 Task: Look for space in Jacaltenango, Guatemala from 24th August, 2023 to 10th September, 2023 for 6 adults, 2 children in price range Rs.12000 to Rs.15000. Place can be entire place or shared room with 6 bedrooms having 6 beds and 6 bathrooms. Property type can be house, flat, guest house. Amenities needed are: wifi, TV, free parkinig on premises, gym, breakfast. Booking option can be shelf check-in. Required host language is English.
Action: Mouse moved to (451, 95)
Screenshot: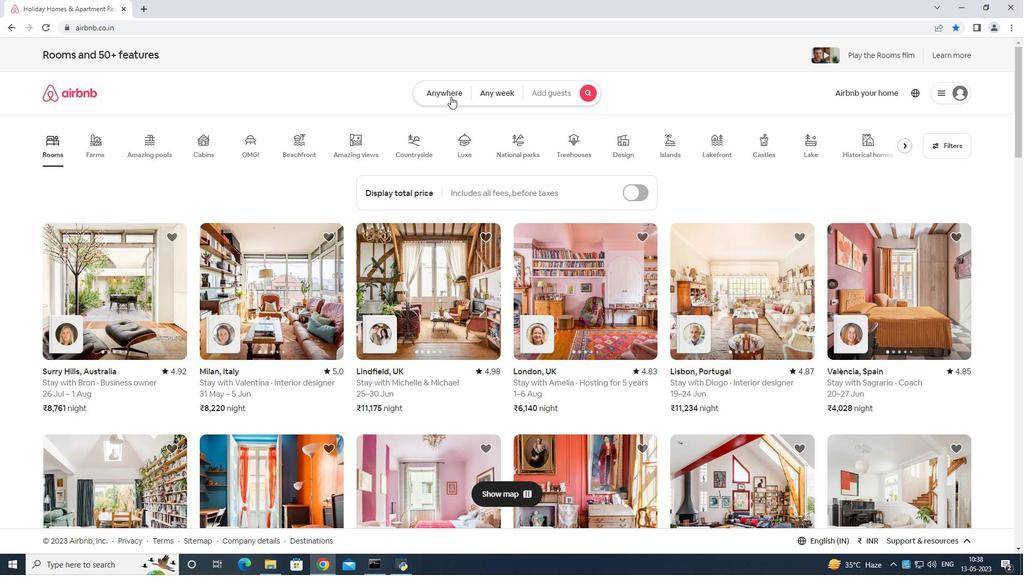 
Action: Mouse pressed left at (451, 95)
Screenshot: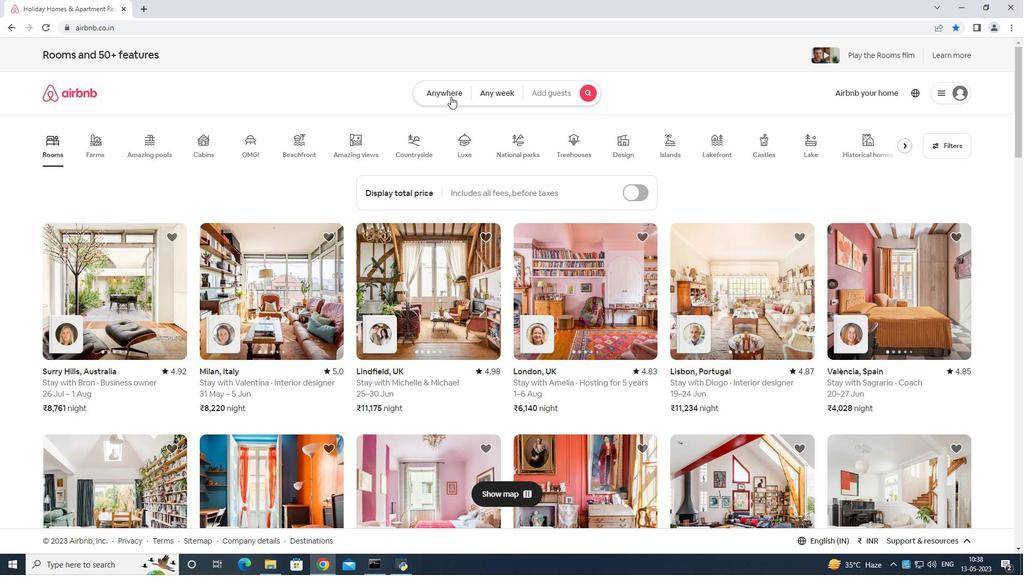 
Action: Mouse moved to (420, 130)
Screenshot: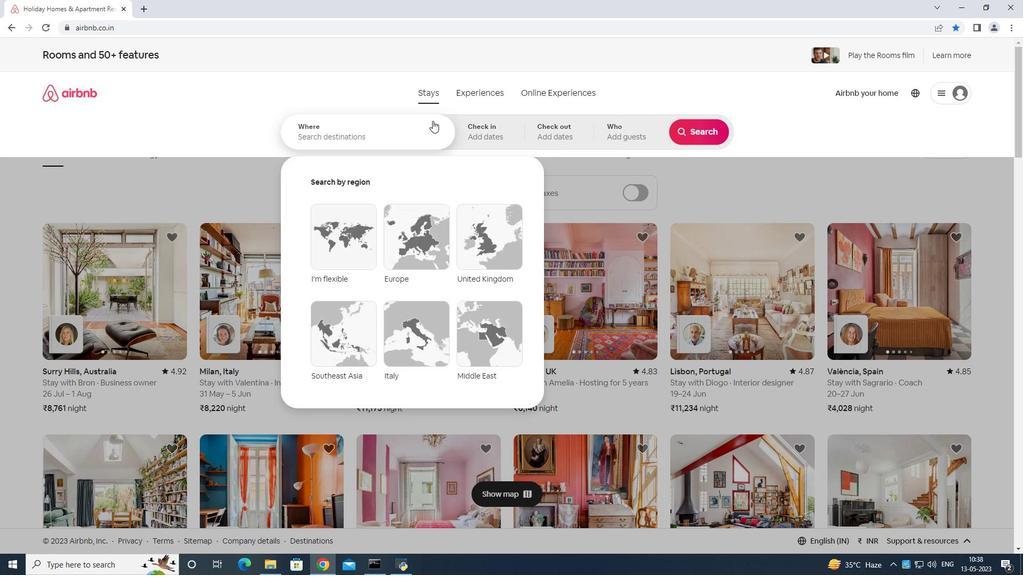 
Action: Mouse pressed left at (420, 130)
Screenshot: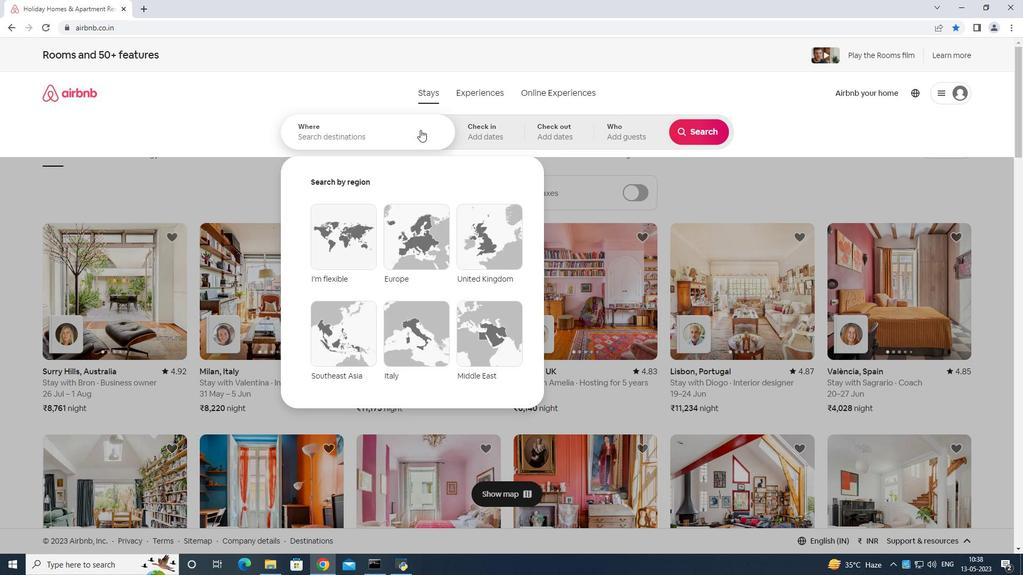 
Action: Mouse moved to (419, 130)
Screenshot: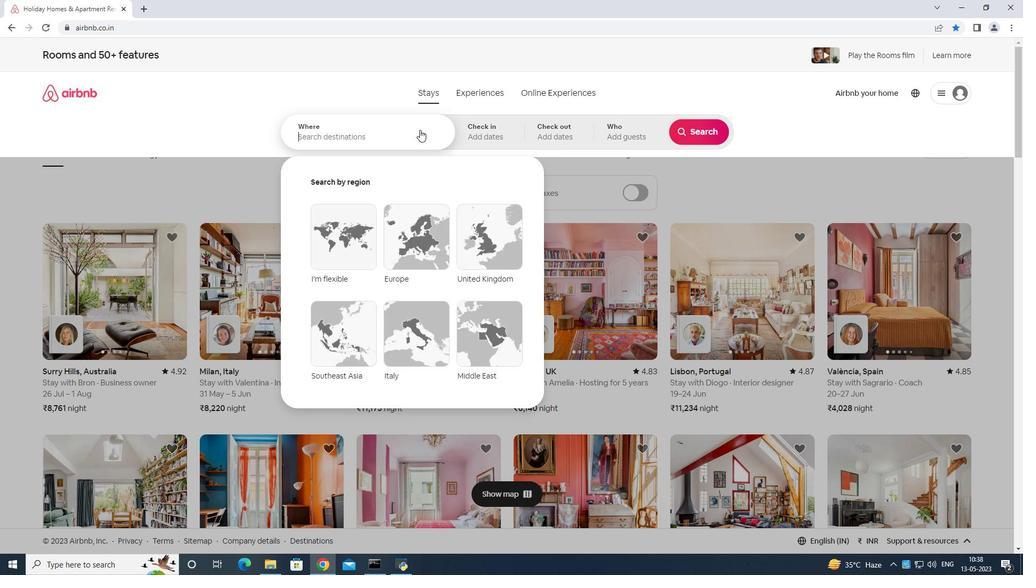 
Action: Key pressed <Key.shift>Jacatenango<Key.space>guatemala<Key.enter>
Screenshot: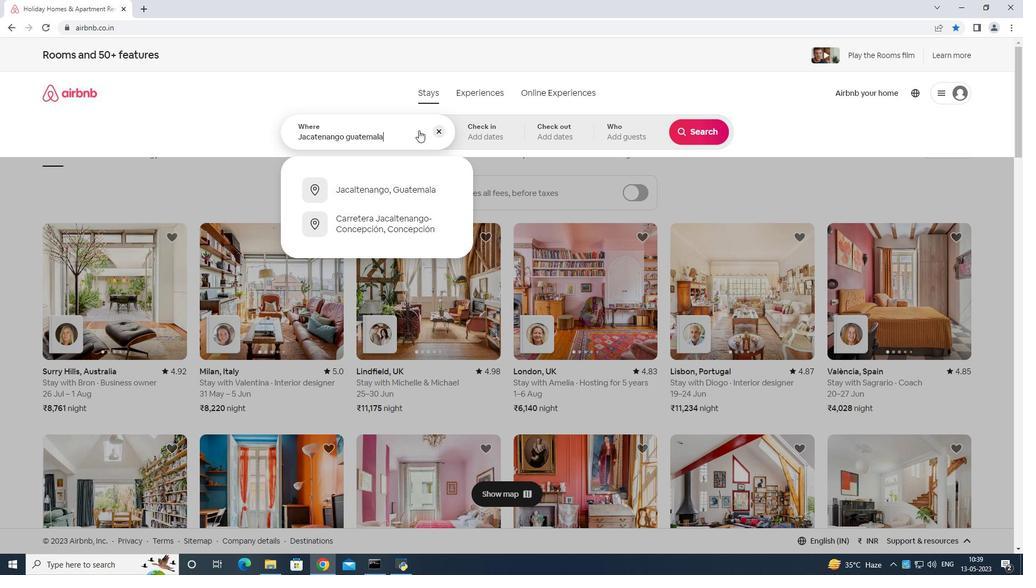 
Action: Mouse moved to (703, 210)
Screenshot: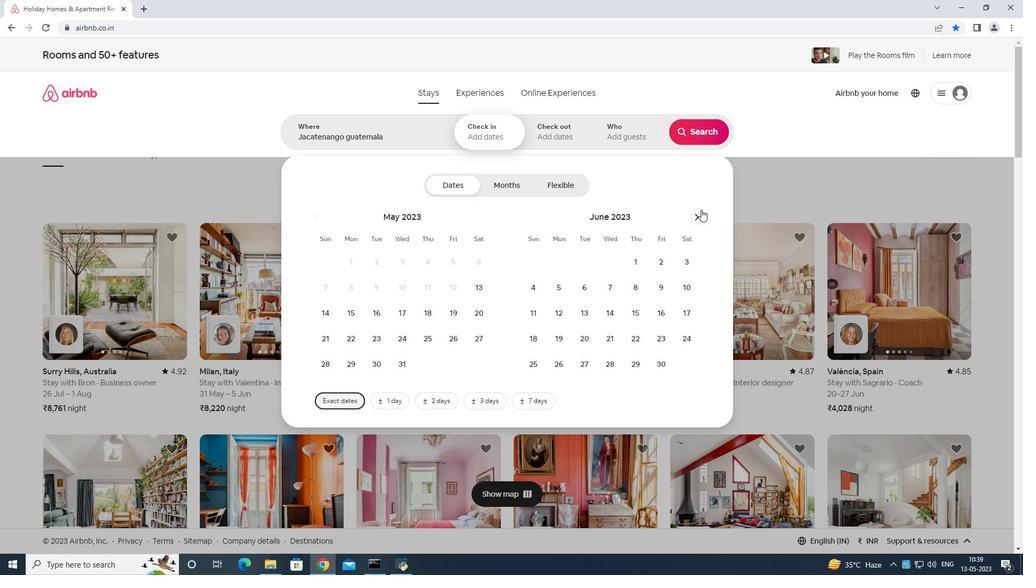 
Action: Mouse pressed left at (703, 210)
Screenshot: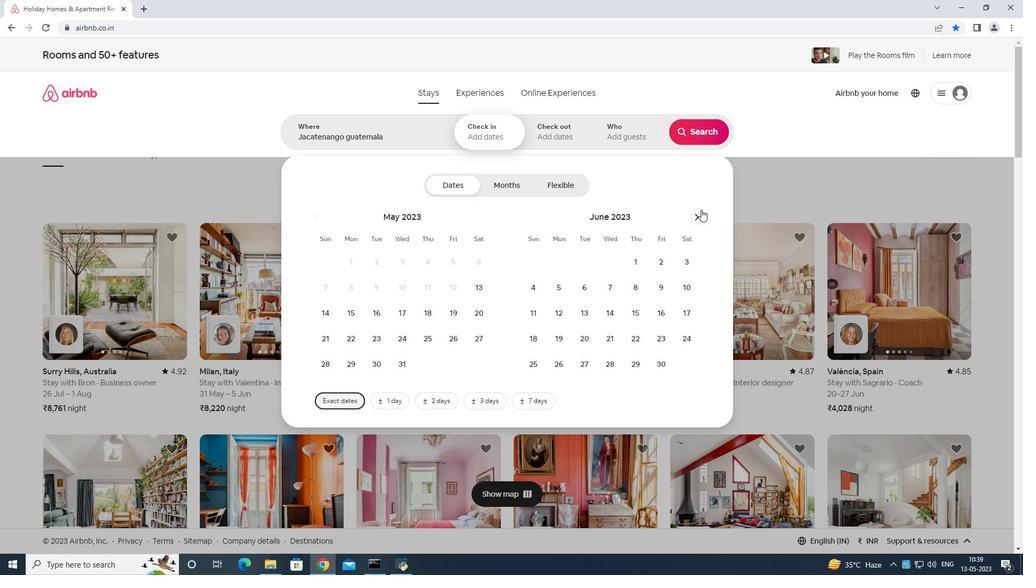 
Action: Mouse moved to (704, 214)
Screenshot: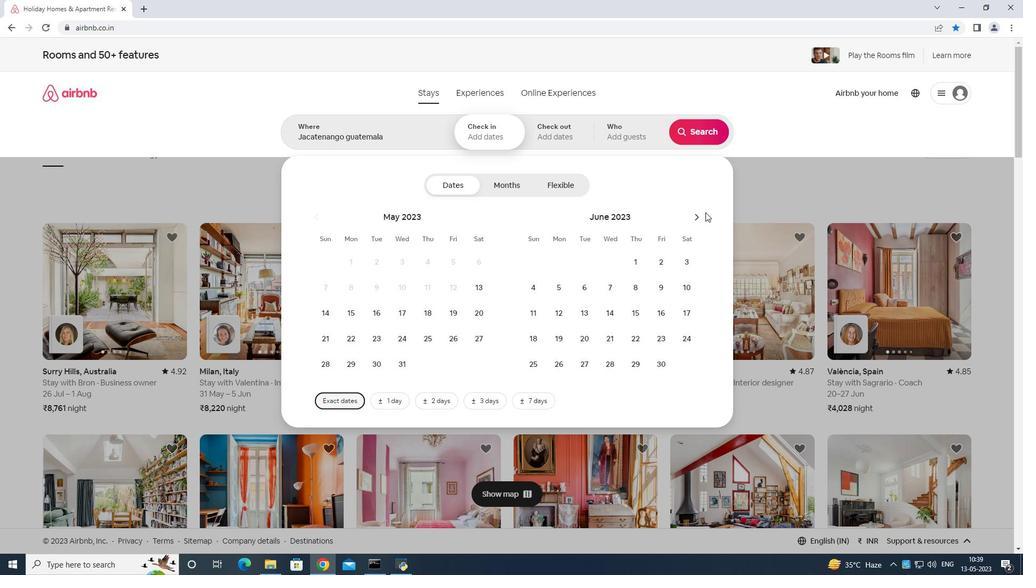 
Action: Mouse pressed left at (704, 214)
Screenshot: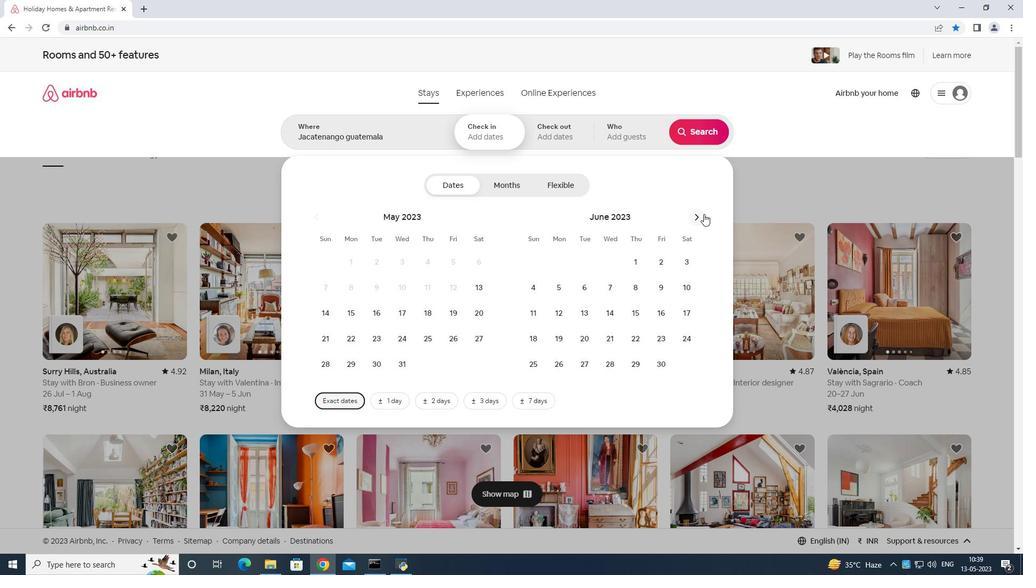 
Action: Mouse moved to (700, 214)
Screenshot: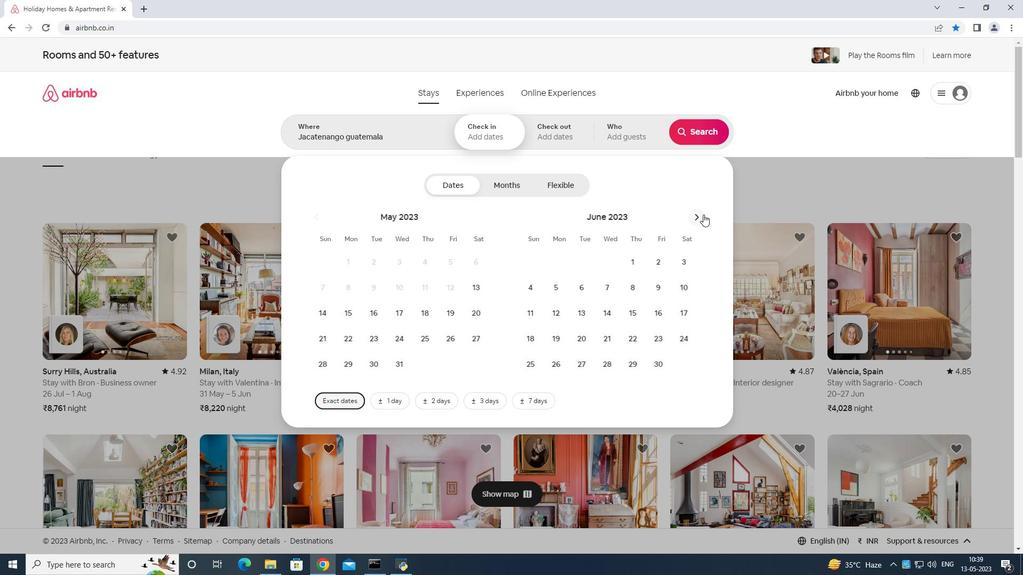 
Action: Mouse pressed left at (700, 214)
Screenshot: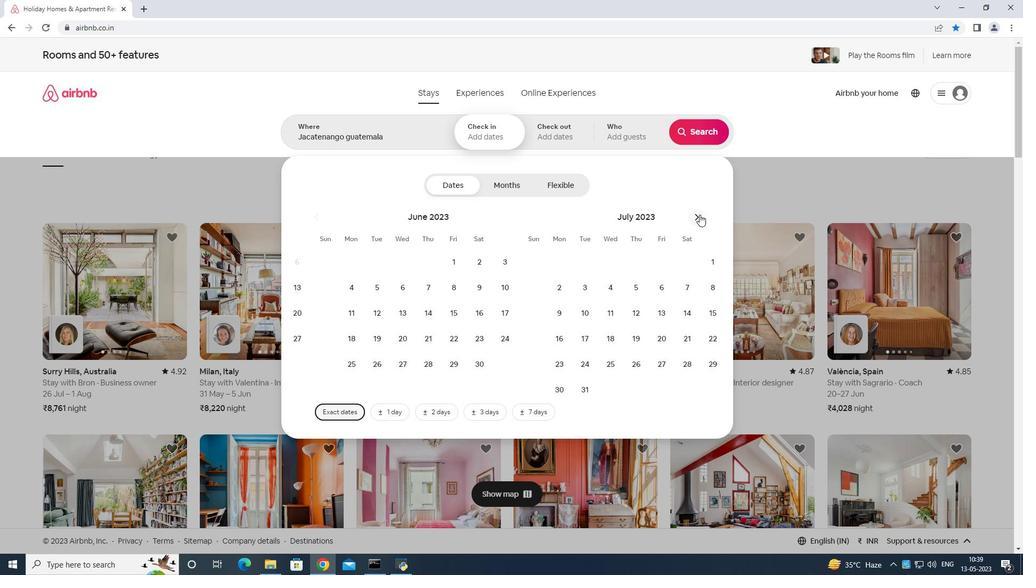 
Action: Mouse moved to (630, 340)
Screenshot: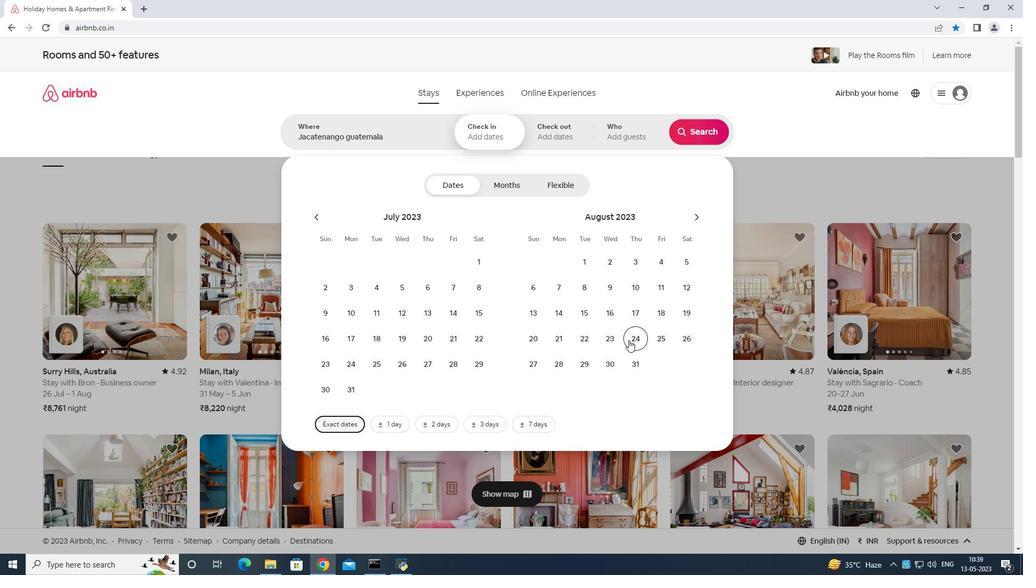 
Action: Mouse pressed left at (630, 340)
Screenshot: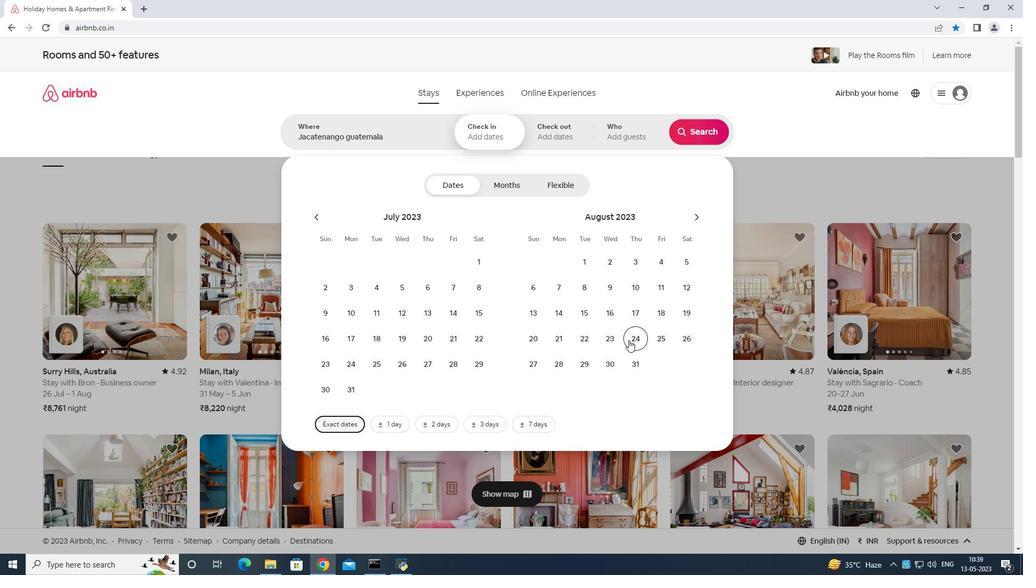 
Action: Mouse moved to (681, 218)
Screenshot: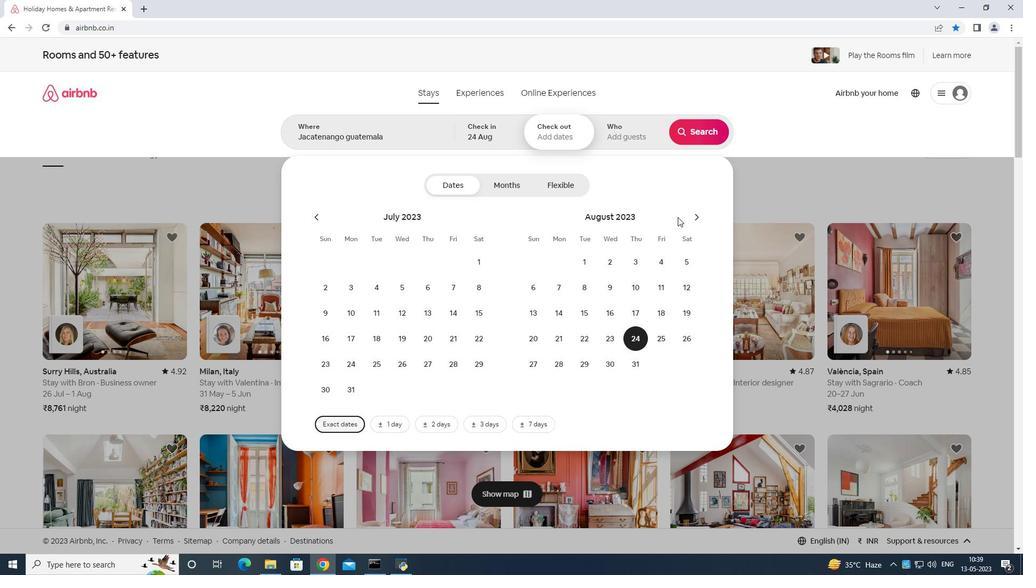 
Action: Mouse pressed left at (681, 218)
Screenshot: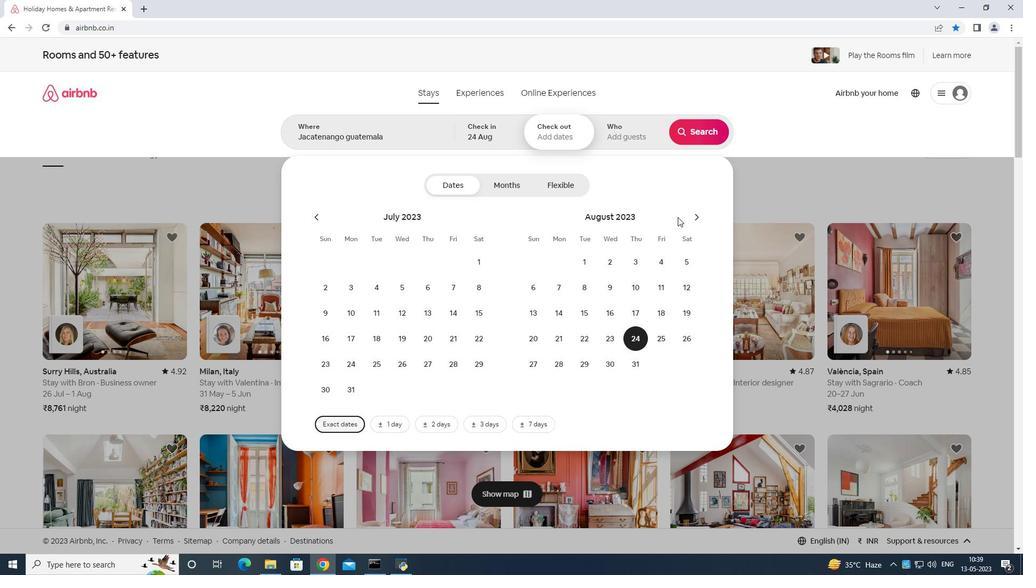 
Action: Mouse moved to (688, 221)
Screenshot: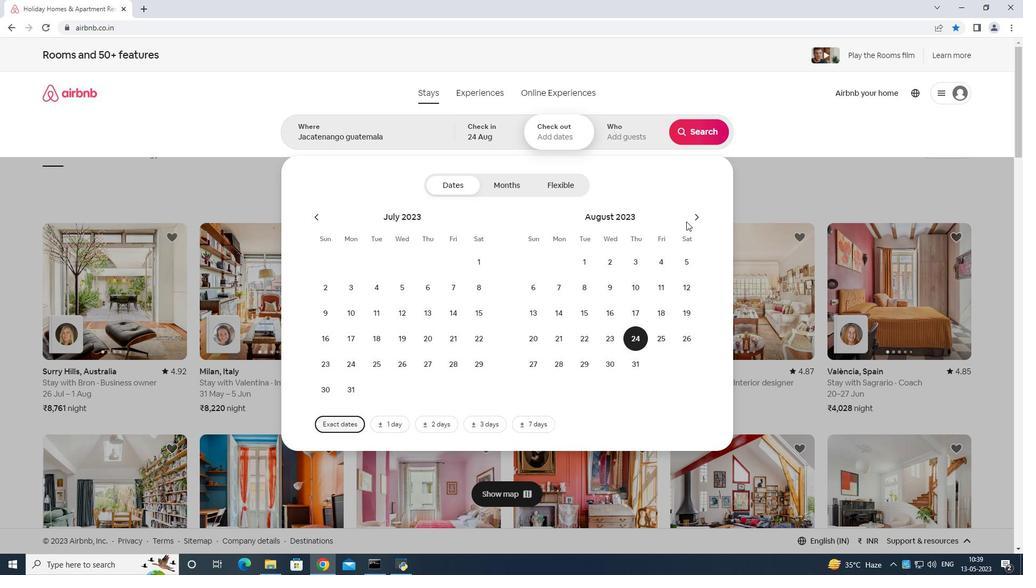 
Action: Mouse pressed left at (688, 221)
Screenshot: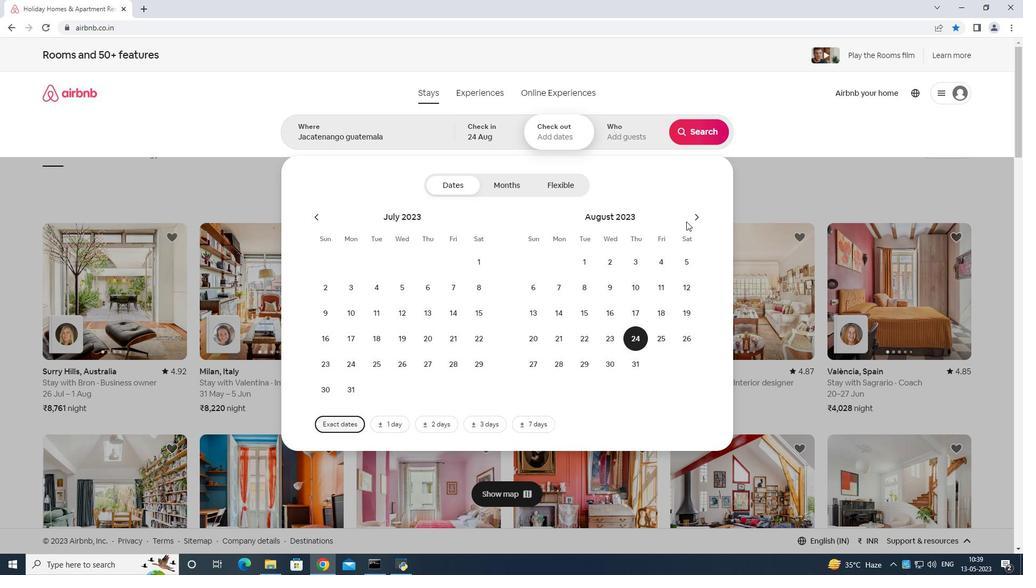 
Action: Mouse moved to (697, 214)
Screenshot: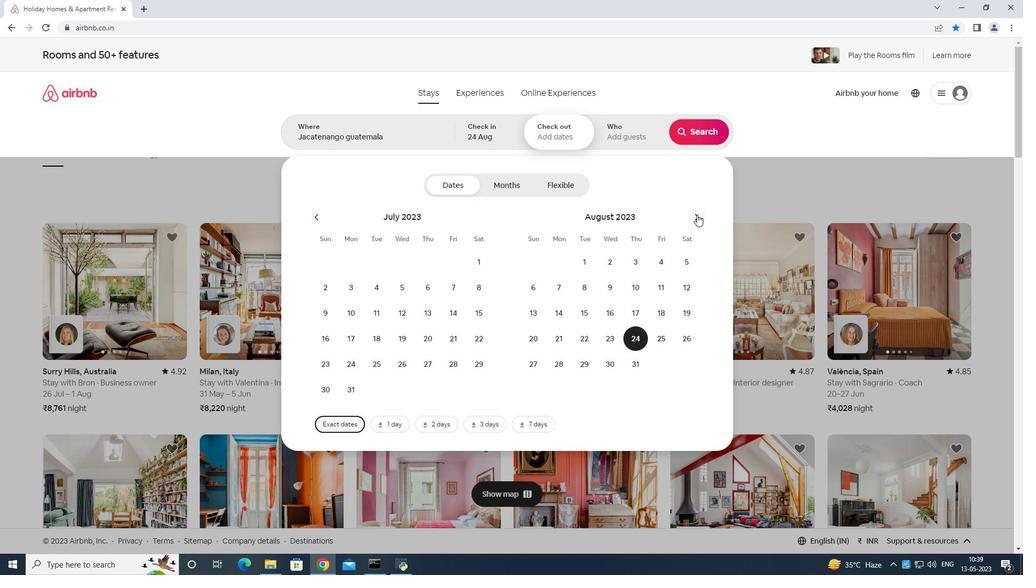 
Action: Mouse pressed left at (697, 214)
Screenshot: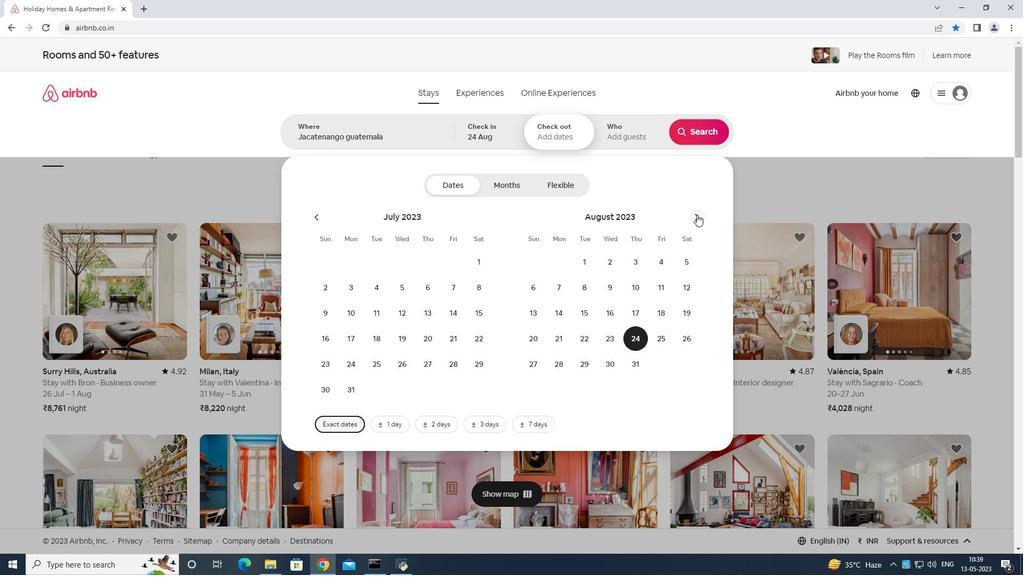 
Action: Mouse moved to (530, 309)
Screenshot: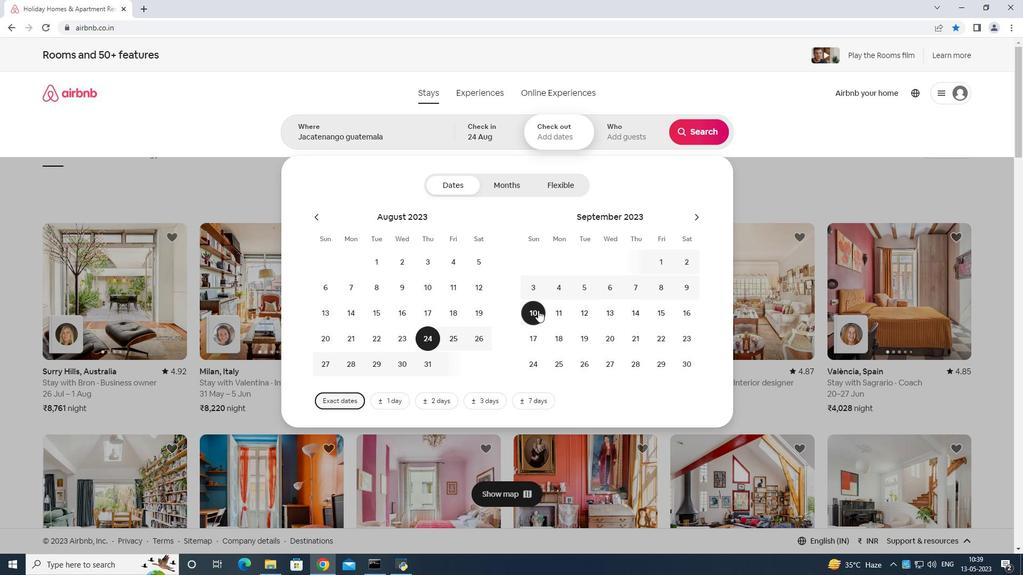 
Action: Mouse pressed left at (530, 309)
Screenshot: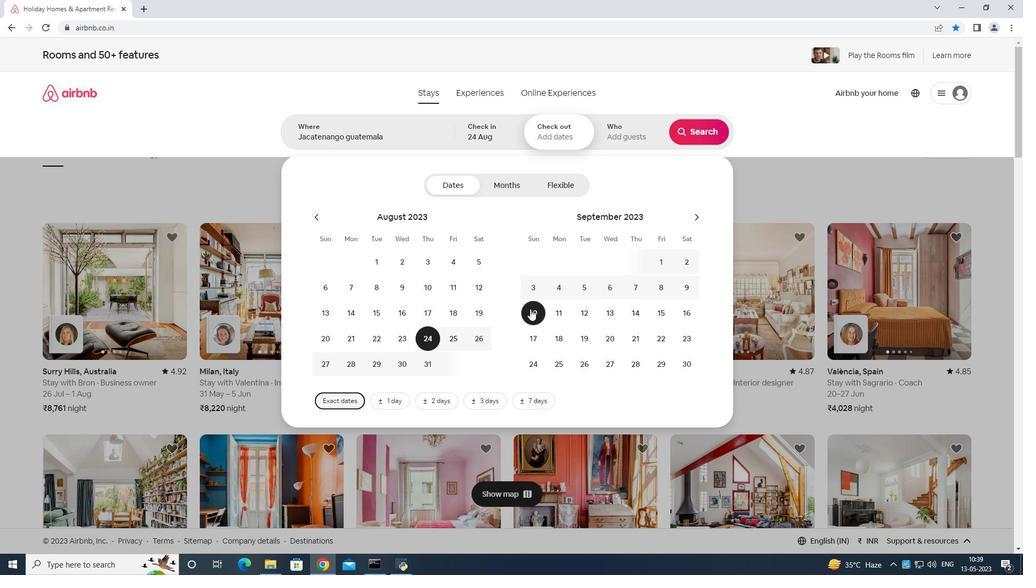 
Action: Mouse moved to (637, 125)
Screenshot: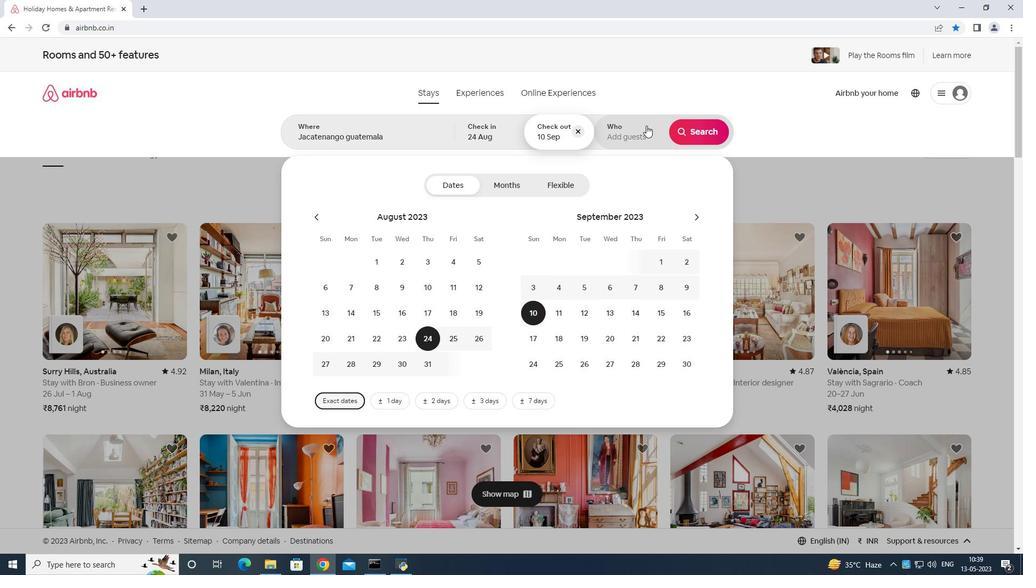 
Action: Mouse pressed left at (637, 125)
Screenshot: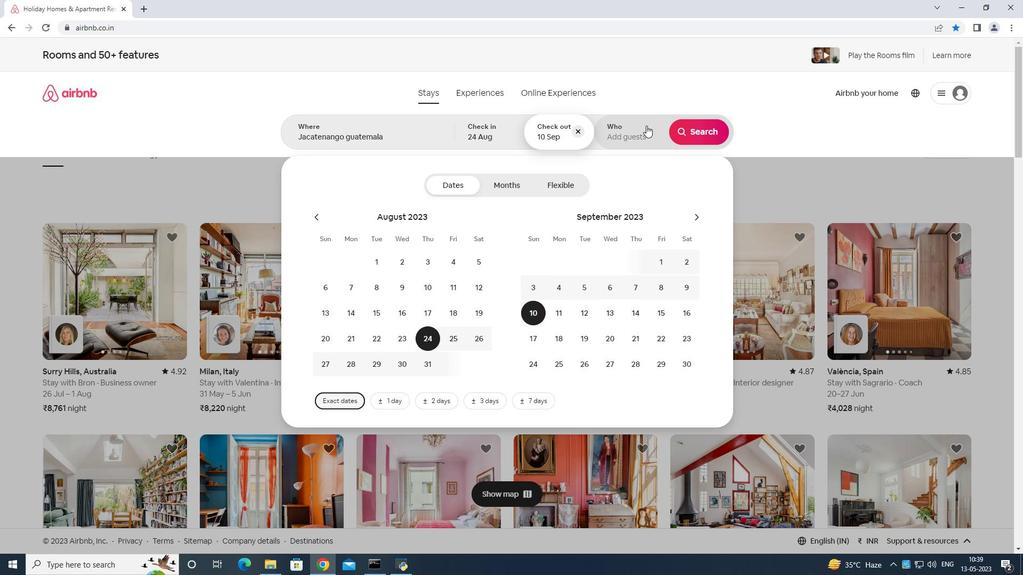 
Action: Mouse moved to (698, 189)
Screenshot: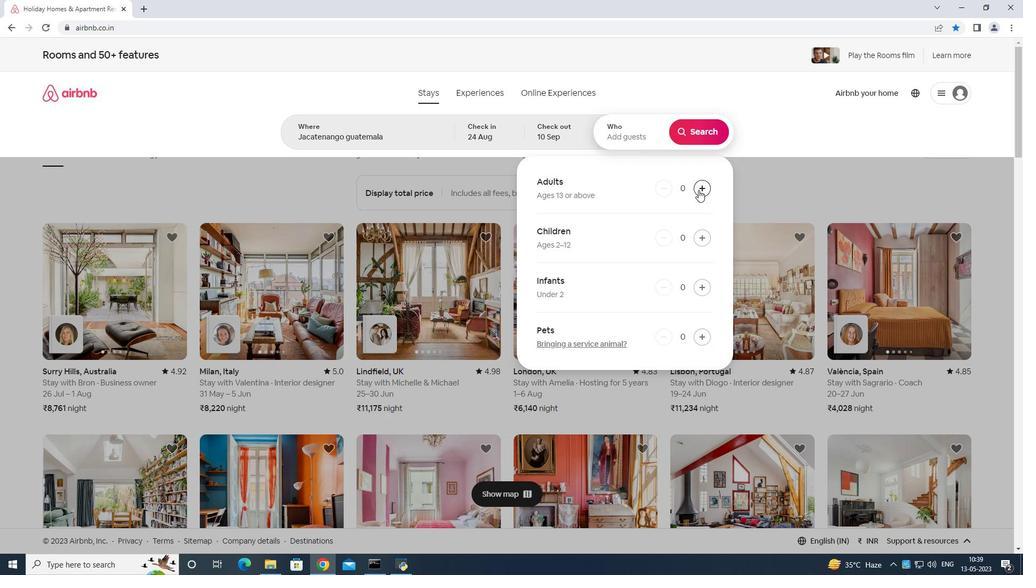 
Action: Mouse pressed left at (698, 189)
Screenshot: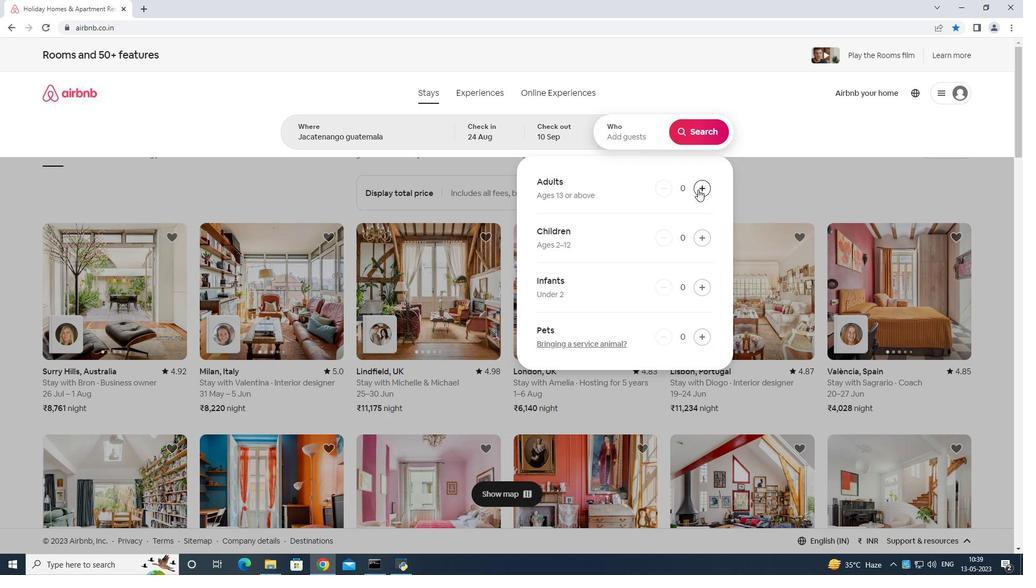 
Action: Mouse moved to (697, 189)
Screenshot: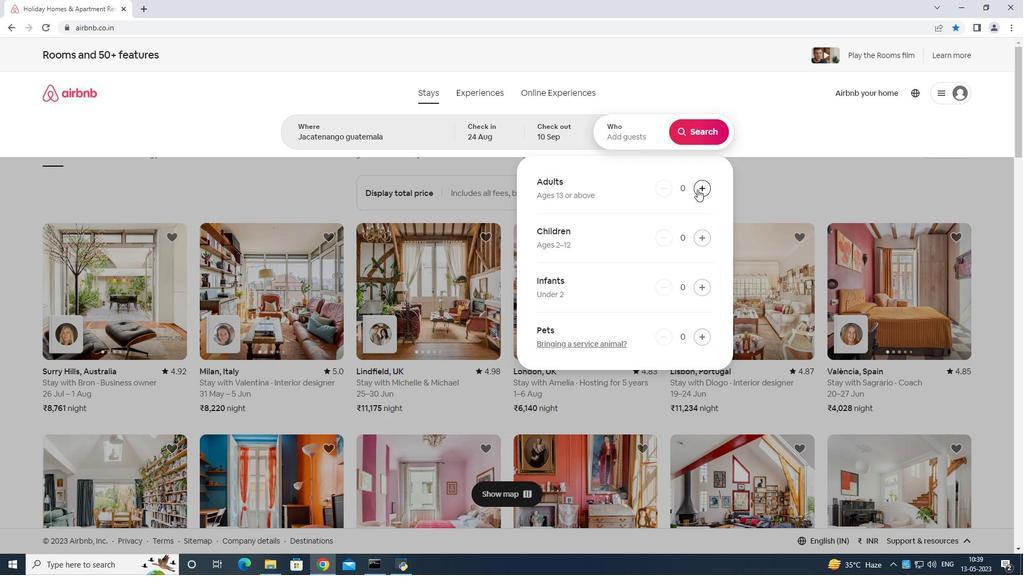 
Action: Mouse pressed left at (697, 189)
Screenshot: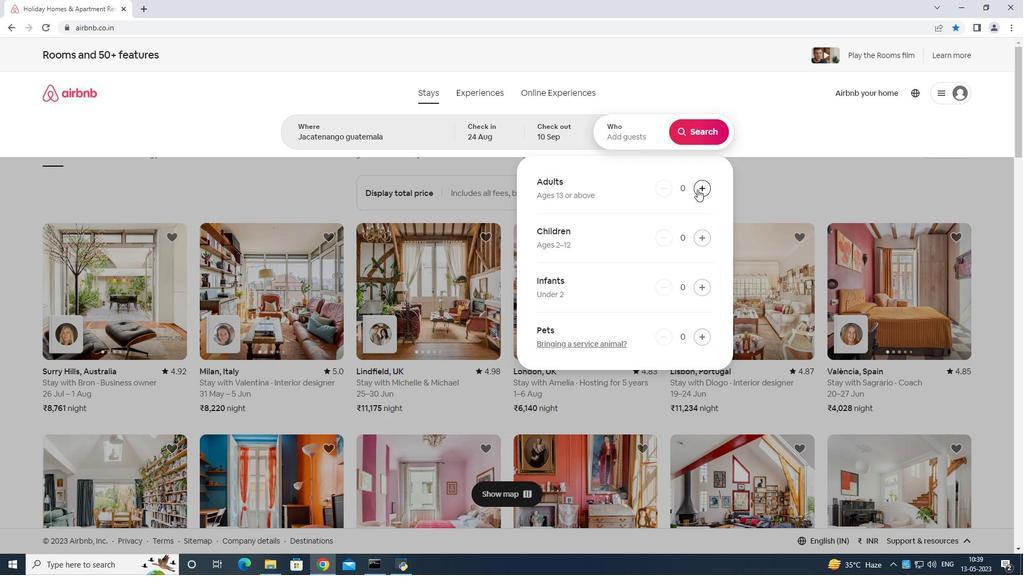 
Action: Mouse moved to (697, 188)
Screenshot: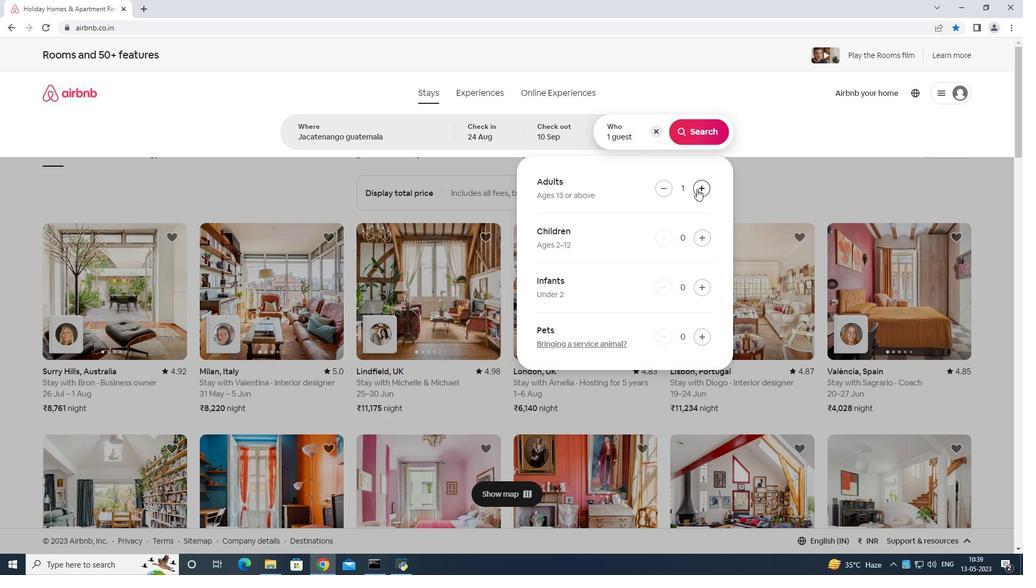 
Action: Mouse pressed left at (697, 188)
Screenshot: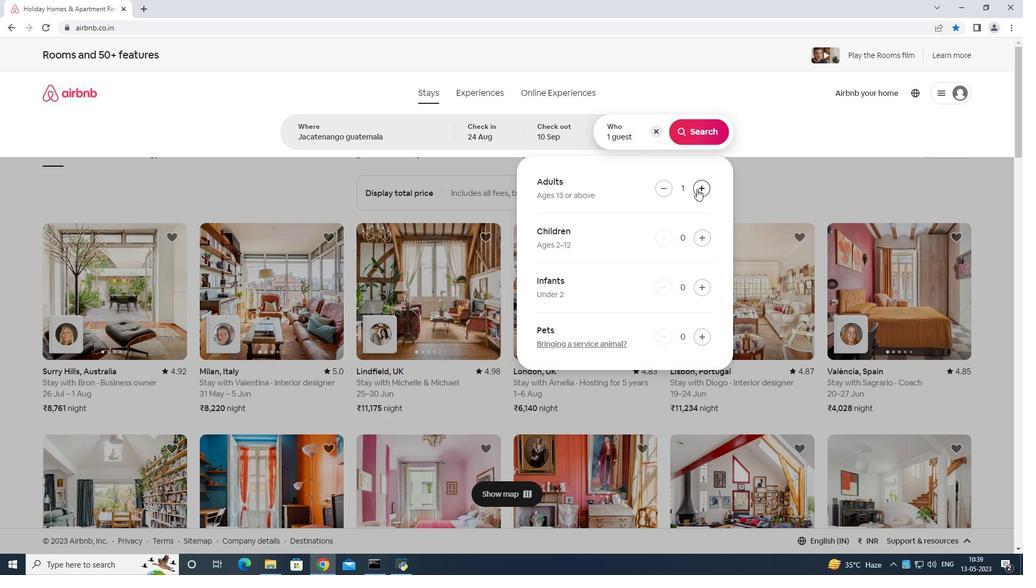 
Action: Mouse moved to (697, 188)
Screenshot: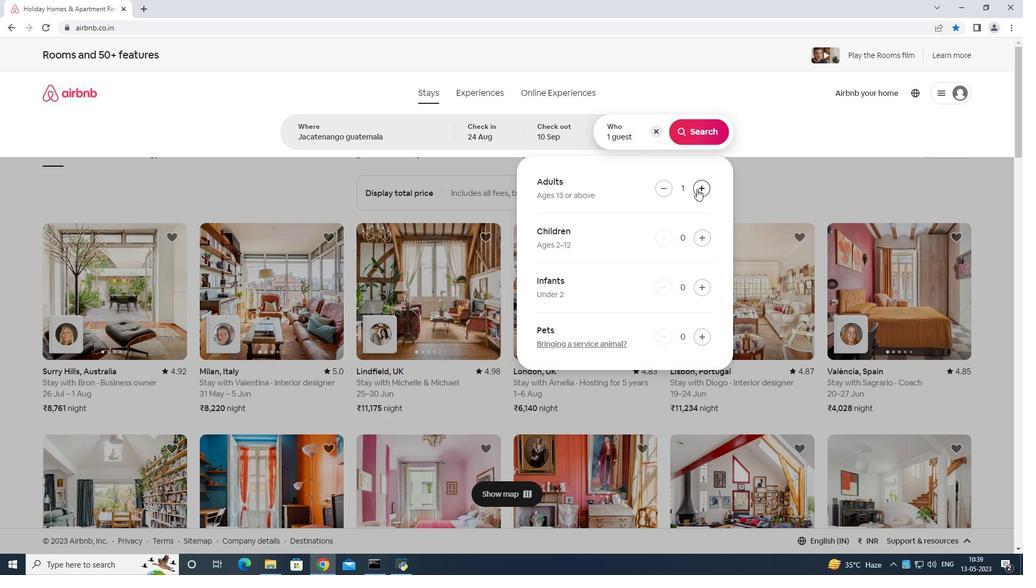 
Action: Mouse pressed left at (697, 188)
Screenshot: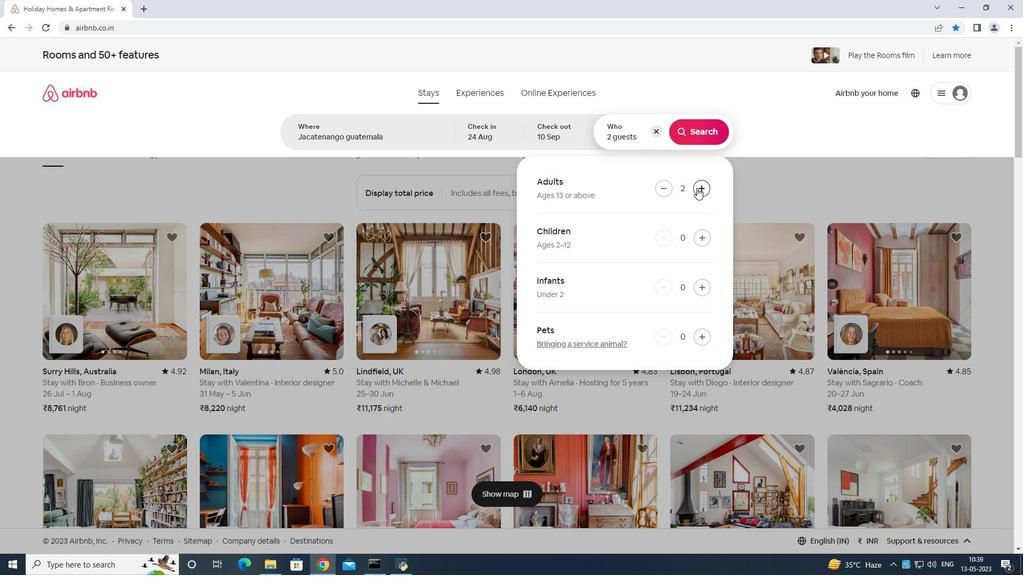 
Action: Mouse pressed left at (697, 188)
Screenshot: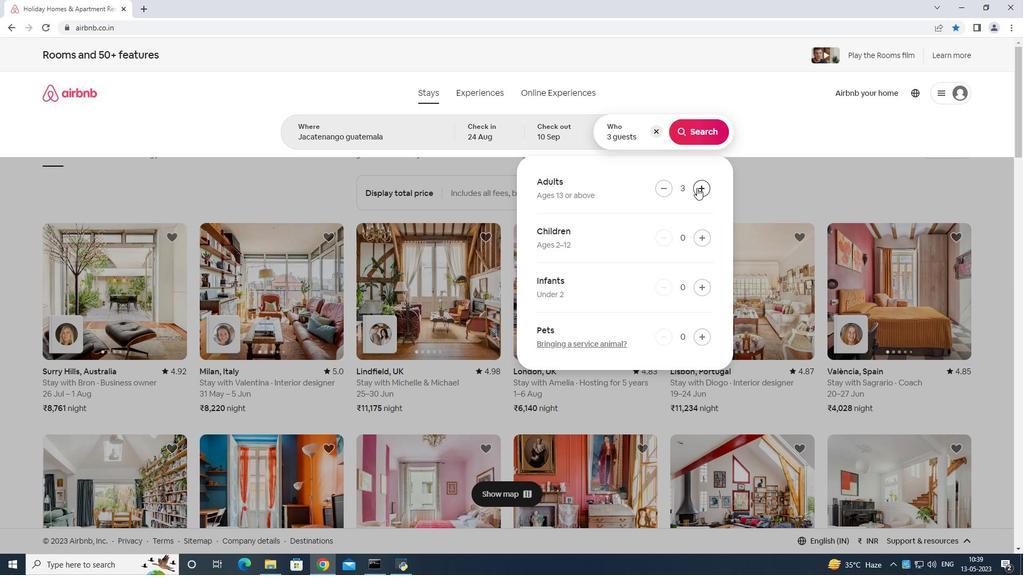 
Action: Mouse pressed left at (697, 188)
Screenshot: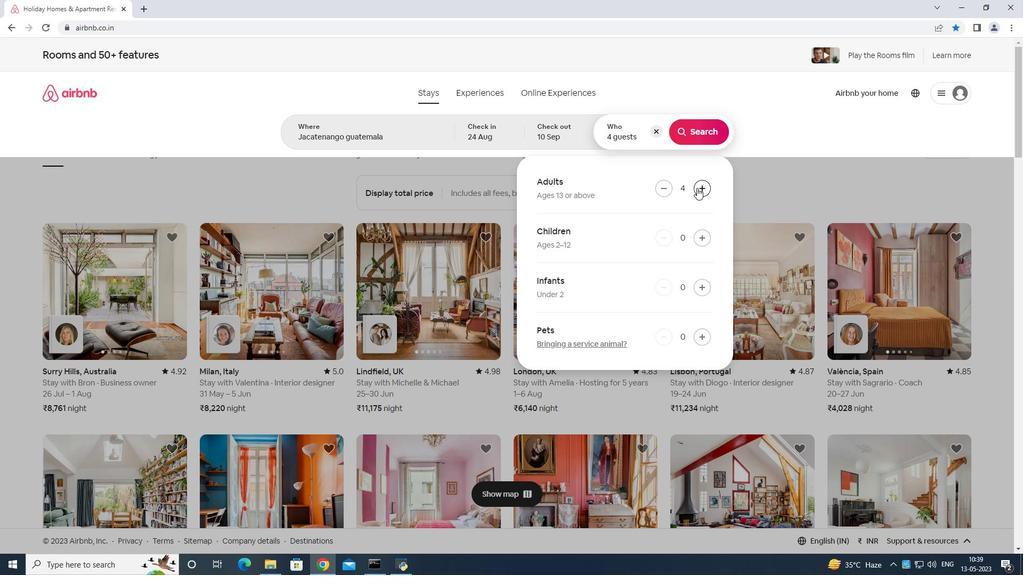 
Action: Mouse moved to (706, 237)
Screenshot: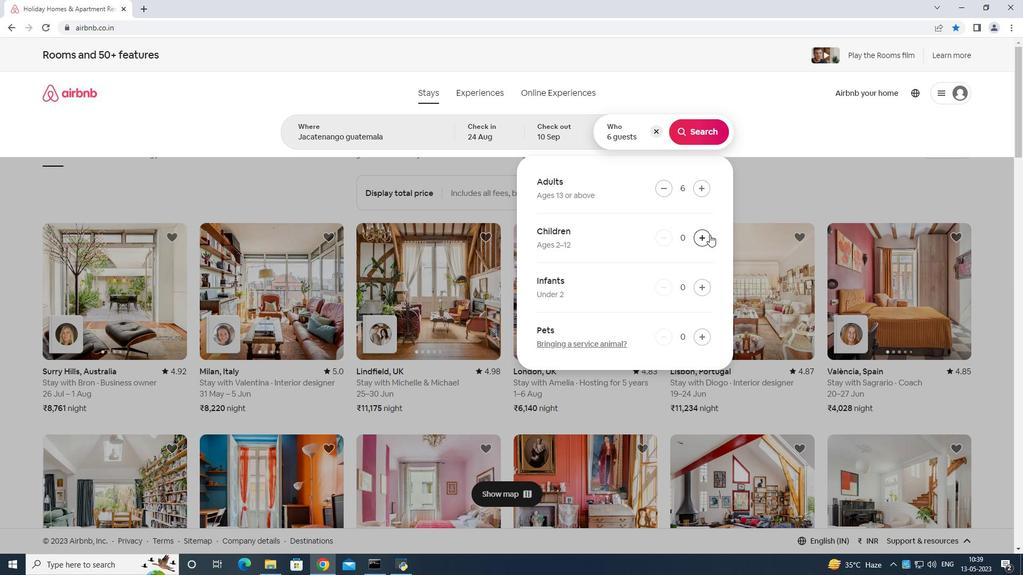 
Action: Mouse pressed left at (706, 237)
Screenshot: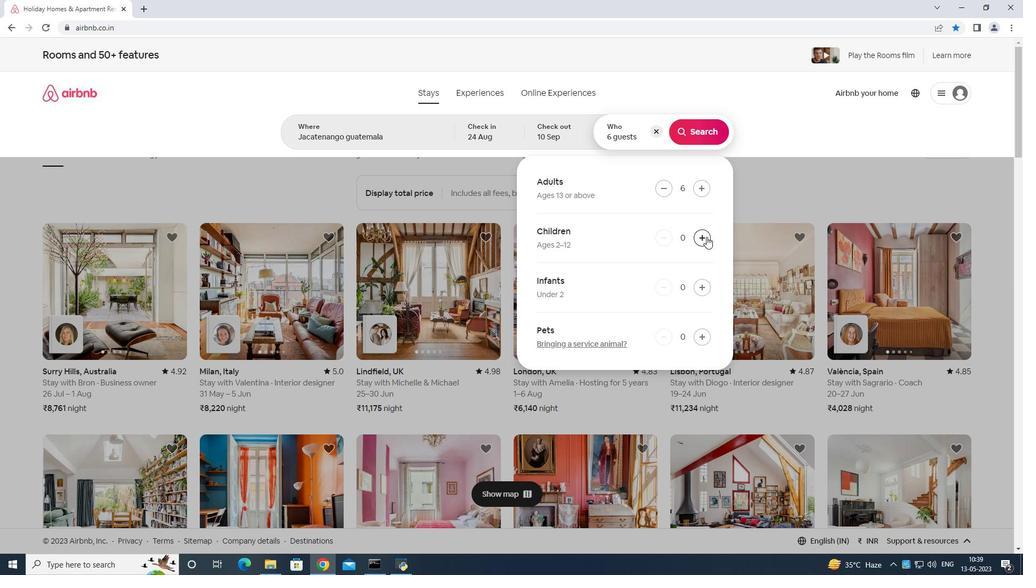 
Action: Mouse moved to (706, 237)
Screenshot: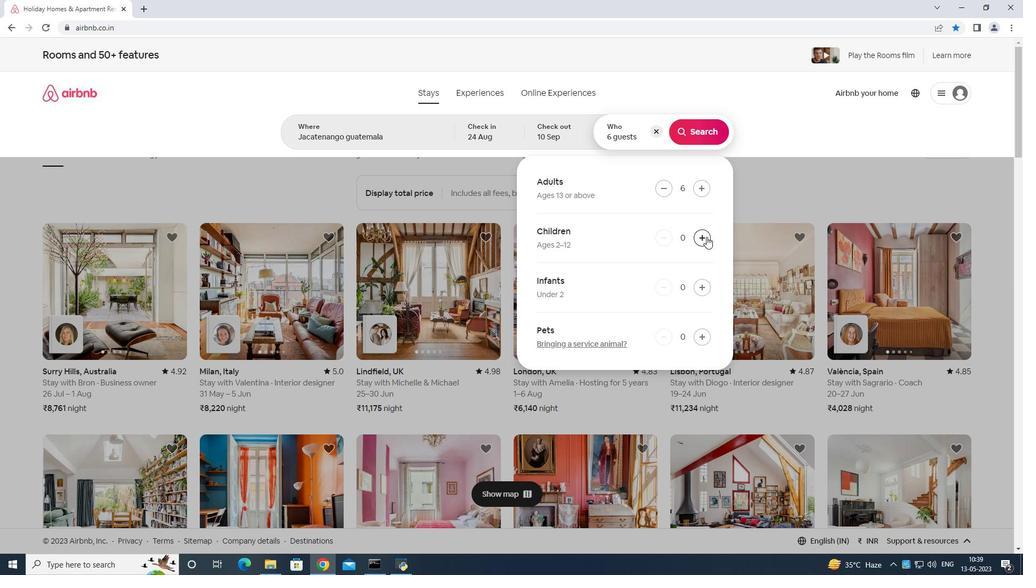 
Action: Mouse pressed left at (706, 237)
Screenshot: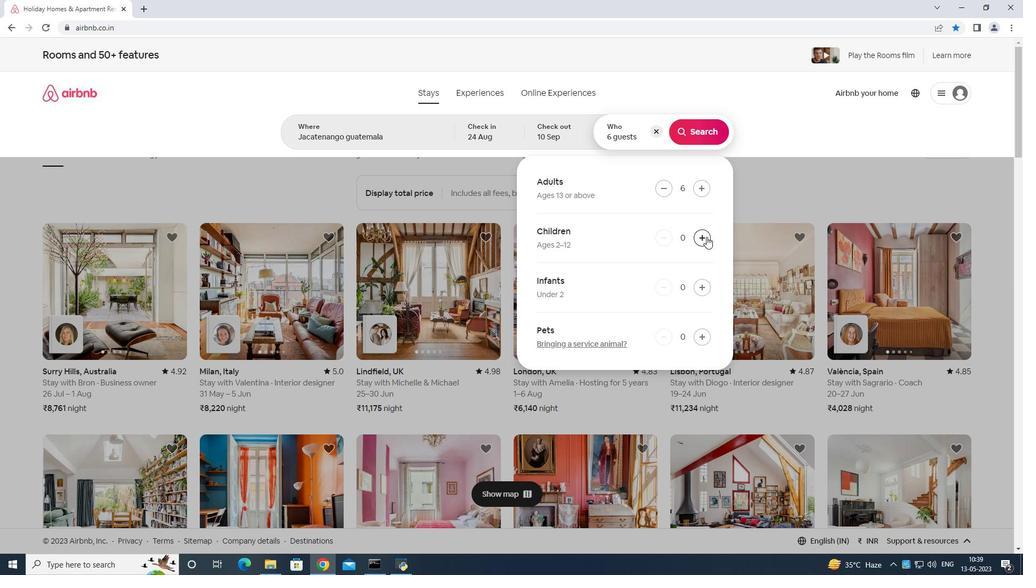 
Action: Mouse moved to (705, 128)
Screenshot: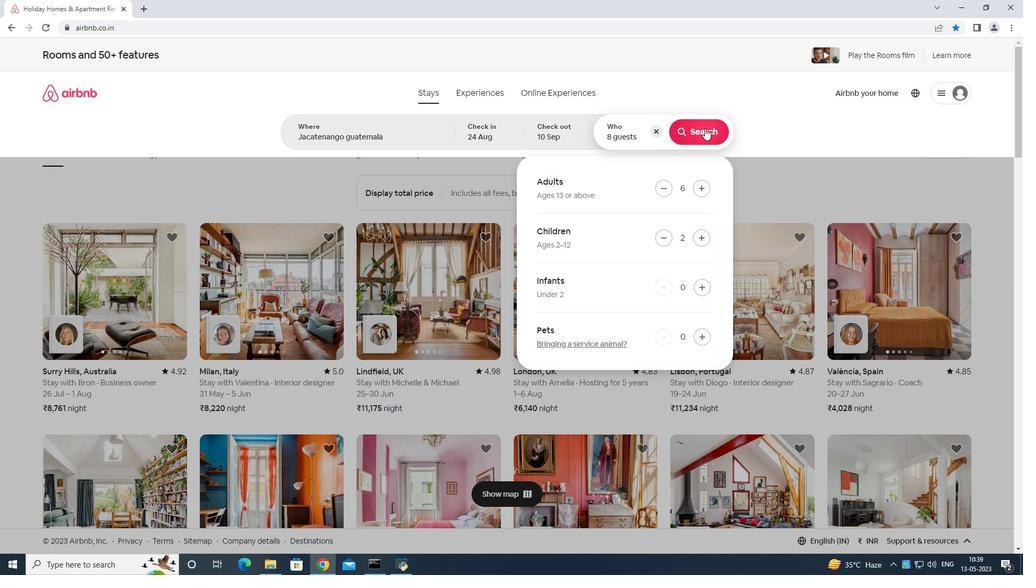 
Action: Mouse pressed left at (705, 128)
Screenshot: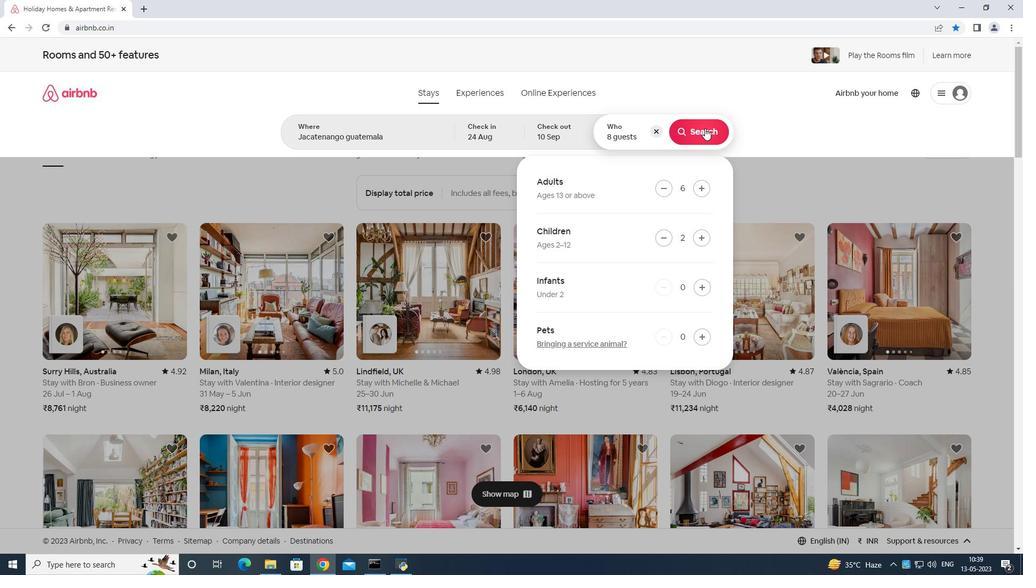 
Action: Mouse moved to (966, 97)
Screenshot: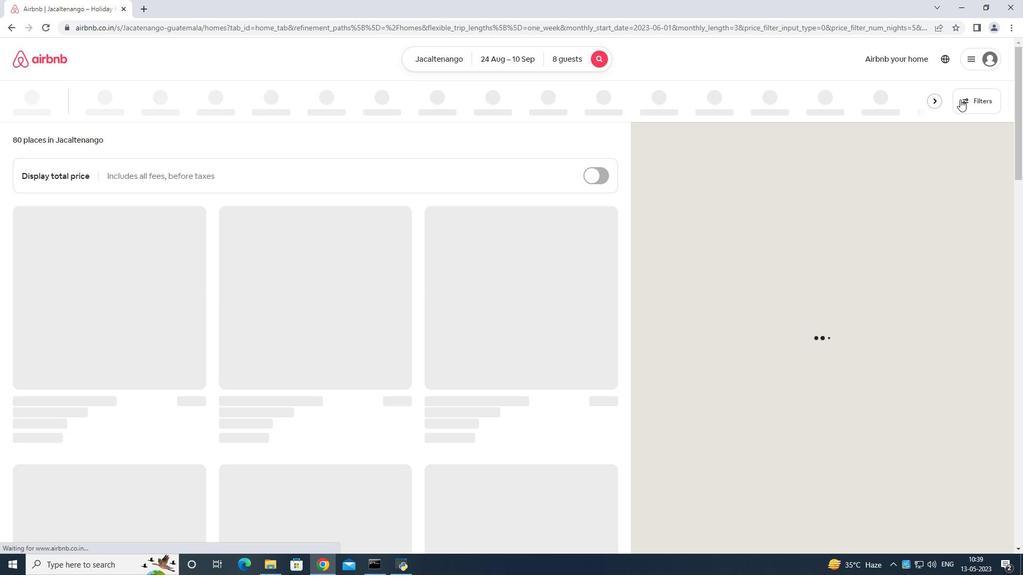 
Action: Mouse pressed left at (966, 97)
Screenshot: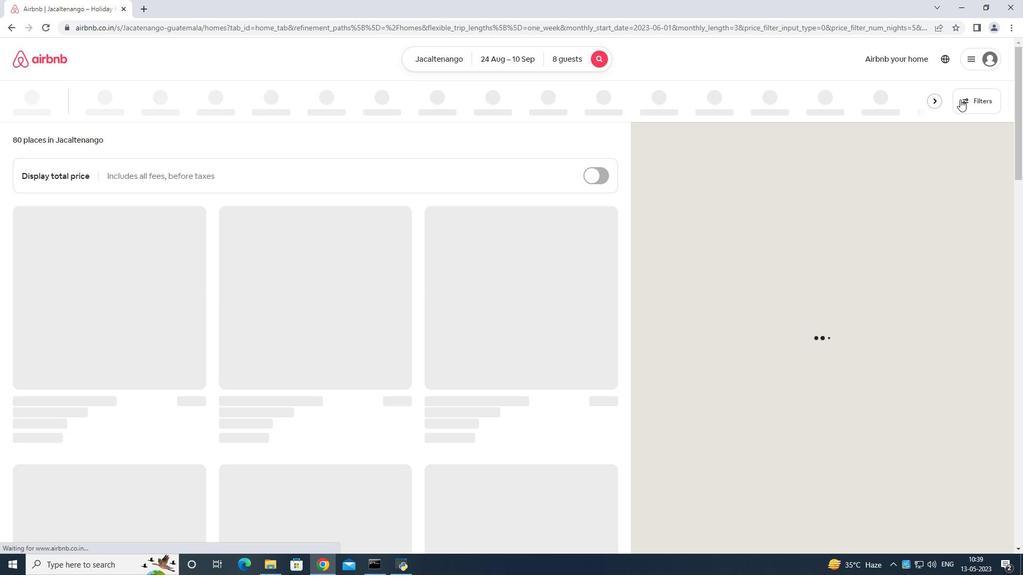 
Action: Mouse moved to (476, 352)
Screenshot: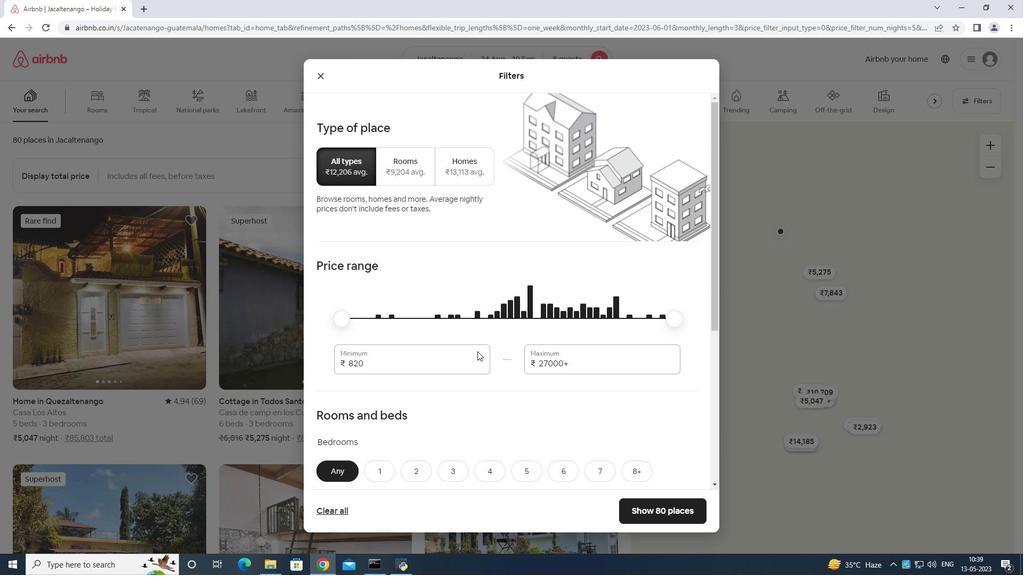 
Action: Mouse pressed left at (476, 352)
Screenshot: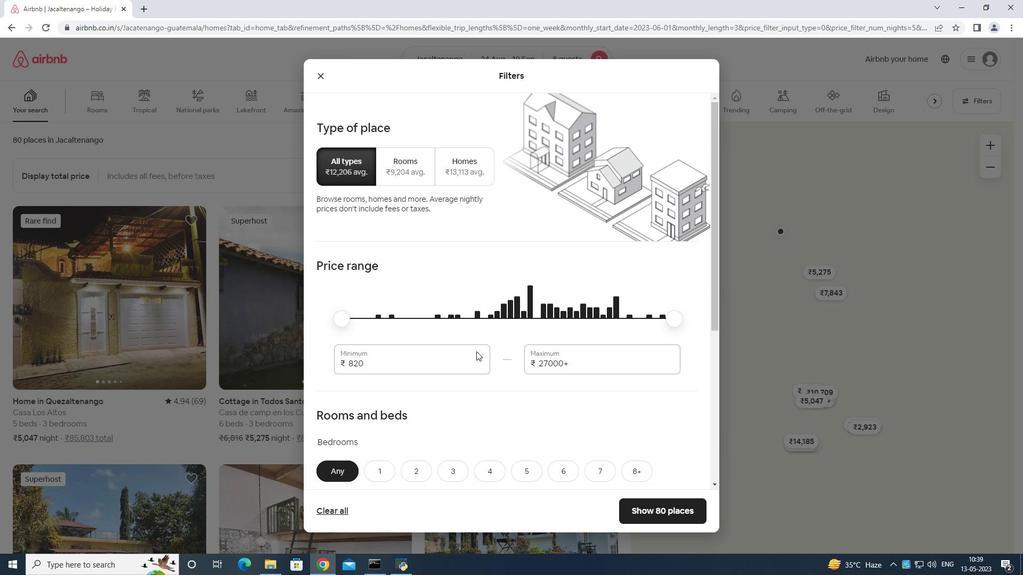 
Action: Mouse moved to (473, 349)
Screenshot: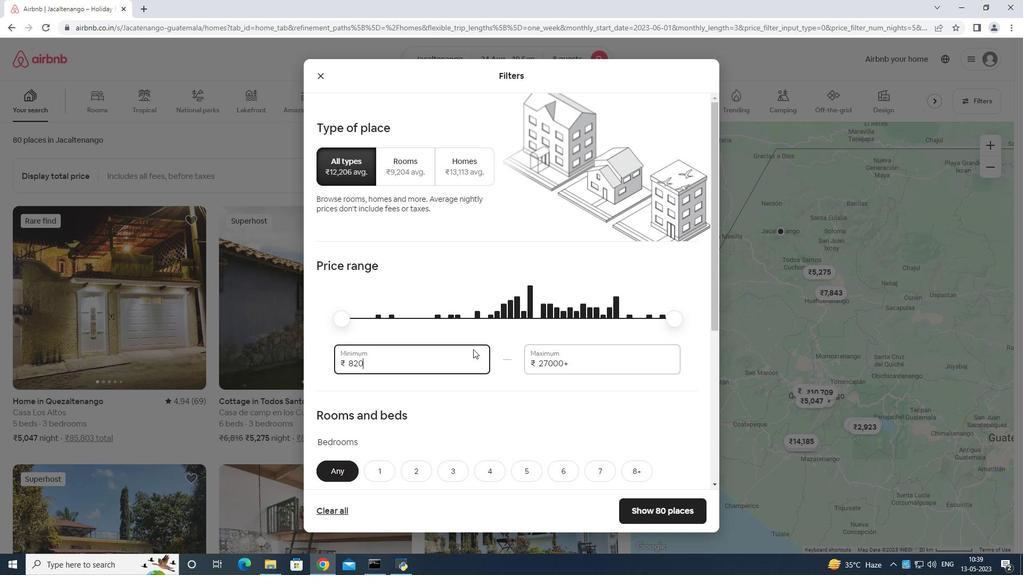 
Action: Key pressed <Key.backspace>
Screenshot: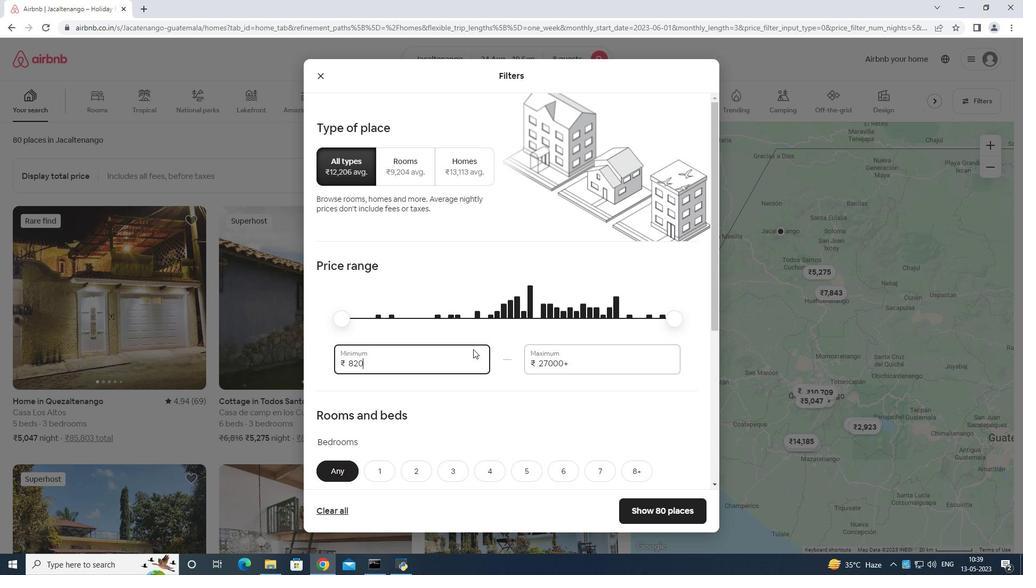 
Action: Mouse moved to (472, 348)
Screenshot: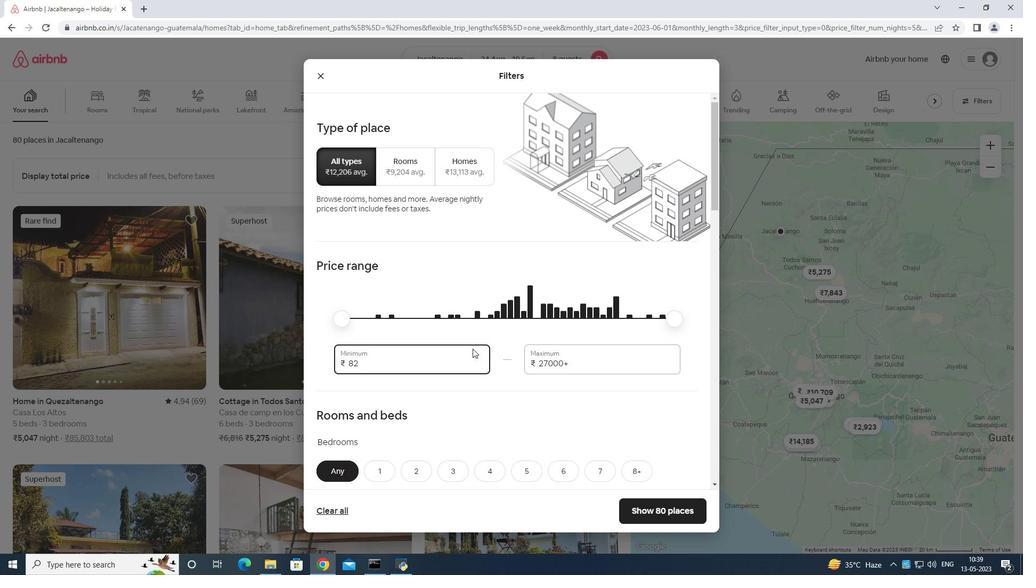 
Action: Key pressed <Key.backspace><Key.backspace>
Screenshot: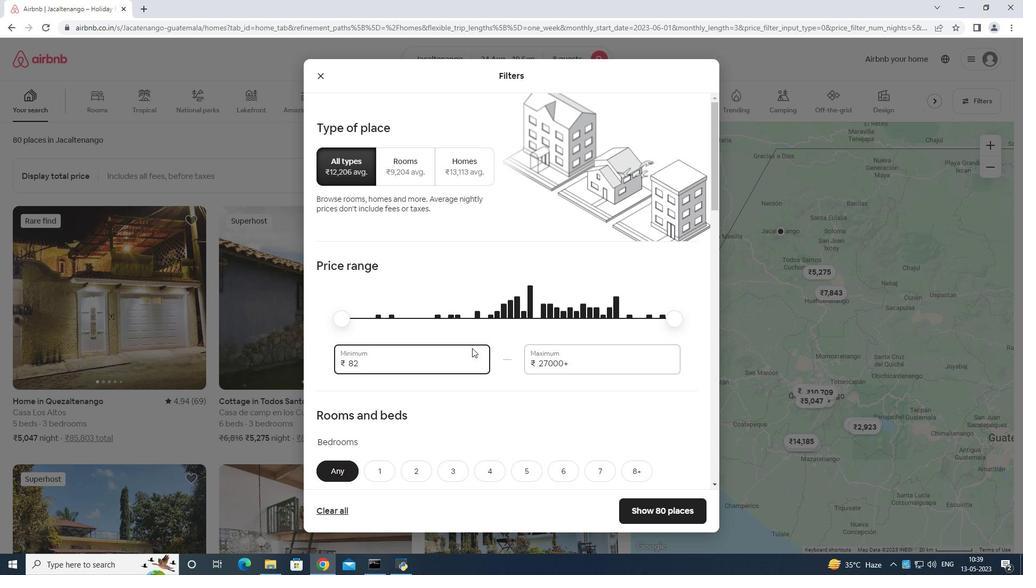 
Action: Mouse moved to (472, 348)
Screenshot: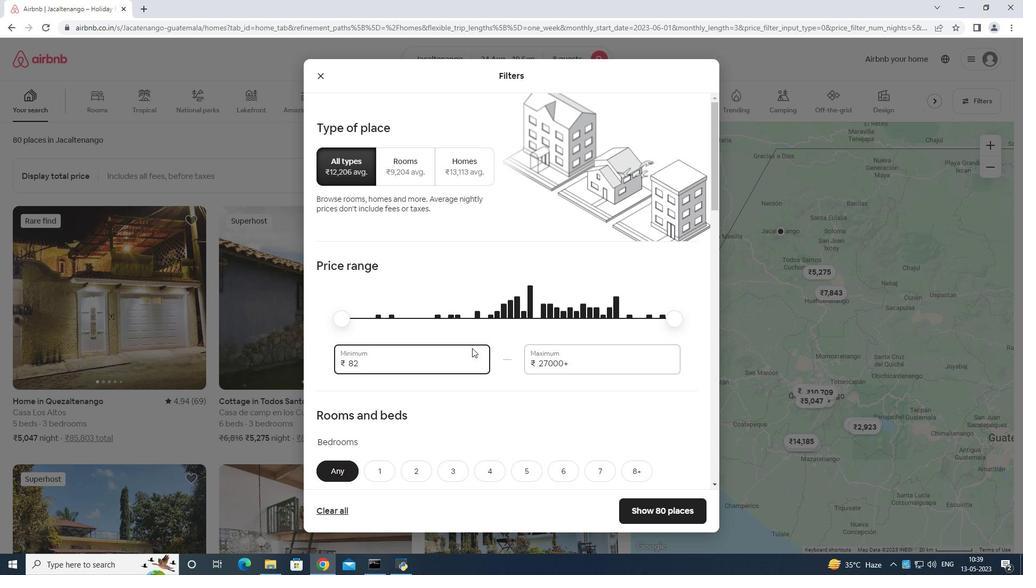 
Action: Key pressed <Key.backspace>
Screenshot: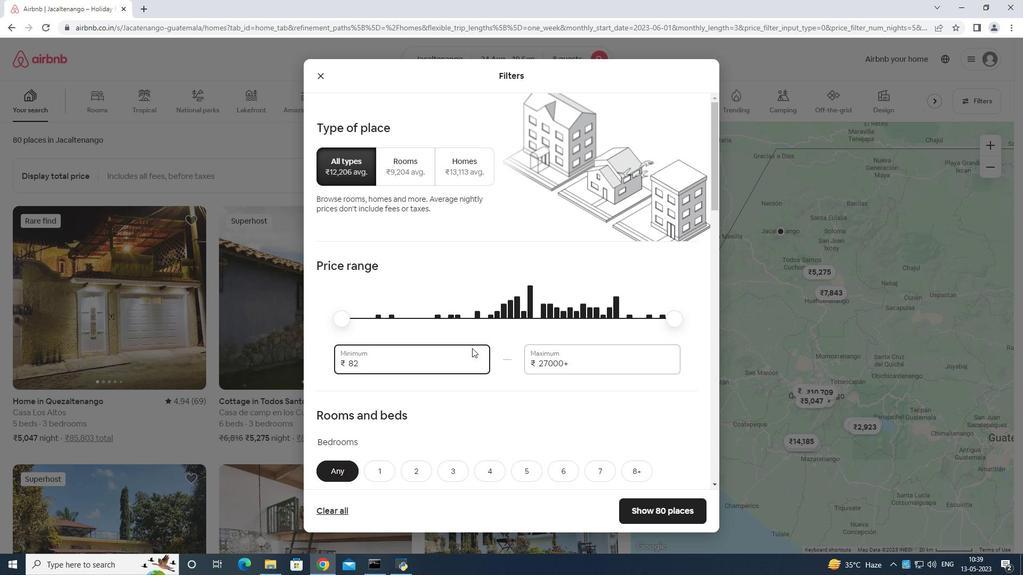 
Action: Mouse moved to (473, 348)
Screenshot: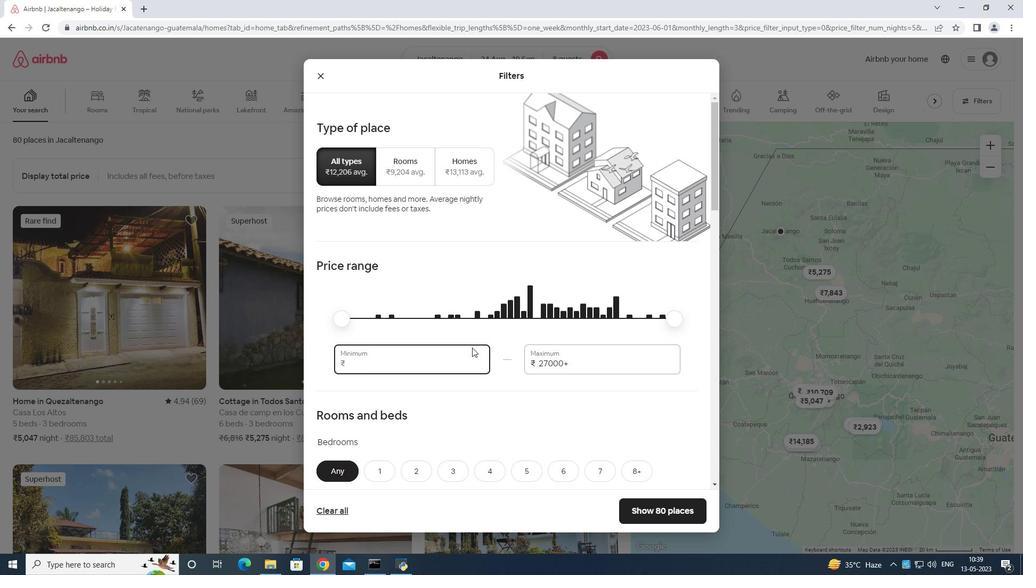 
Action: Key pressed 1
Screenshot: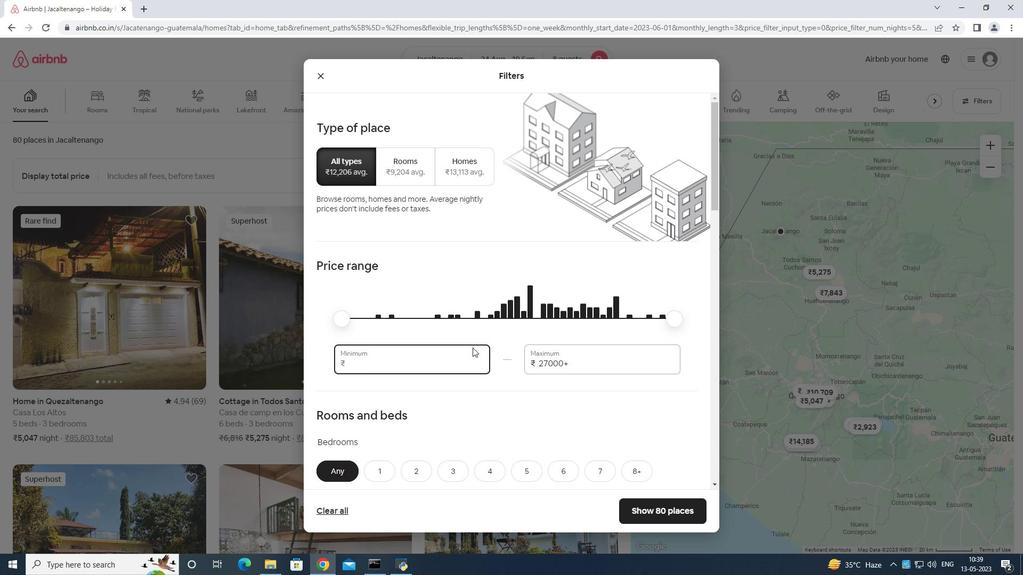 
Action: Mouse moved to (475, 347)
Screenshot: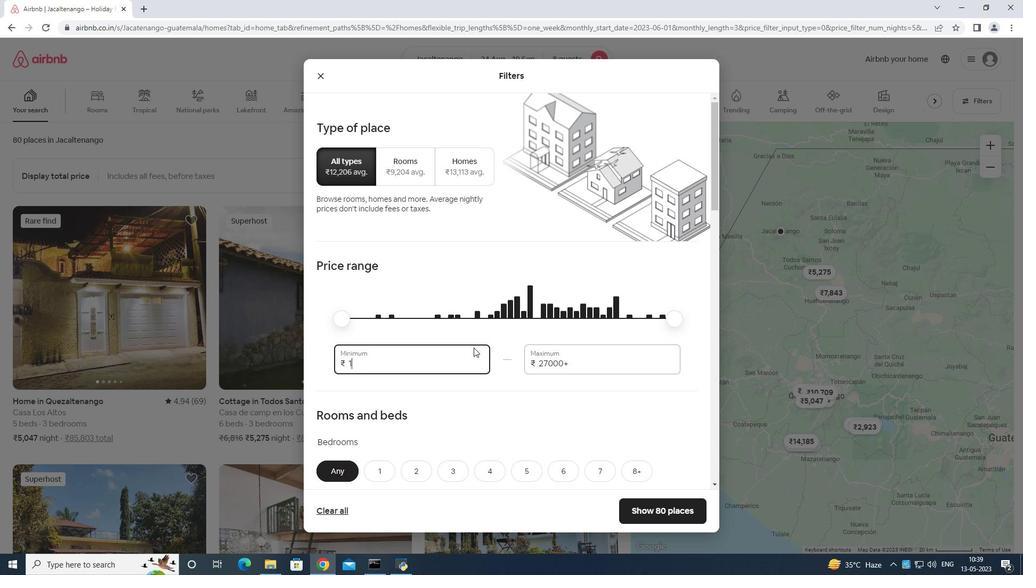 
Action: Key pressed 2000
Screenshot: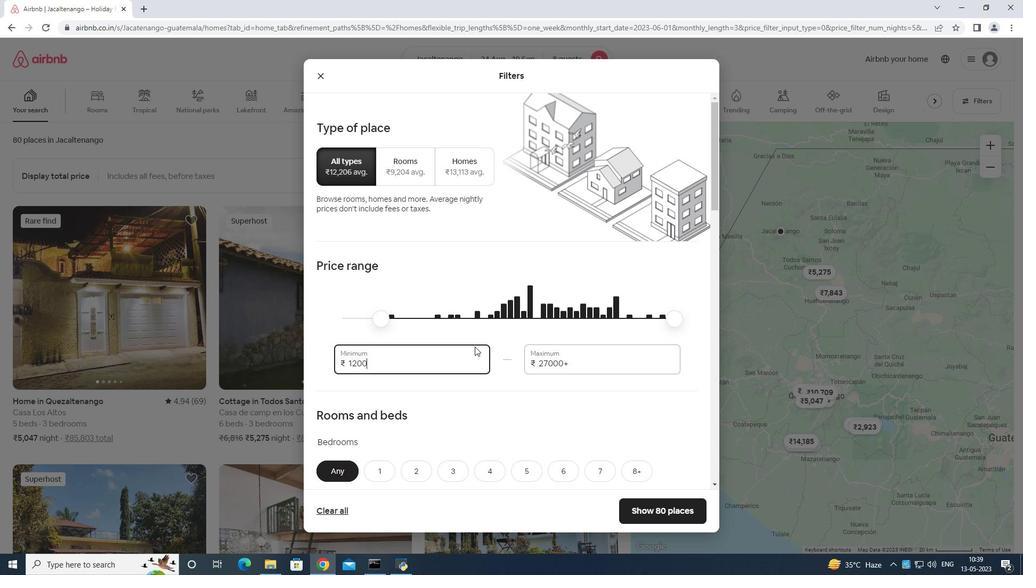 
Action: Mouse moved to (579, 356)
Screenshot: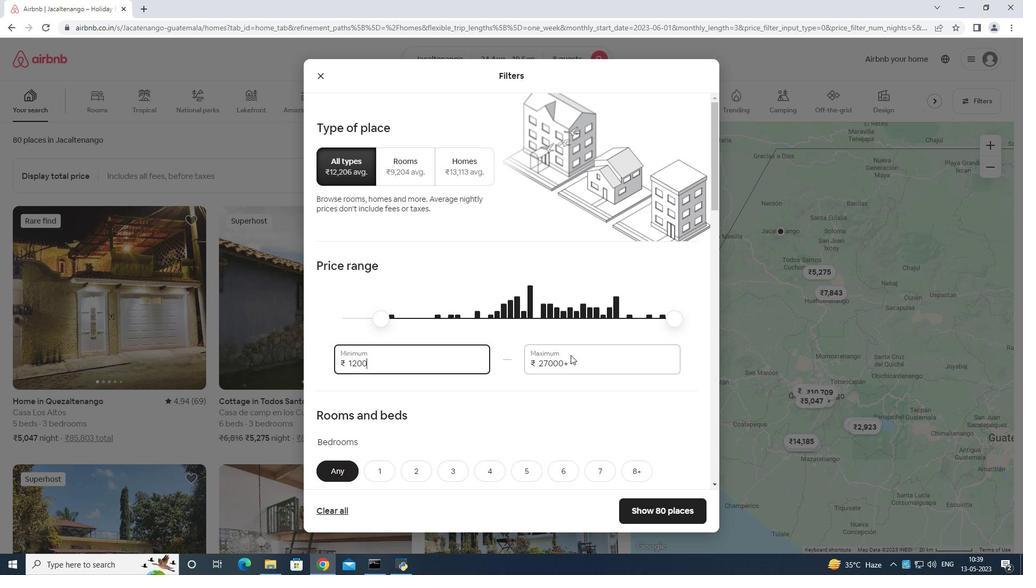 
Action: Mouse pressed left at (579, 356)
Screenshot: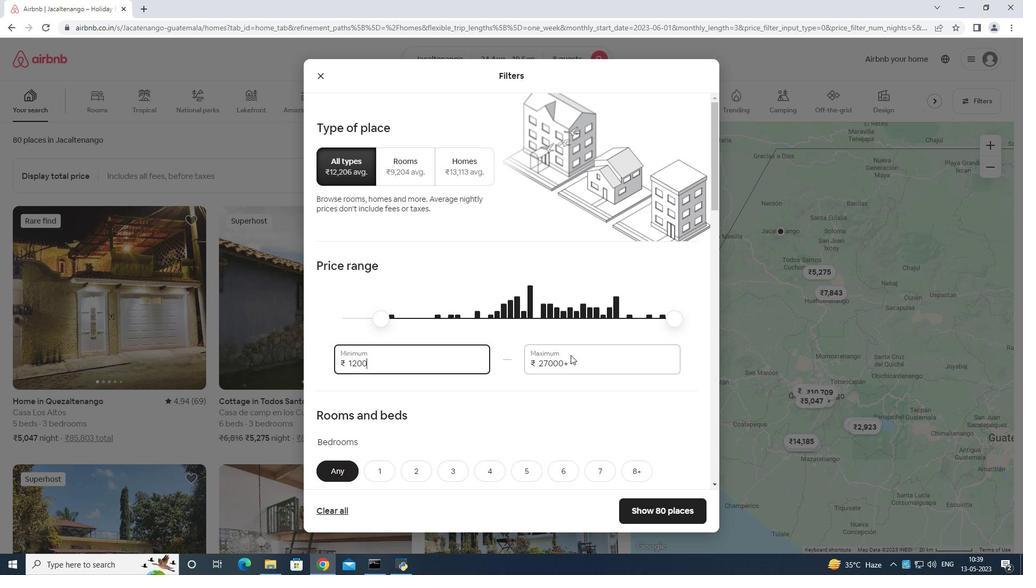 
Action: Mouse moved to (578, 355)
Screenshot: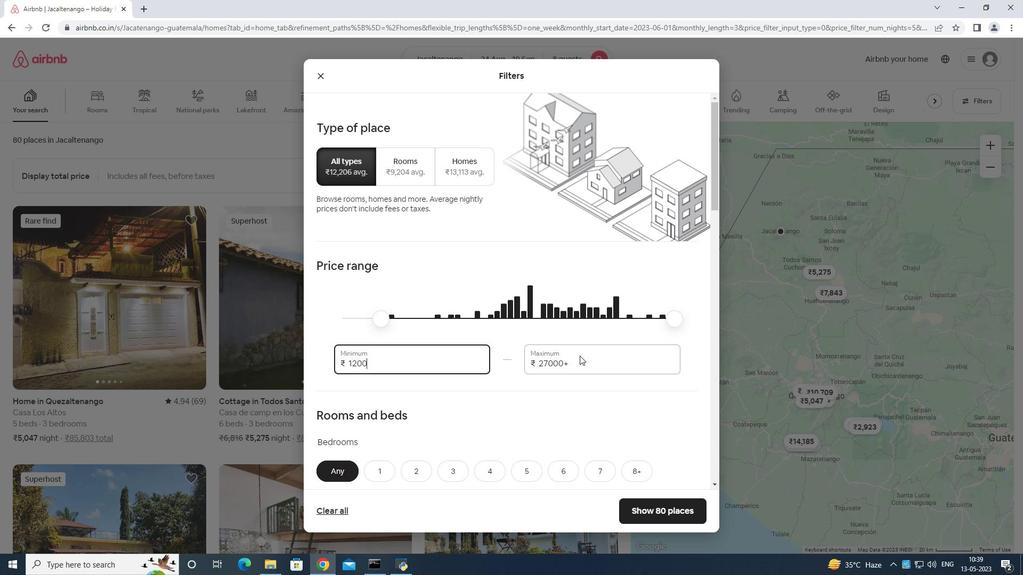 
Action: Key pressed <Key.backspace>
Screenshot: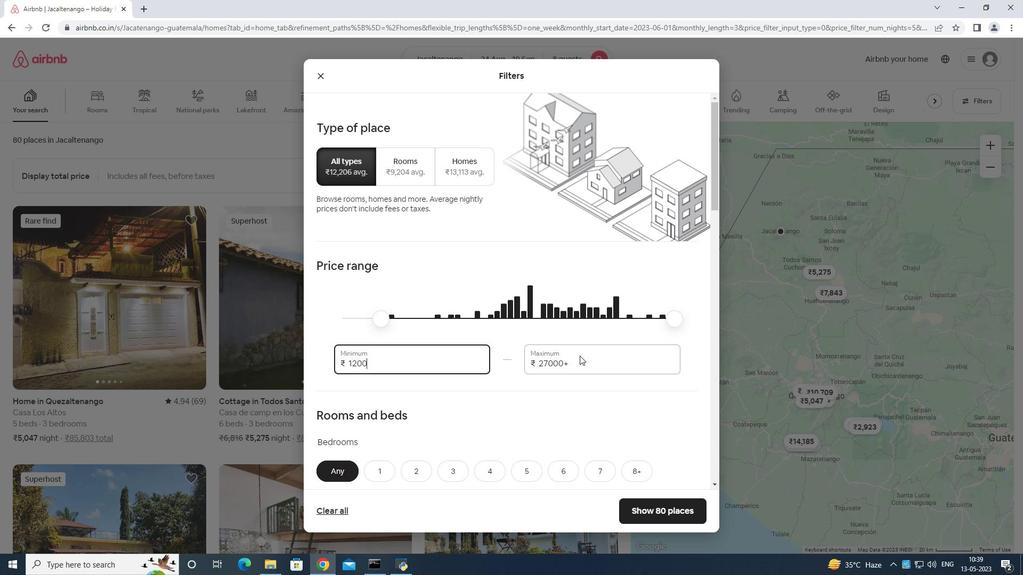 
Action: Mouse moved to (574, 354)
Screenshot: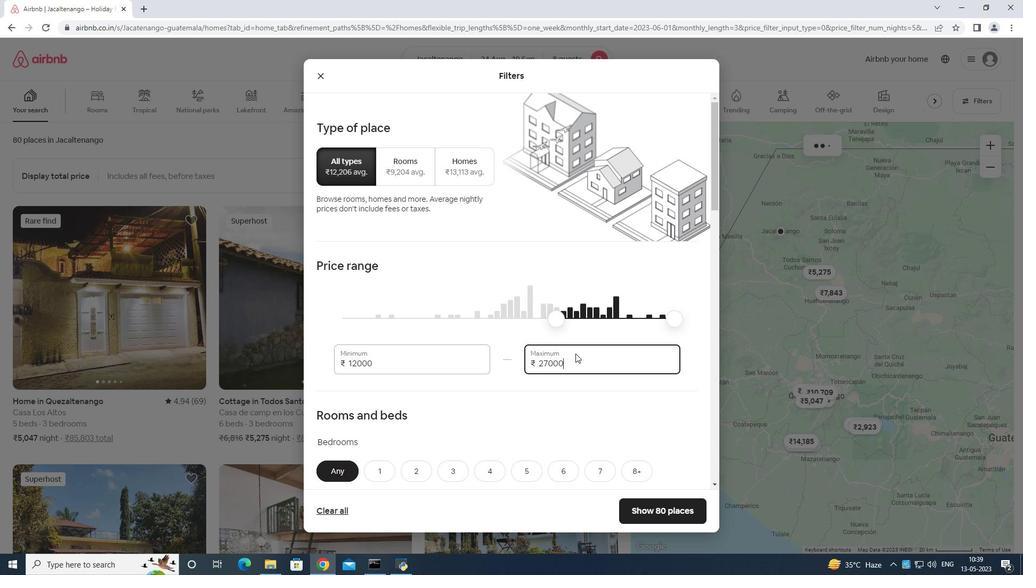 
Action: Key pressed <Key.backspace><Key.backspace><Key.backspace><Key.backspace><Key.backspace><Key.backspace><Key.backspace><Key.backspace><Key.backspace><Key.backspace><Key.backspace><Key.backspace><Key.backspace>
Screenshot: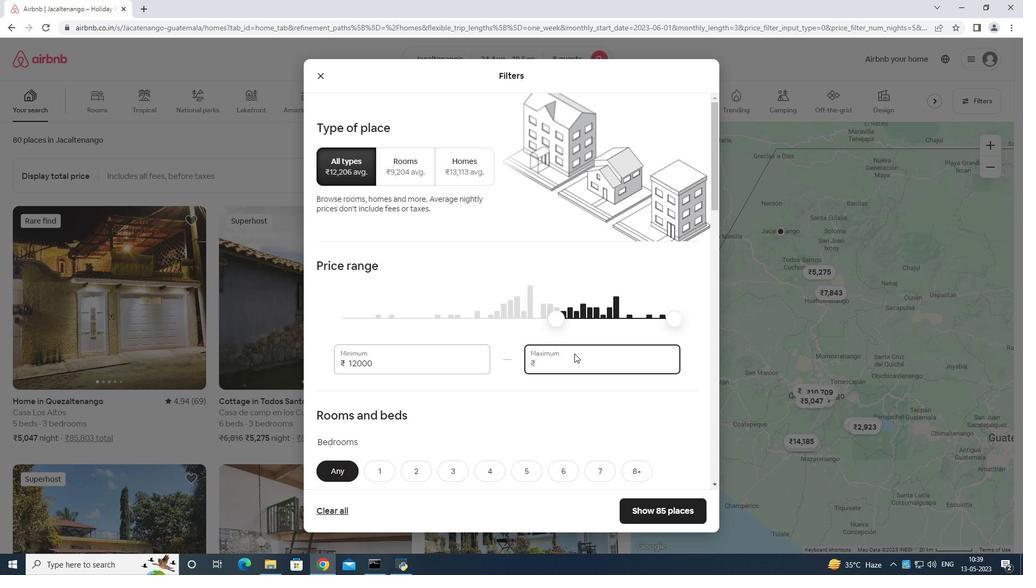 
Action: Mouse moved to (572, 352)
Screenshot: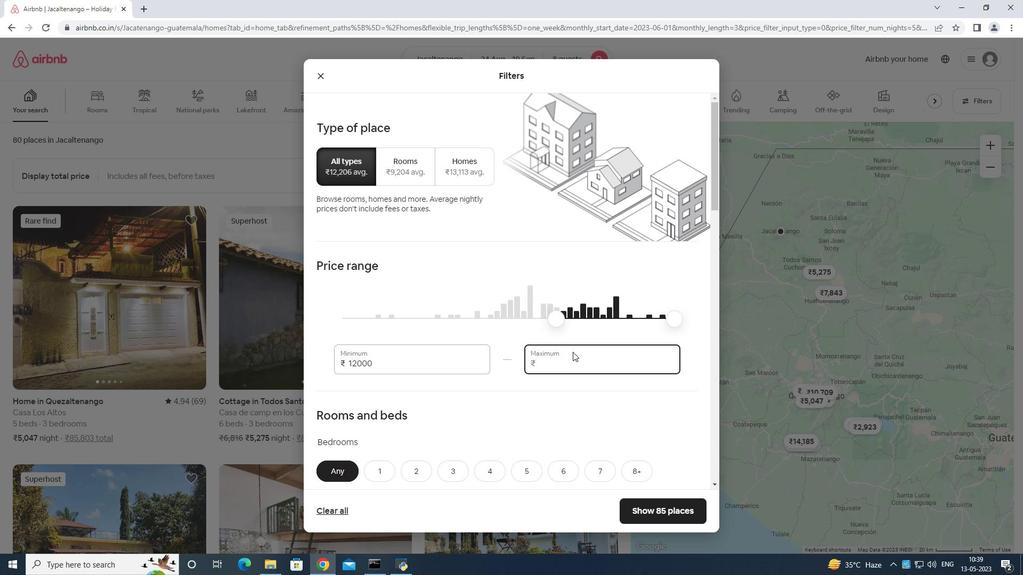 
Action: Key pressed 1
Screenshot: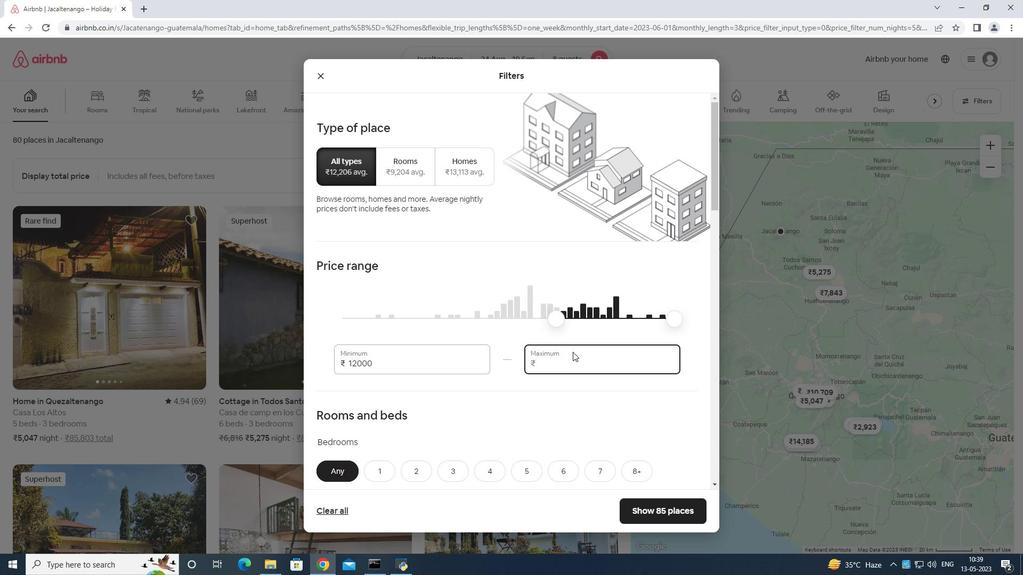 
Action: Mouse moved to (572, 351)
Screenshot: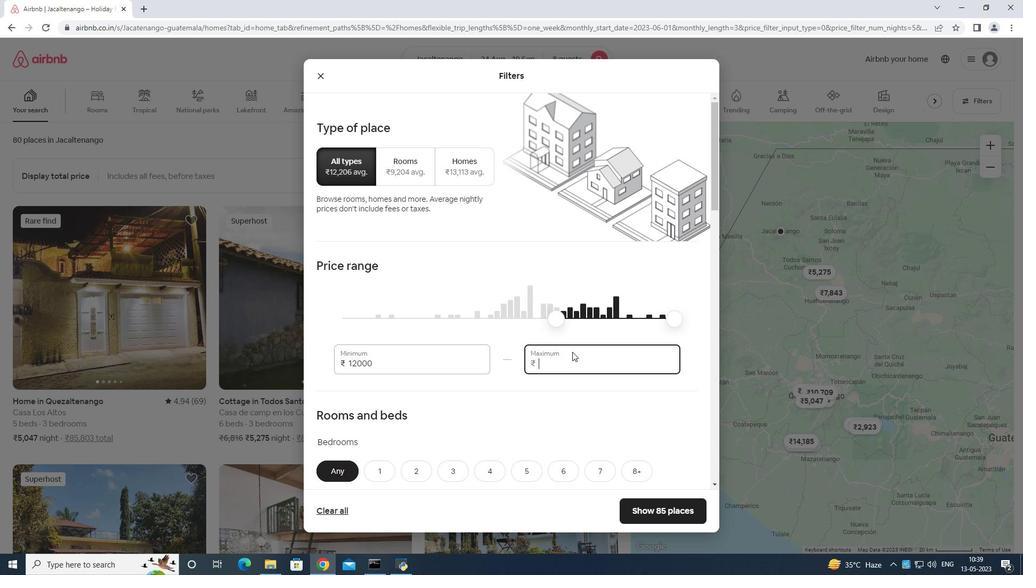 
Action: Key pressed 50
Screenshot: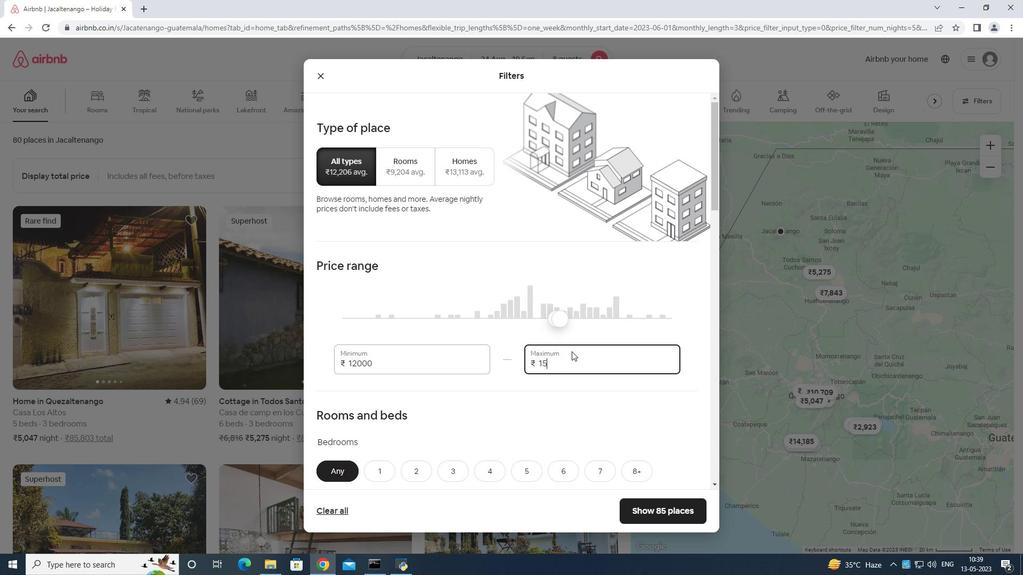 
Action: Mouse moved to (571, 351)
Screenshot: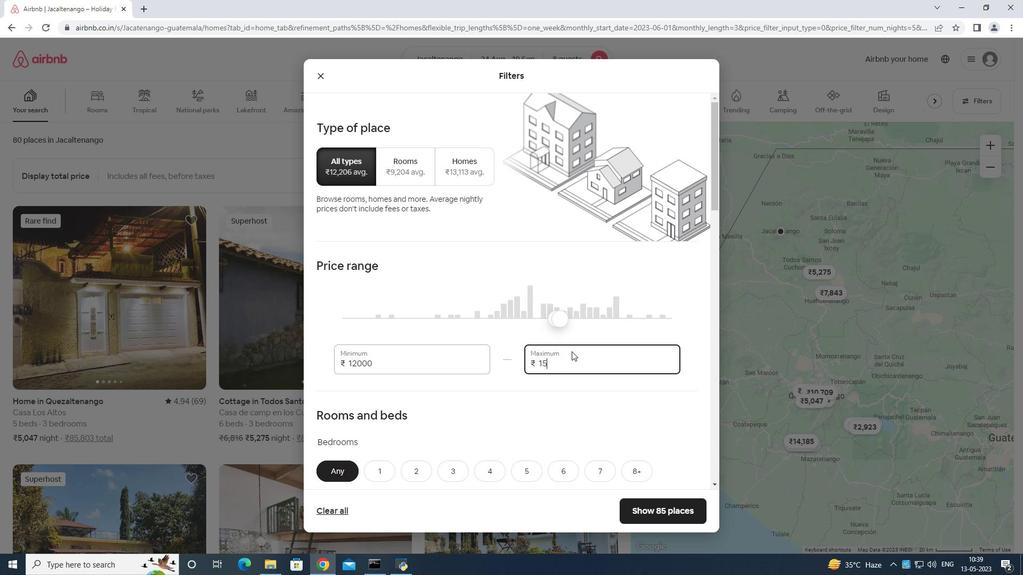 
Action: Key pressed 00
Screenshot: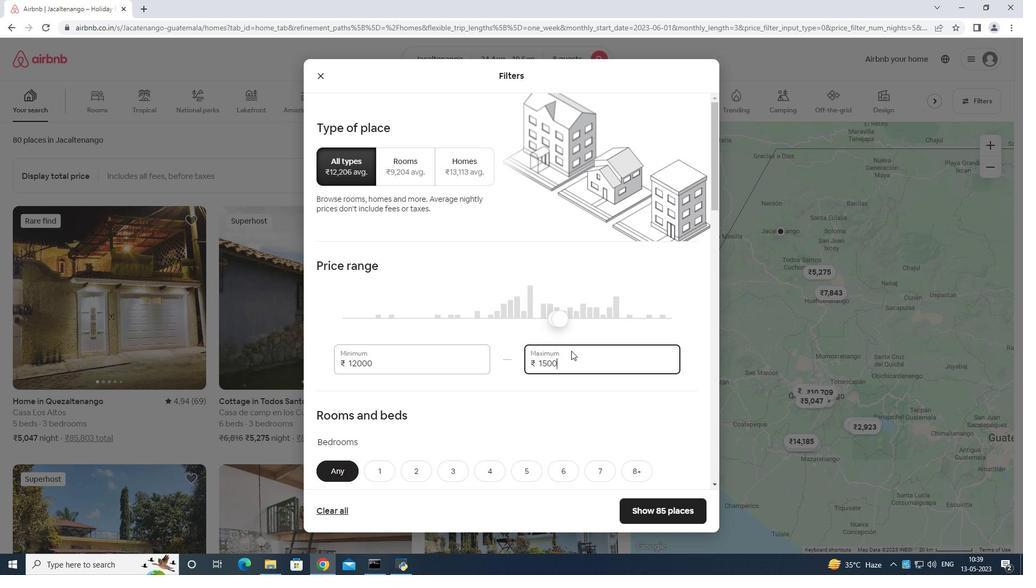 
Action: Mouse moved to (571, 350)
Screenshot: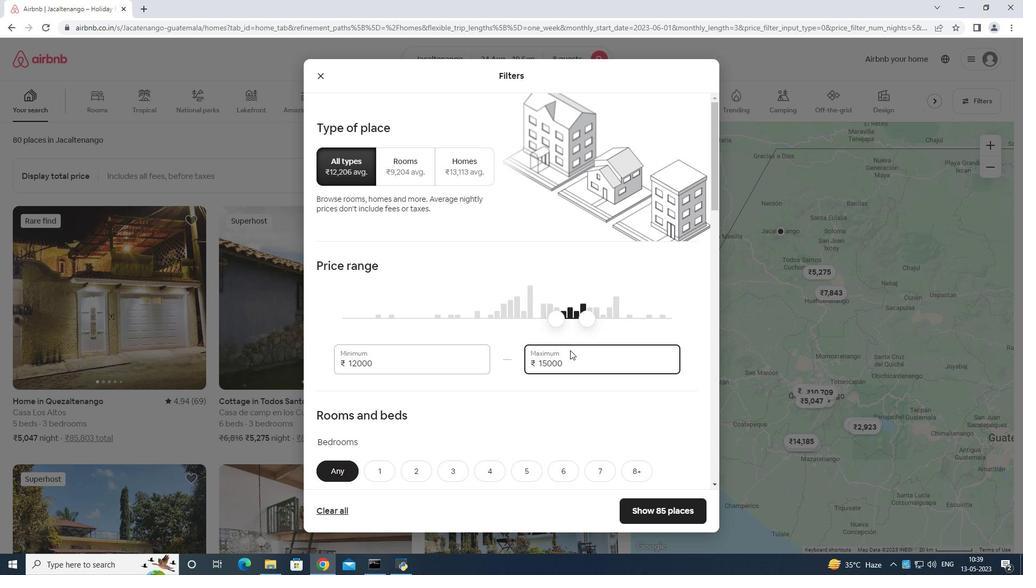 
Action: Mouse scrolled (571, 350) with delta (0, 0)
Screenshot: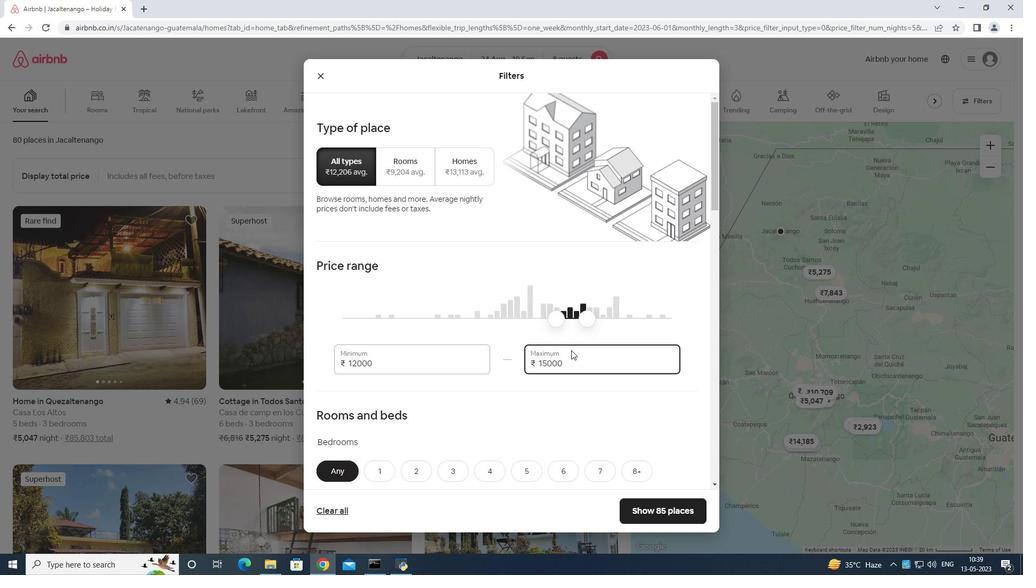 
Action: Mouse moved to (572, 350)
Screenshot: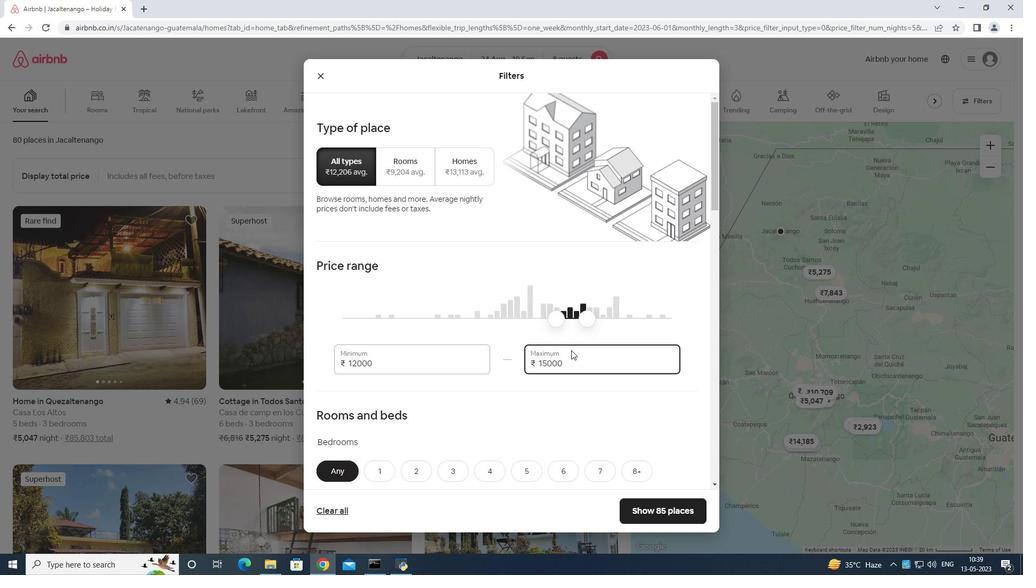 
Action: Mouse scrolled (572, 350) with delta (0, 0)
Screenshot: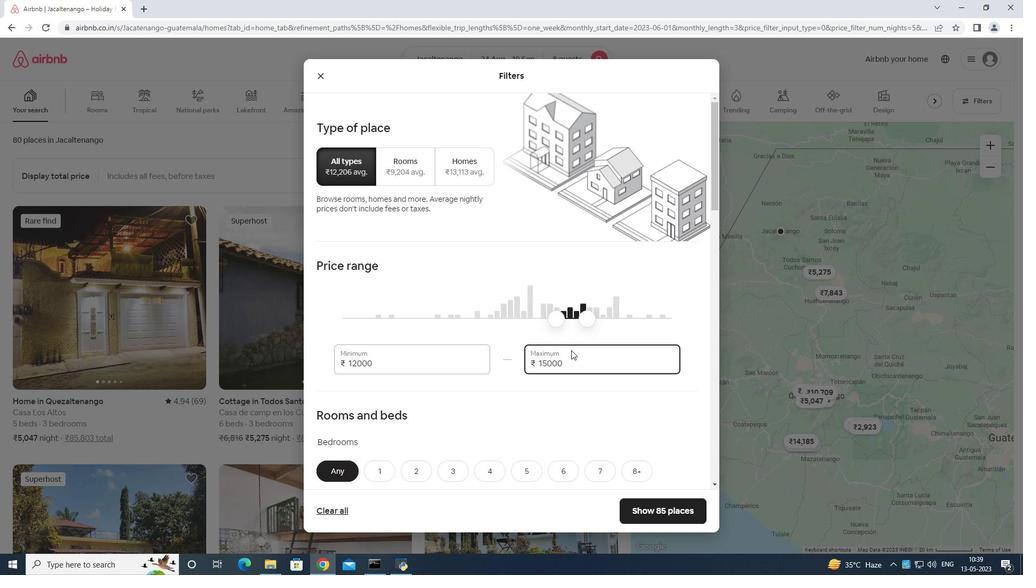 
Action: Mouse moved to (572, 351)
Screenshot: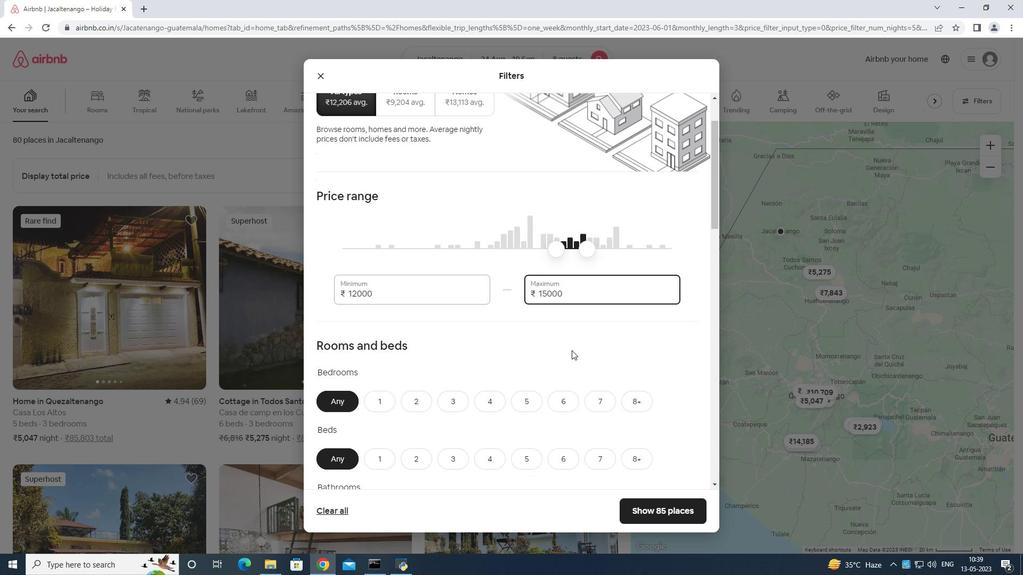 
Action: Mouse scrolled (572, 350) with delta (0, 0)
Screenshot: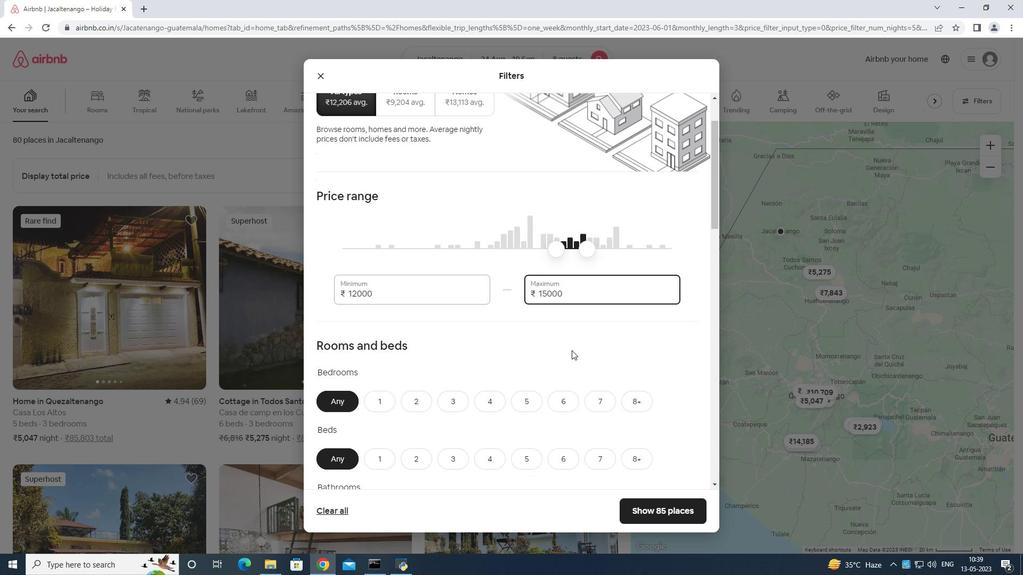 
Action: Mouse scrolled (572, 350) with delta (0, 0)
Screenshot: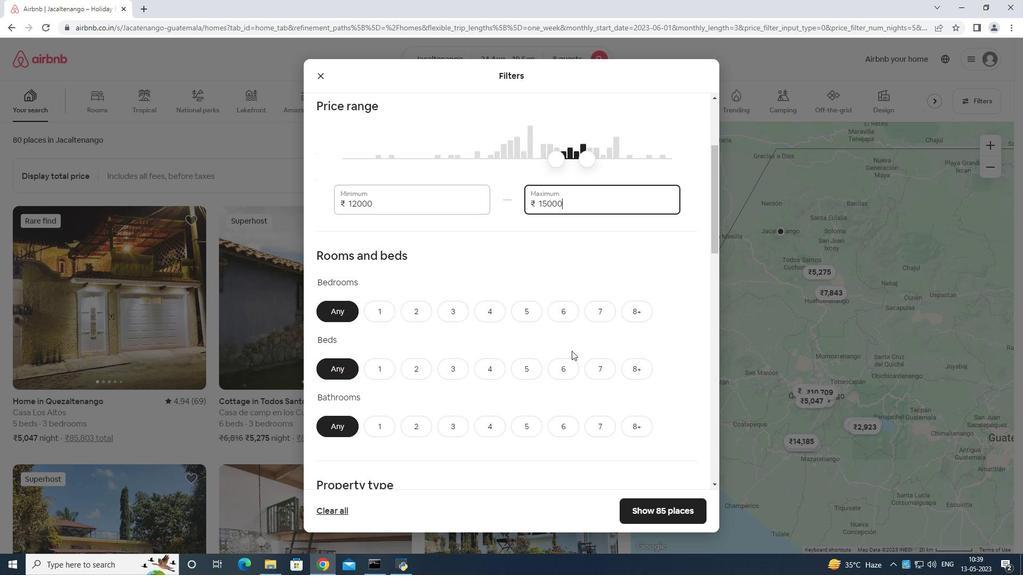 
Action: Mouse moved to (570, 254)
Screenshot: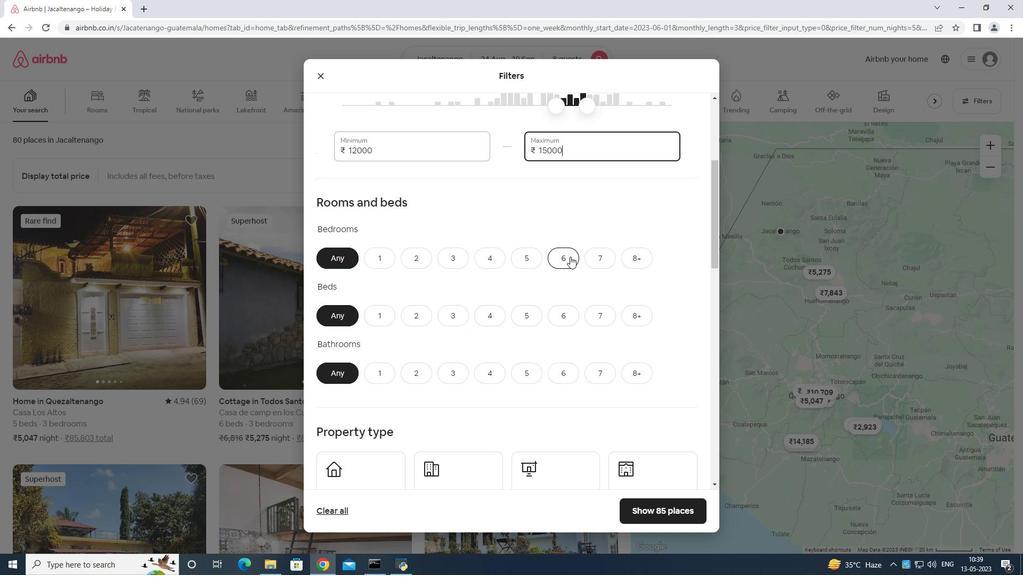
Action: Mouse pressed left at (570, 254)
Screenshot: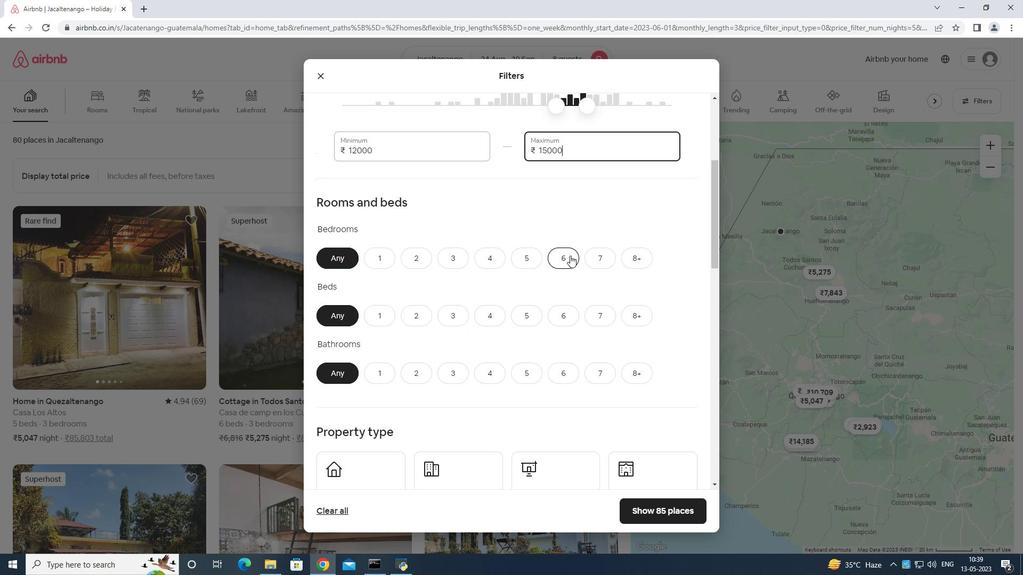 
Action: Mouse moved to (571, 312)
Screenshot: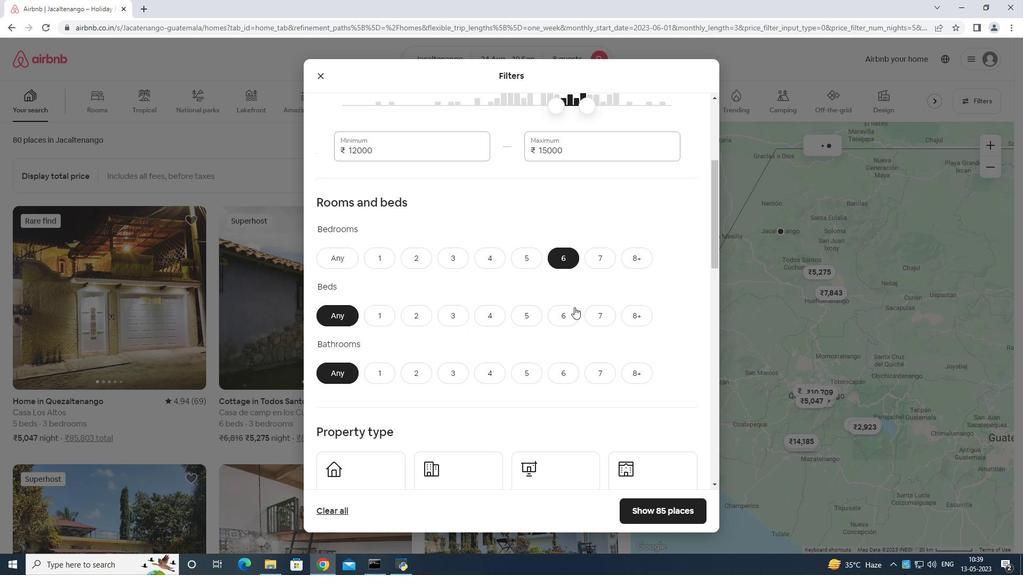 
Action: Mouse pressed left at (571, 312)
Screenshot: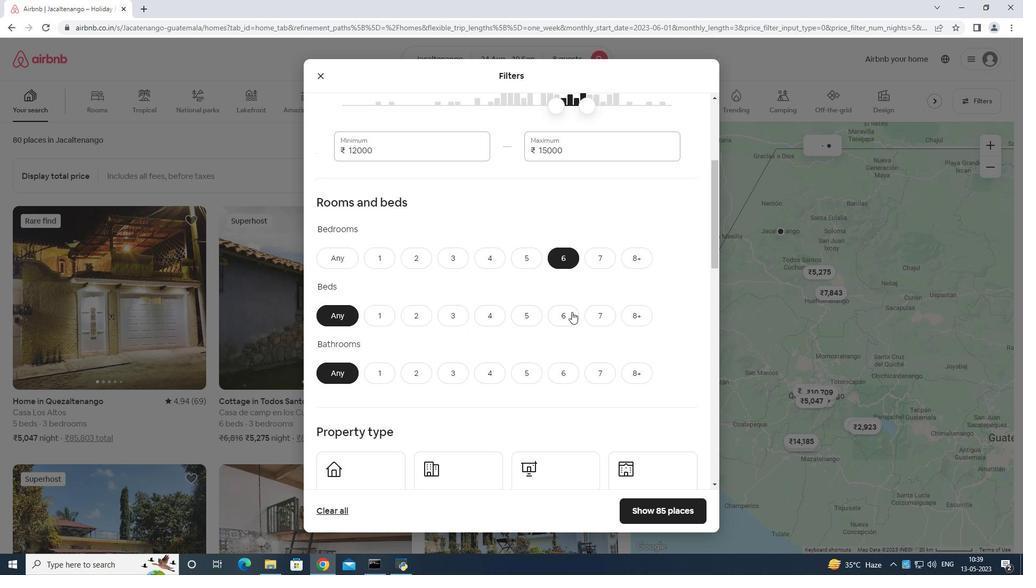 
Action: Mouse moved to (563, 367)
Screenshot: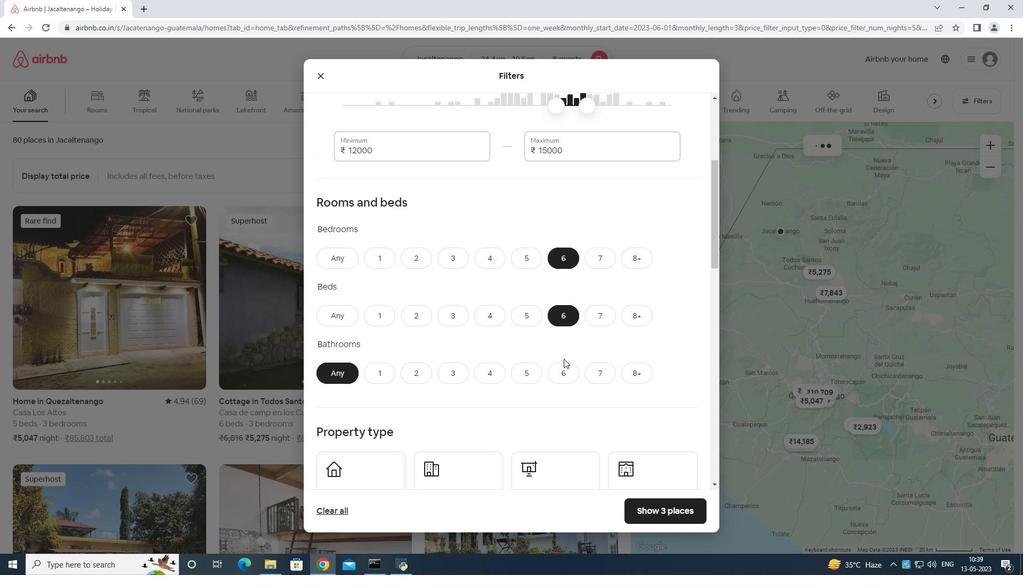 
Action: Mouse pressed left at (563, 367)
Screenshot: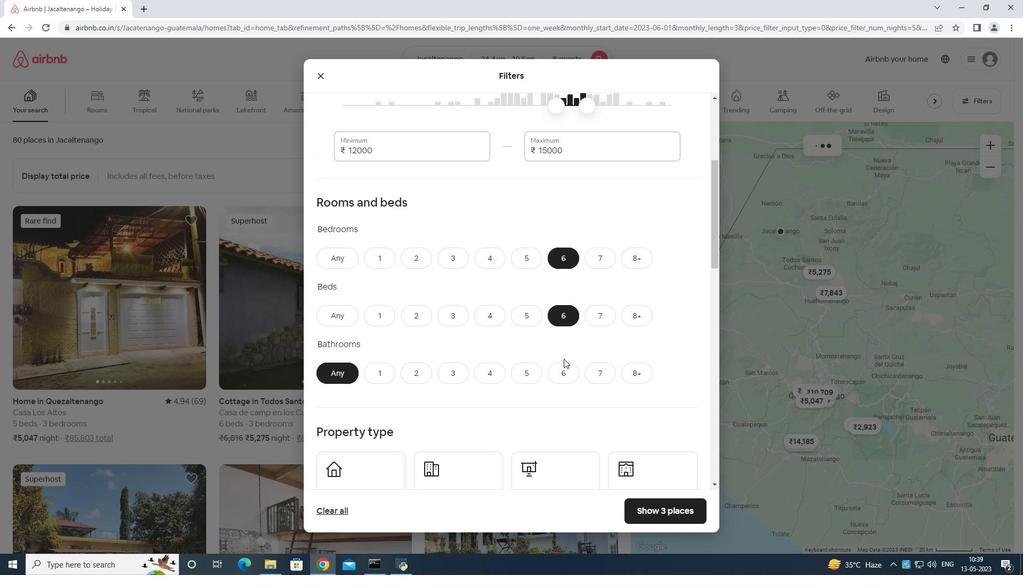 
Action: Mouse moved to (548, 355)
Screenshot: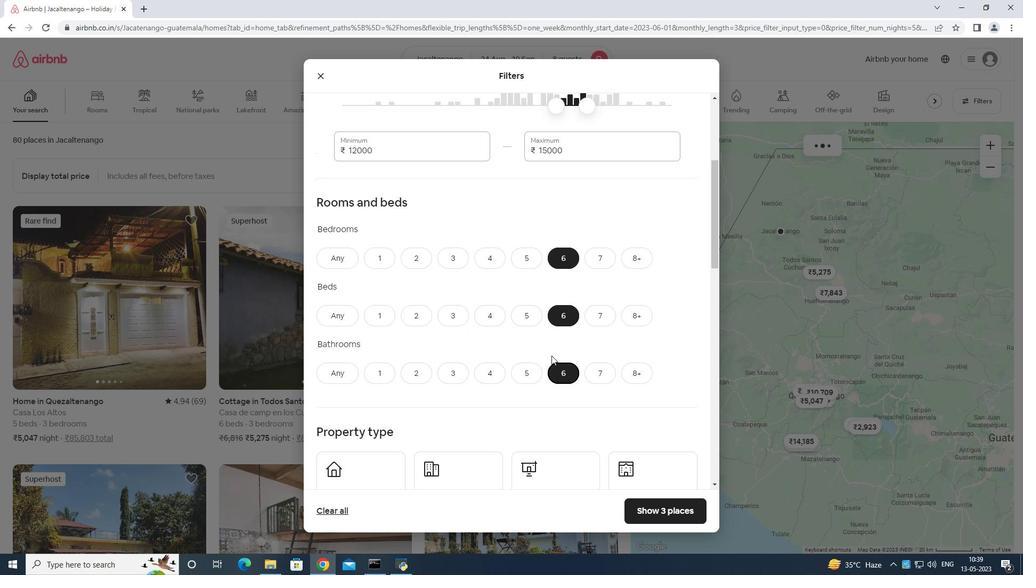 
Action: Mouse scrolled (548, 355) with delta (0, 0)
Screenshot: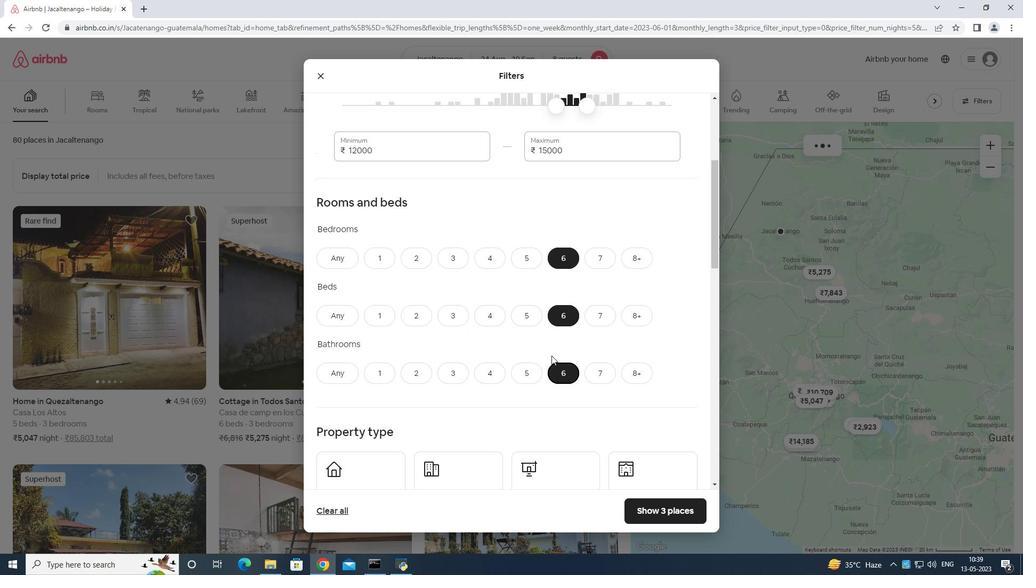 
Action: Mouse moved to (544, 351)
Screenshot: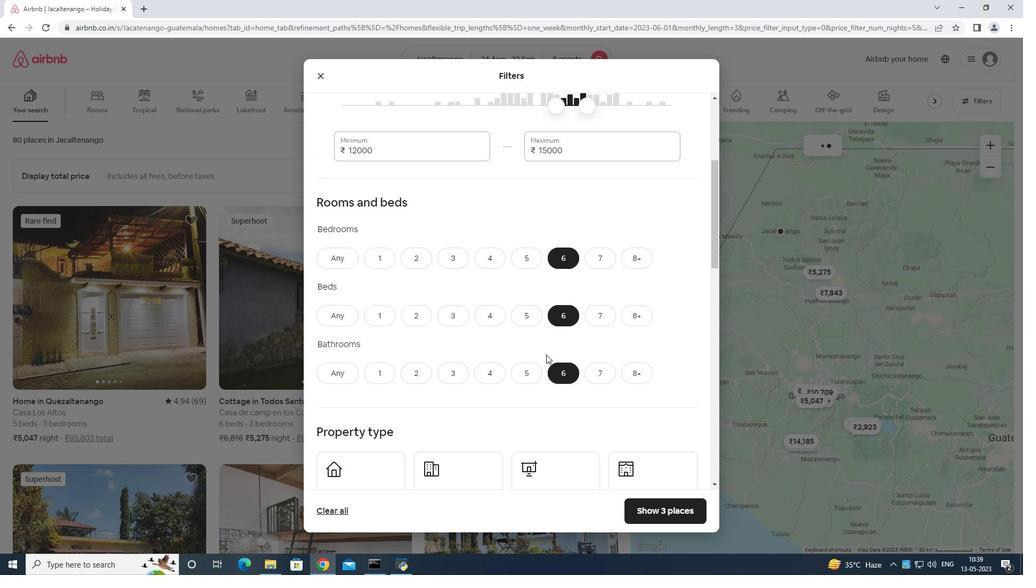 
Action: Mouse scrolled (544, 350) with delta (0, 0)
Screenshot: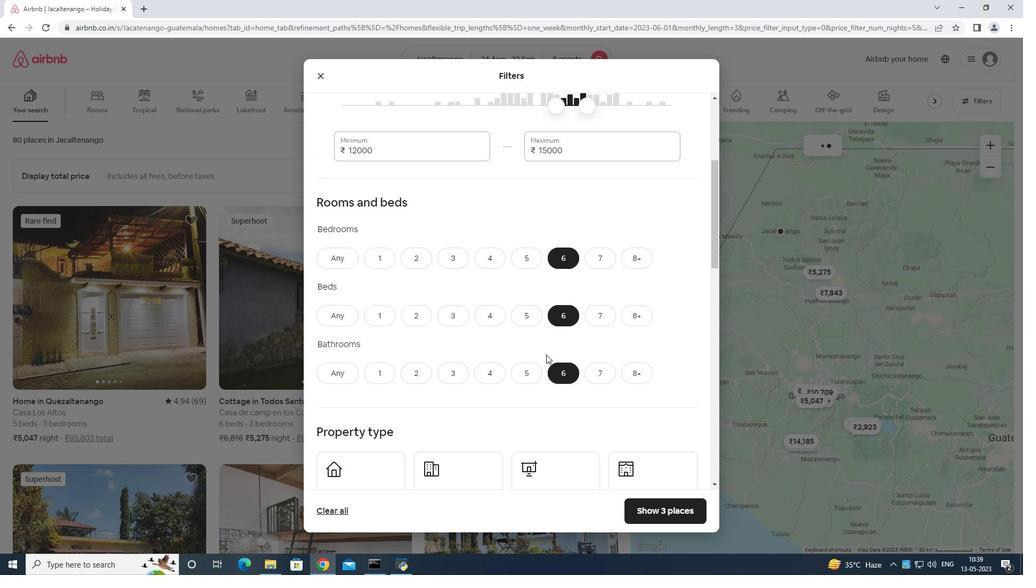 
Action: Mouse moved to (349, 386)
Screenshot: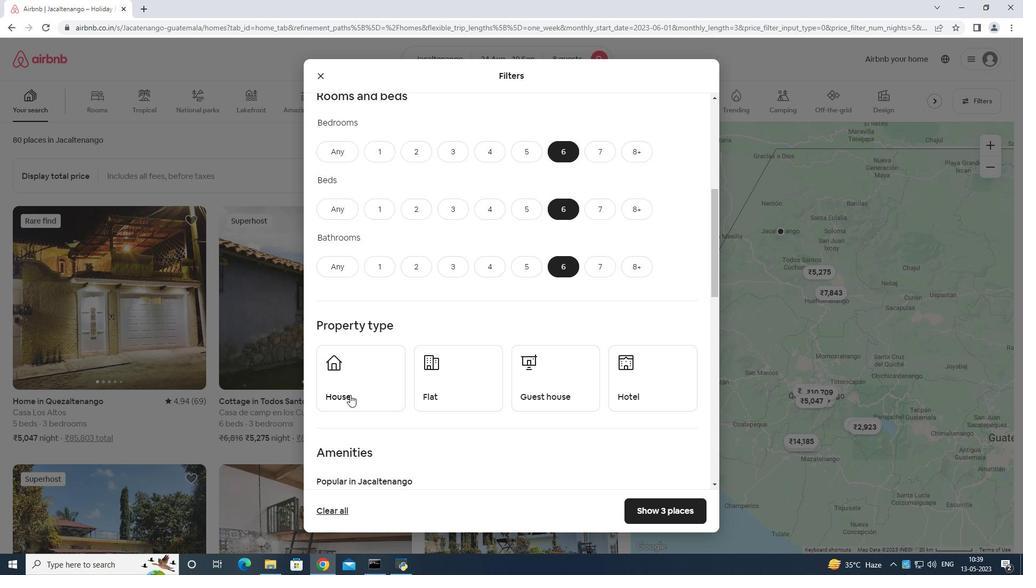
Action: Mouse pressed left at (349, 386)
Screenshot: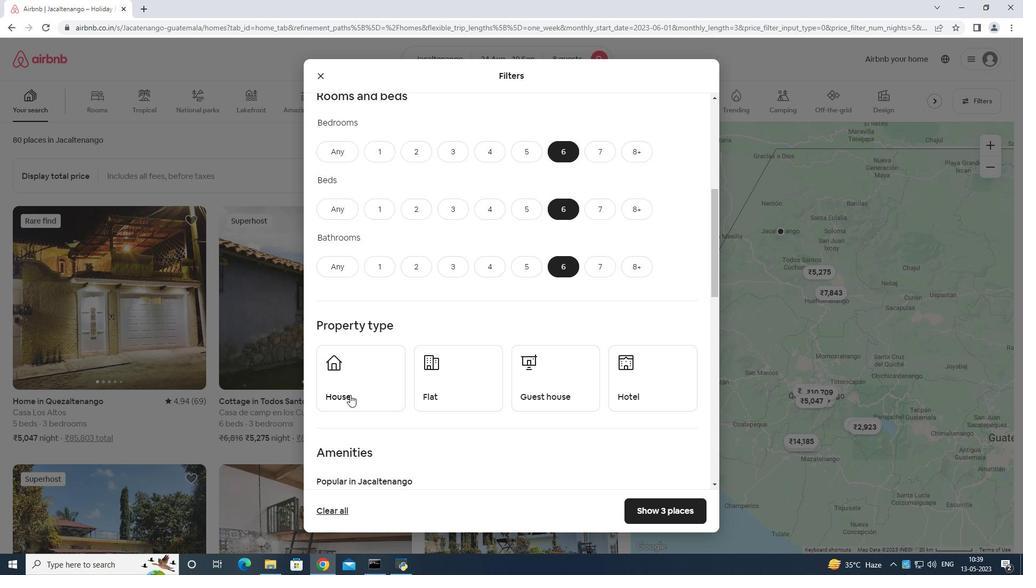 
Action: Mouse moved to (439, 361)
Screenshot: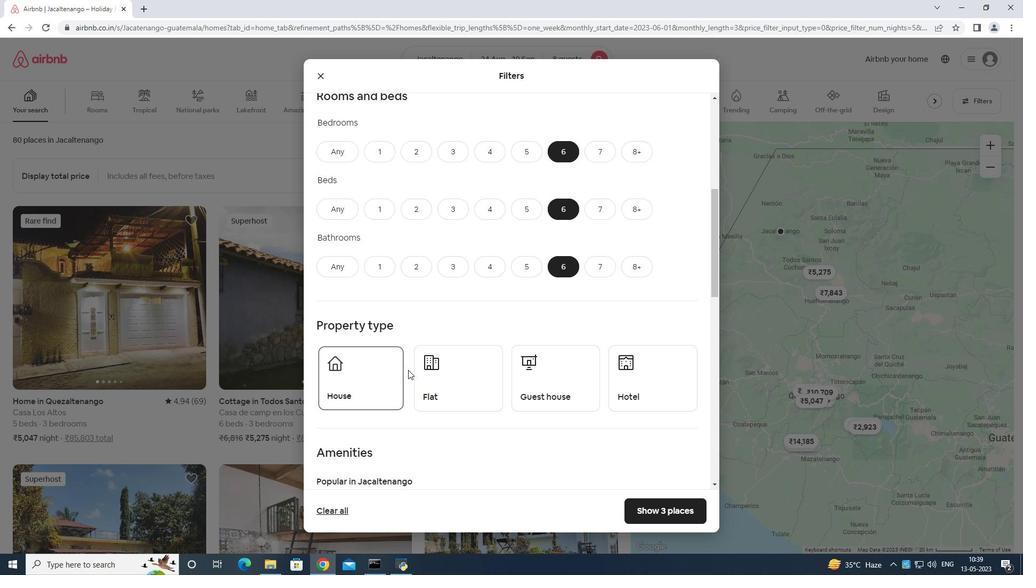 
Action: Mouse pressed left at (439, 361)
Screenshot: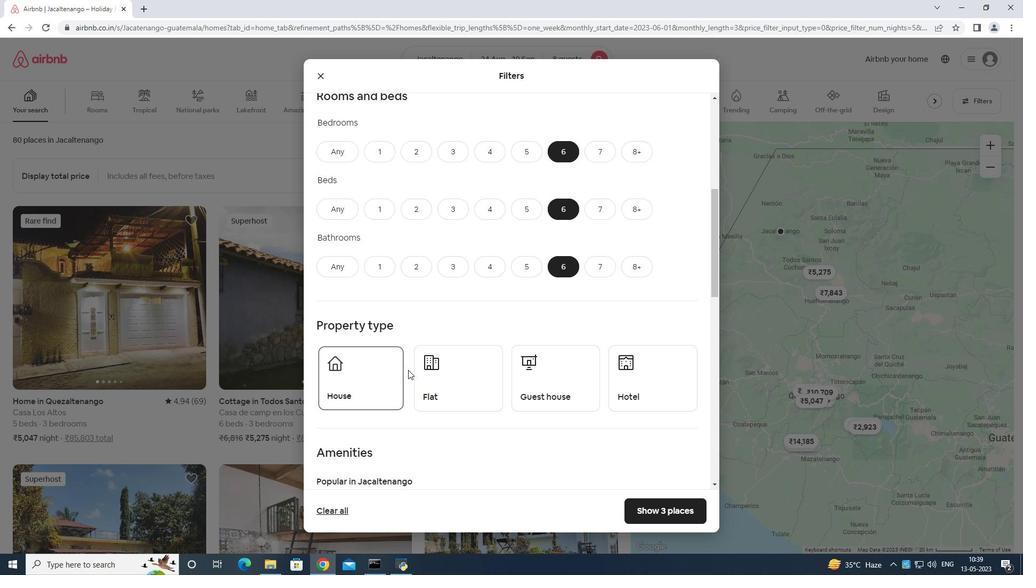 
Action: Mouse moved to (533, 370)
Screenshot: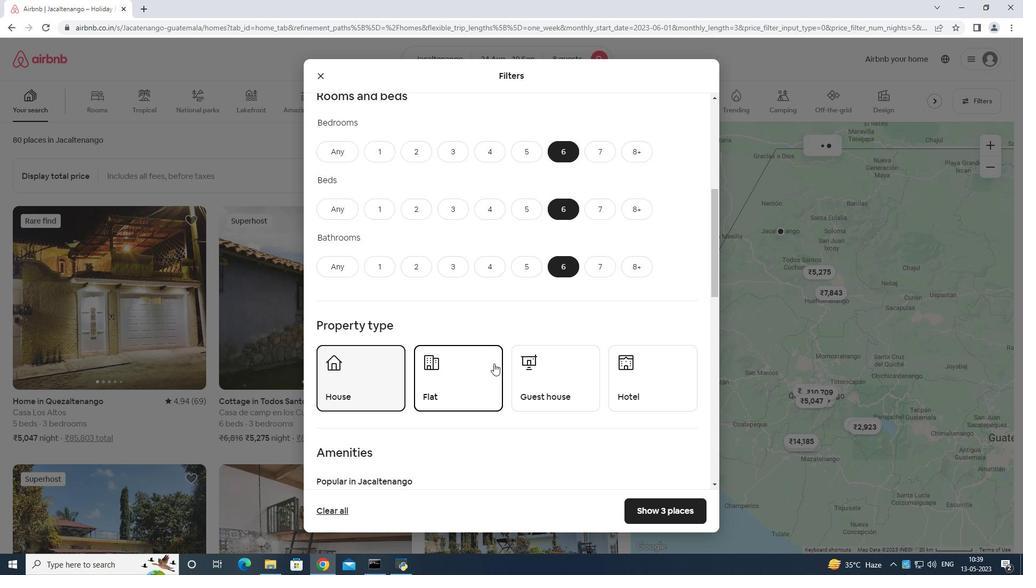 
Action: Mouse pressed left at (533, 370)
Screenshot: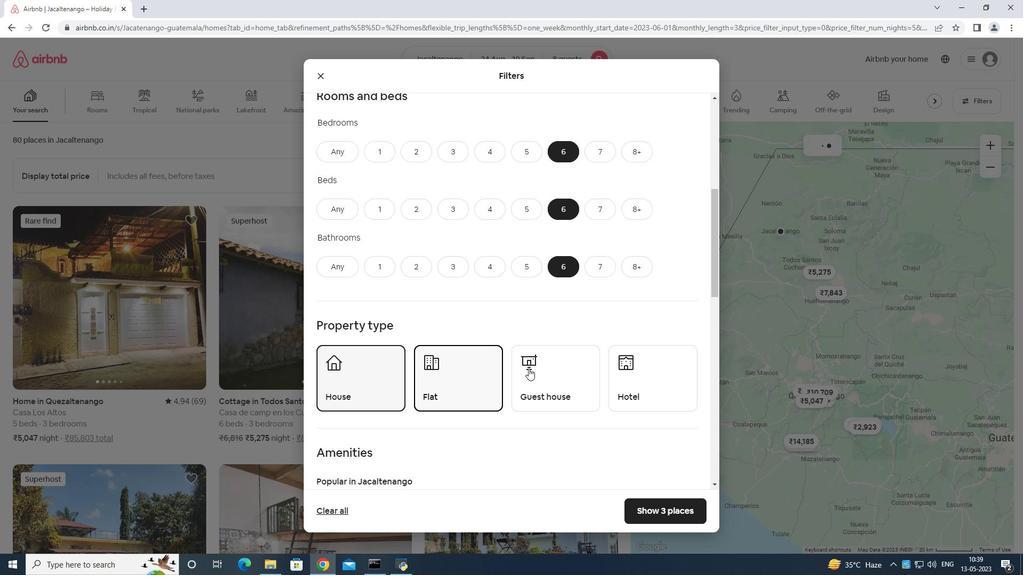 
Action: Mouse moved to (567, 354)
Screenshot: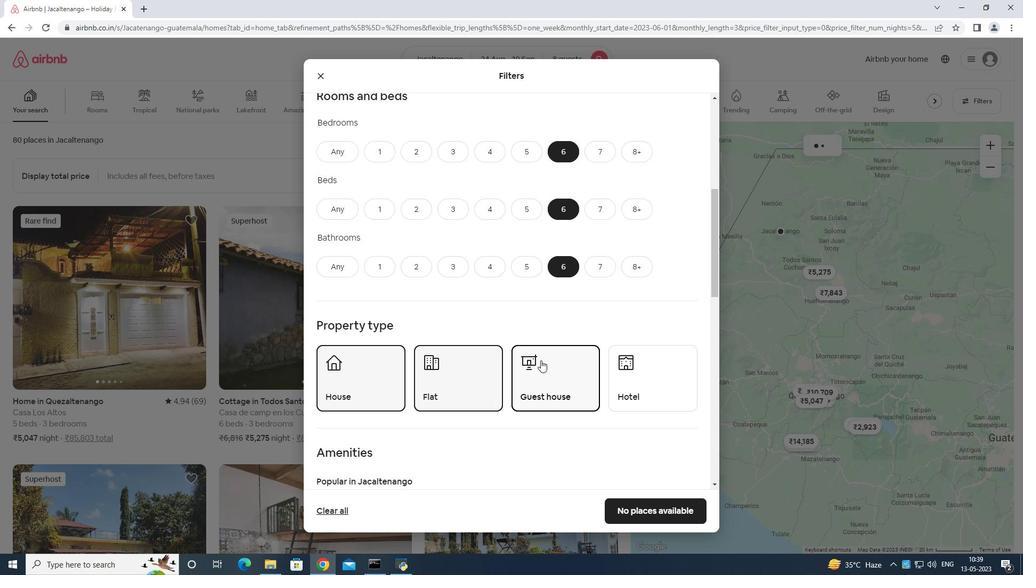 
Action: Mouse scrolled (567, 353) with delta (0, 0)
Screenshot: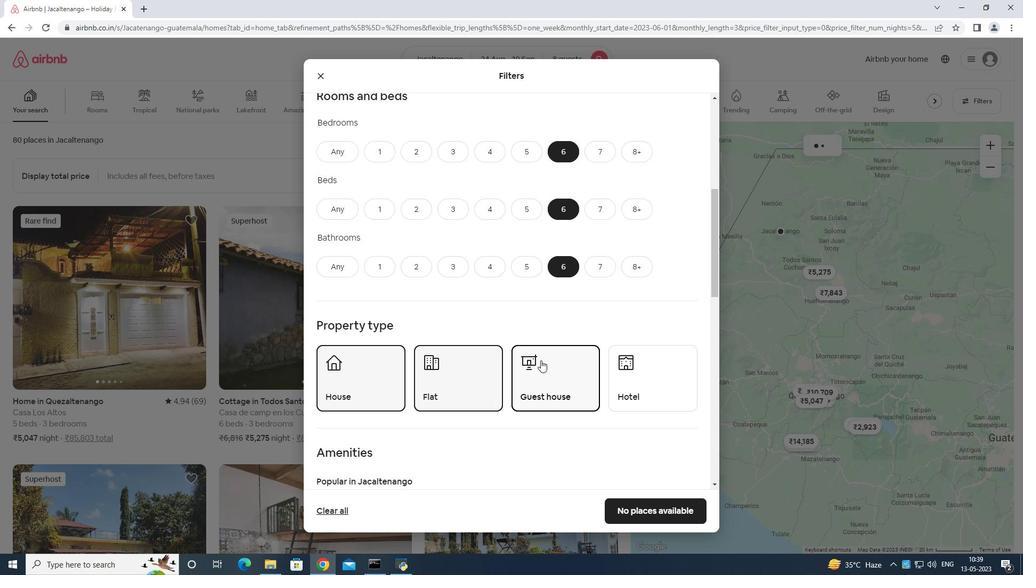 
Action: Mouse moved to (568, 354)
Screenshot: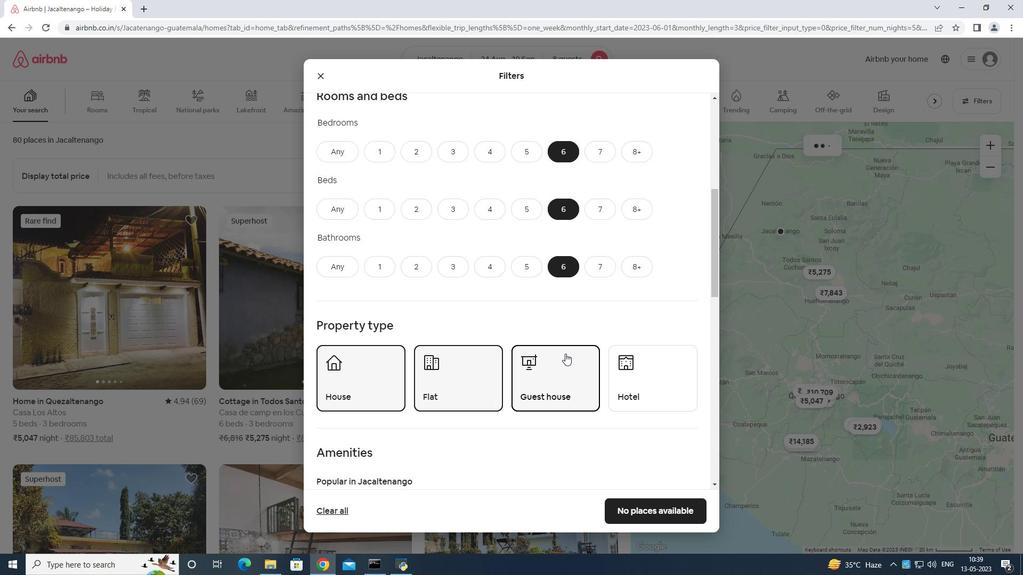 
Action: Mouse scrolled (568, 353) with delta (0, 0)
Screenshot: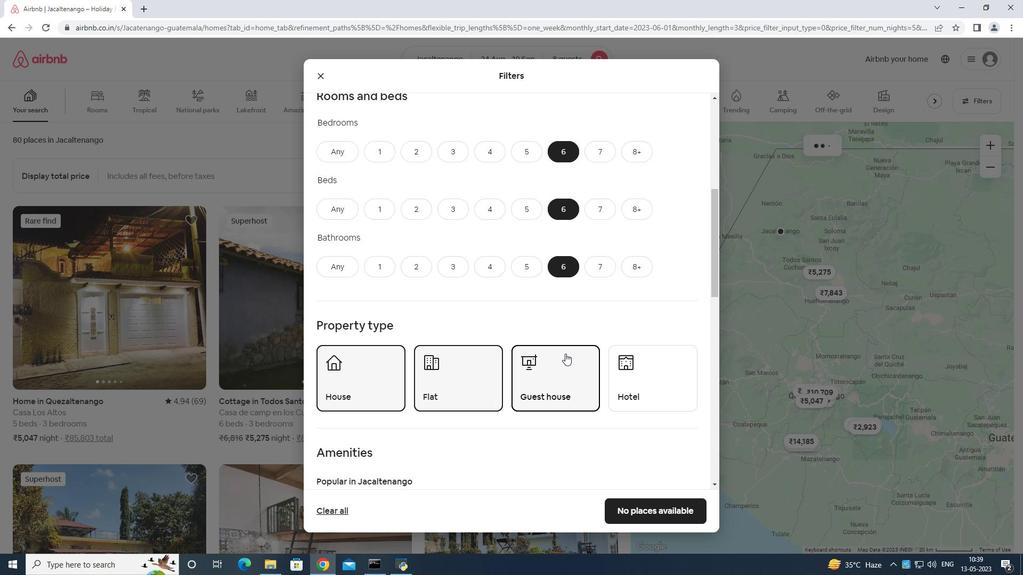 
Action: Mouse moved to (574, 351)
Screenshot: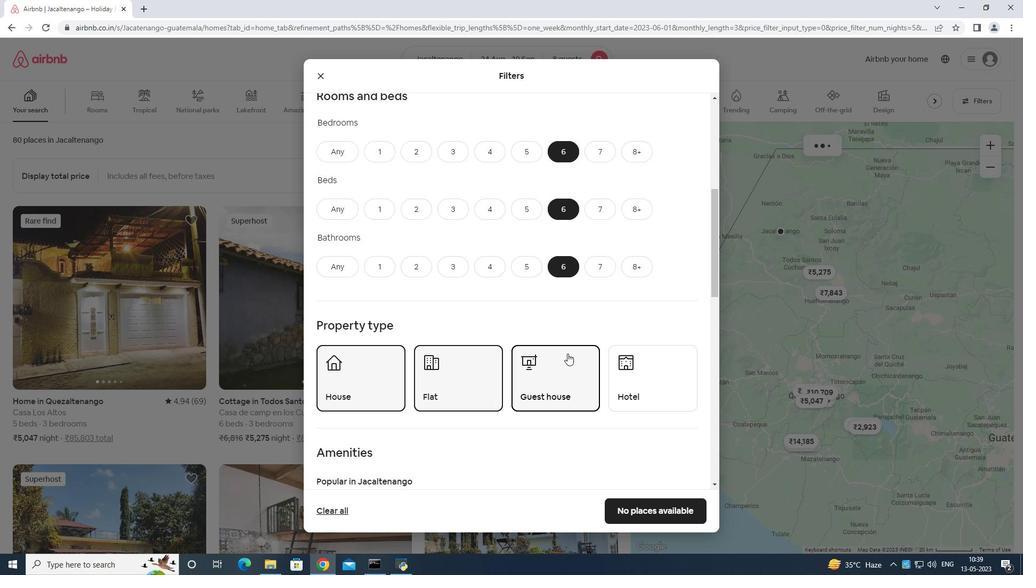 
Action: Mouse scrolled (574, 351) with delta (0, 0)
Screenshot: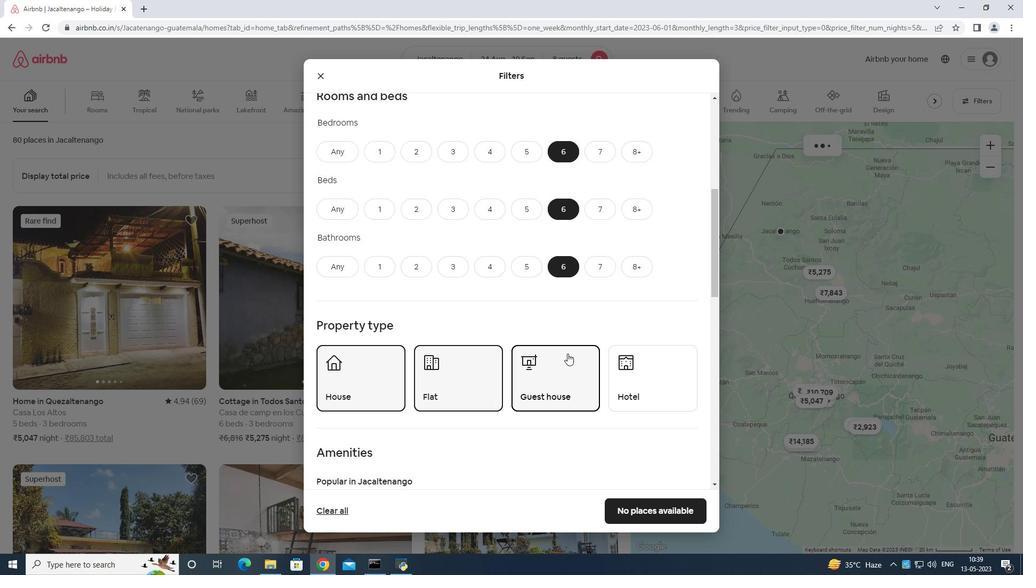 
Action: Mouse moved to (326, 341)
Screenshot: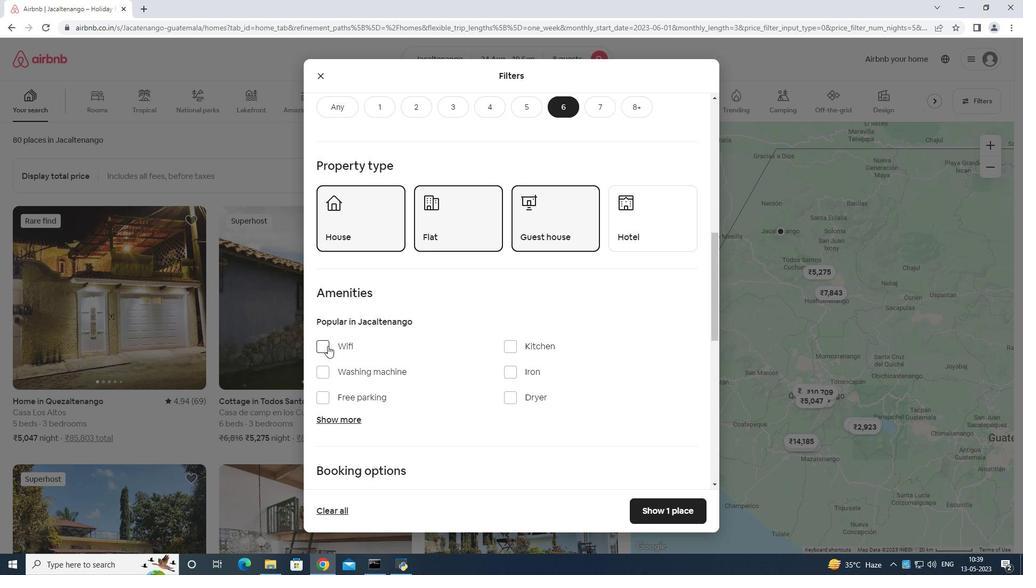 
Action: Mouse pressed left at (326, 341)
Screenshot: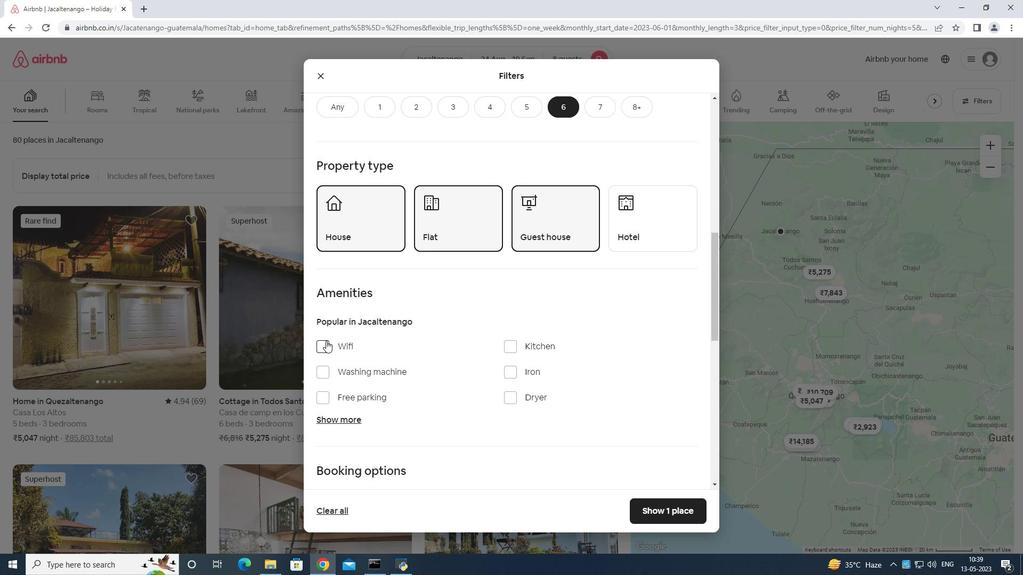 
Action: Mouse moved to (344, 360)
Screenshot: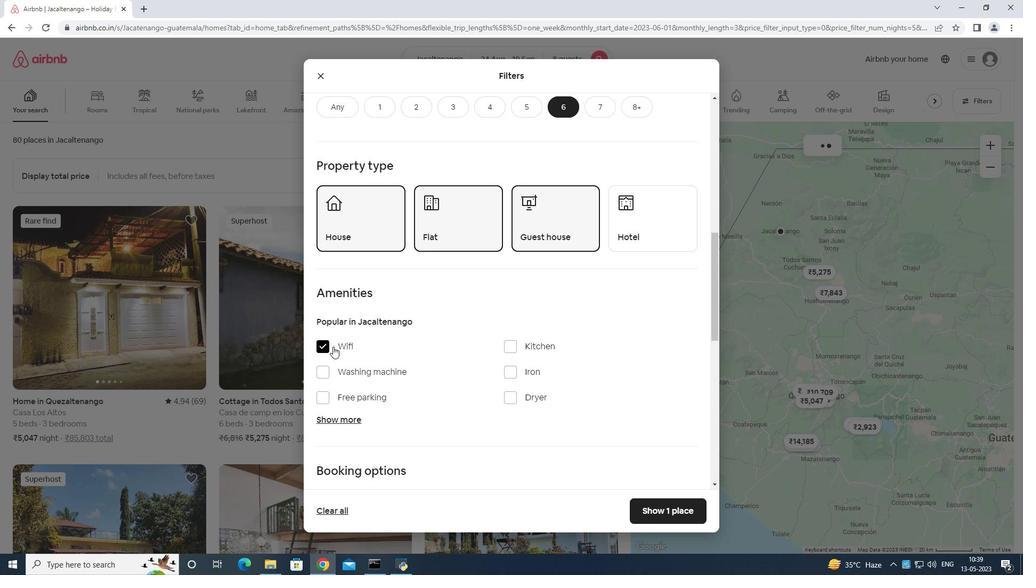 
Action: Mouse scrolled (344, 359) with delta (0, 0)
Screenshot: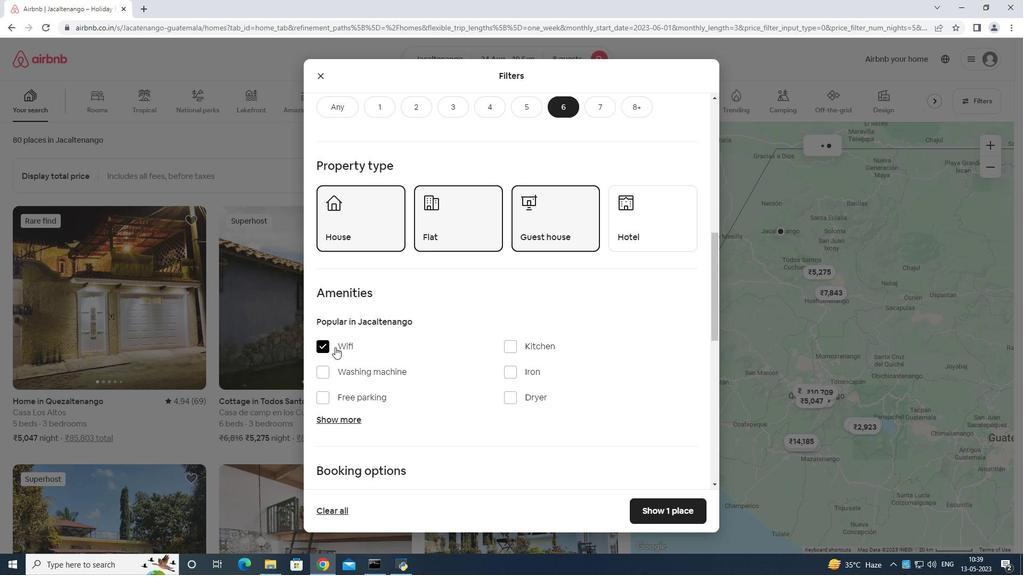 
Action: Mouse moved to (345, 362)
Screenshot: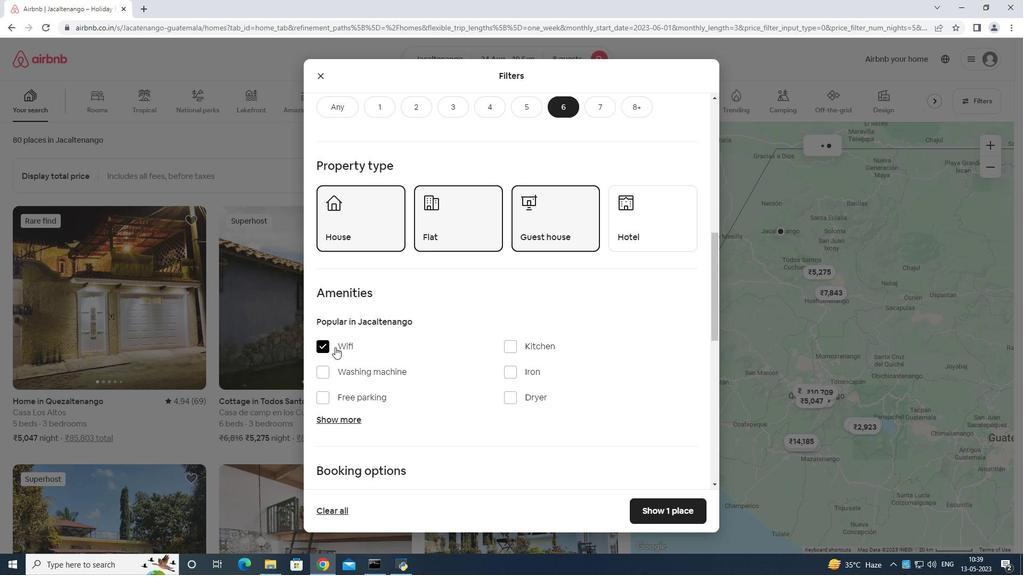 
Action: Mouse scrolled (345, 361) with delta (0, 0)
Screenshot: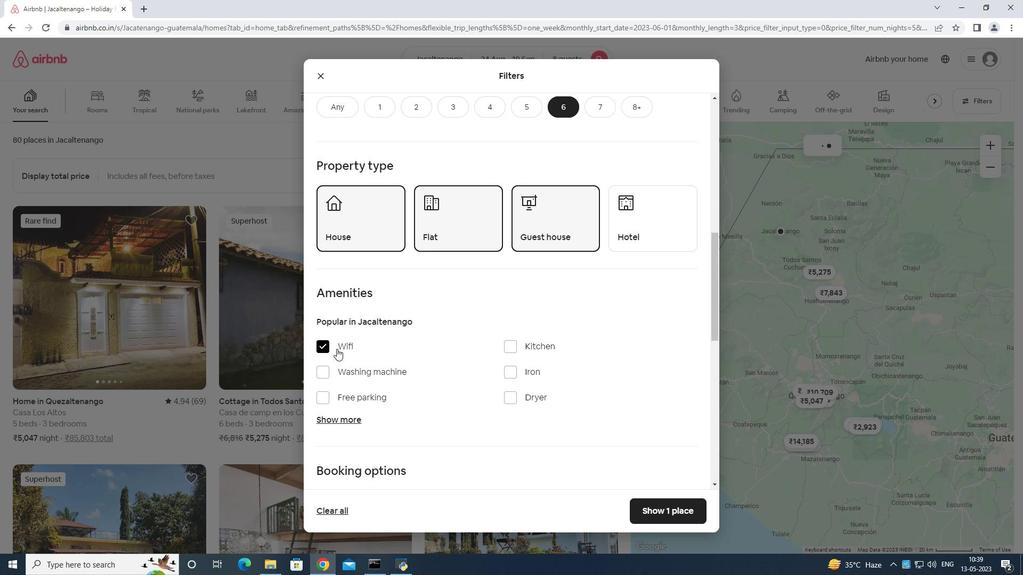 
Action: Mouse moved to (323, 287)
Screenshot: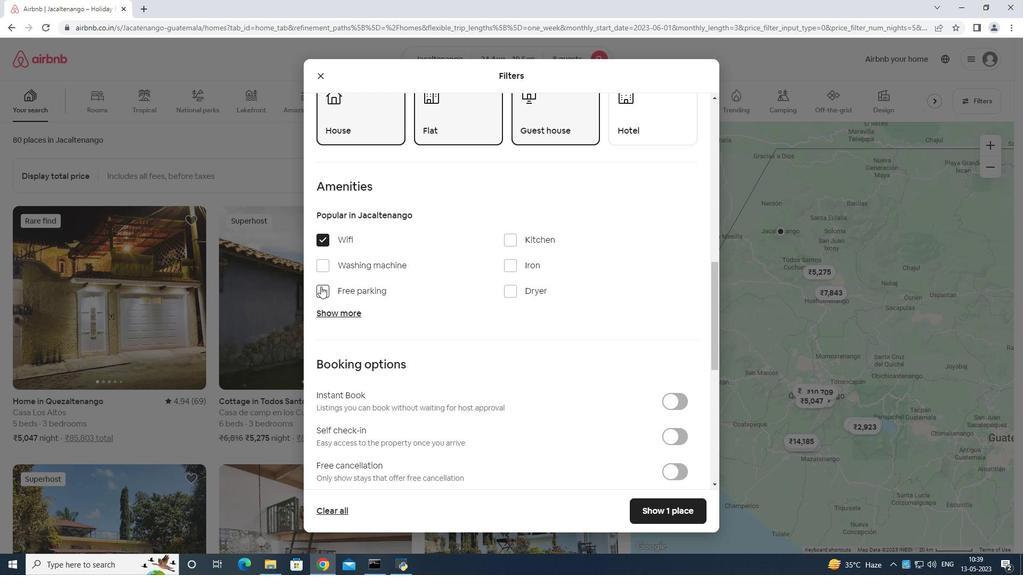 
Action: Mouse pressed left at (323, 287)
Screenshot: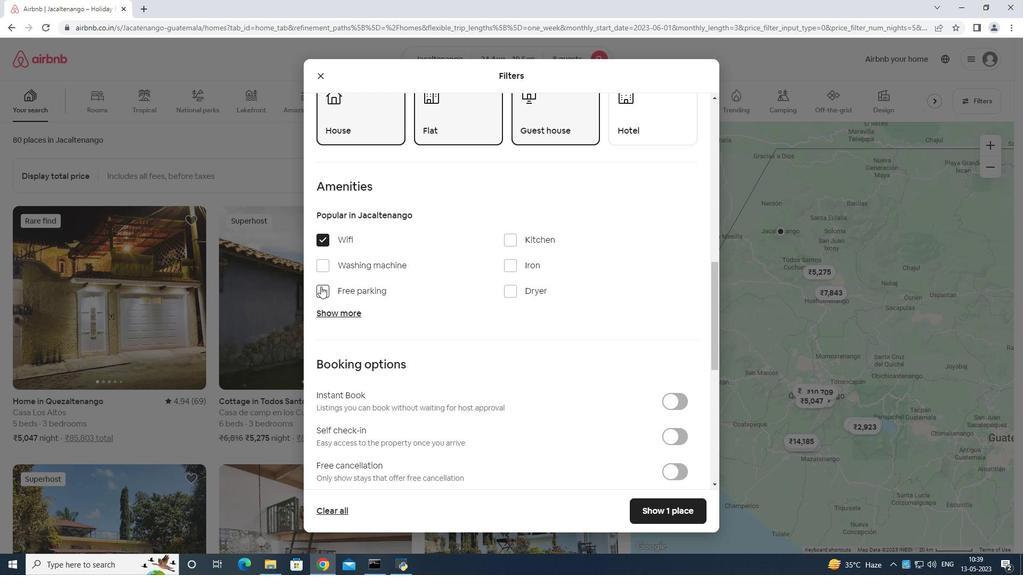 
Action: Mouse moved to (342, 310)
Screenshot: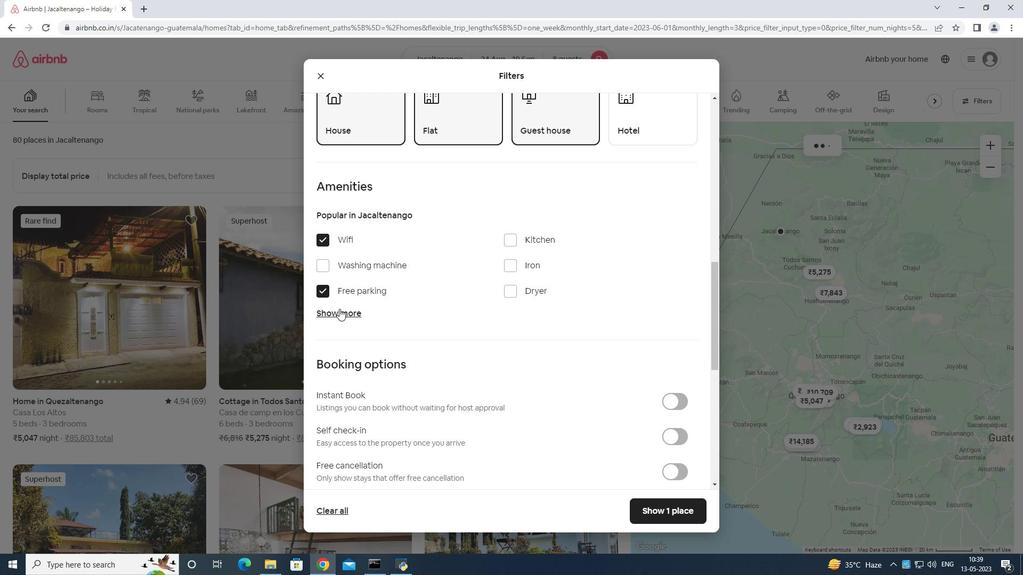 
Action: Mouse pressed left at (342, 310)
Screenshot: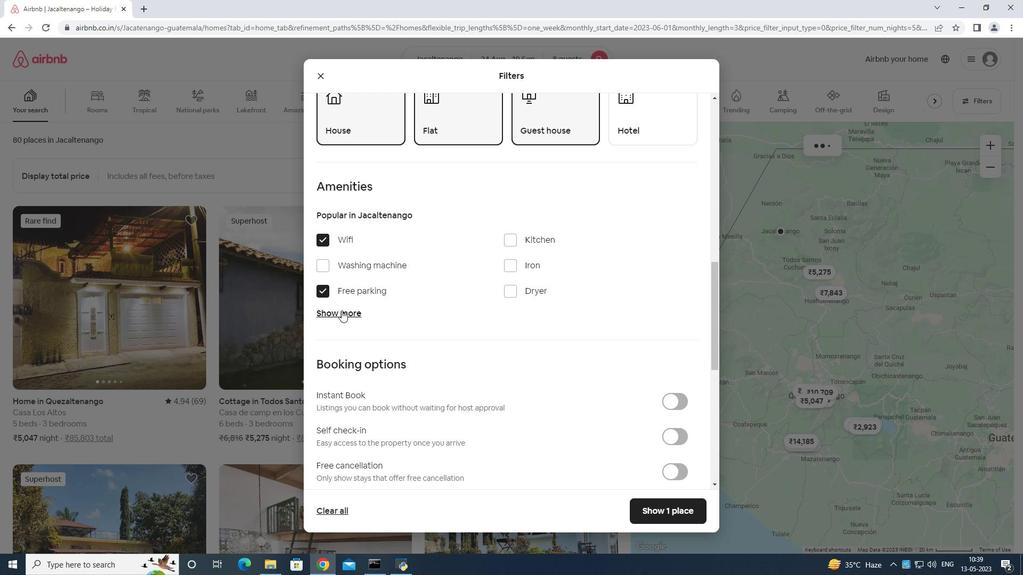 
Action: Mouse moved to (413, 330)
Screenshot: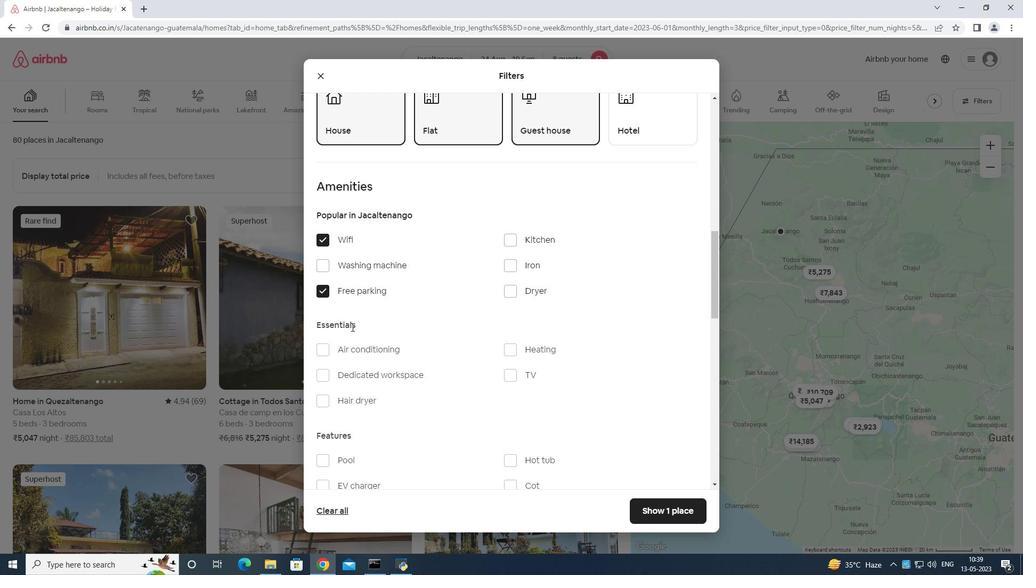 
Action: Mouse scrolled (413, 329) with delta (0, 0)
Screenshot: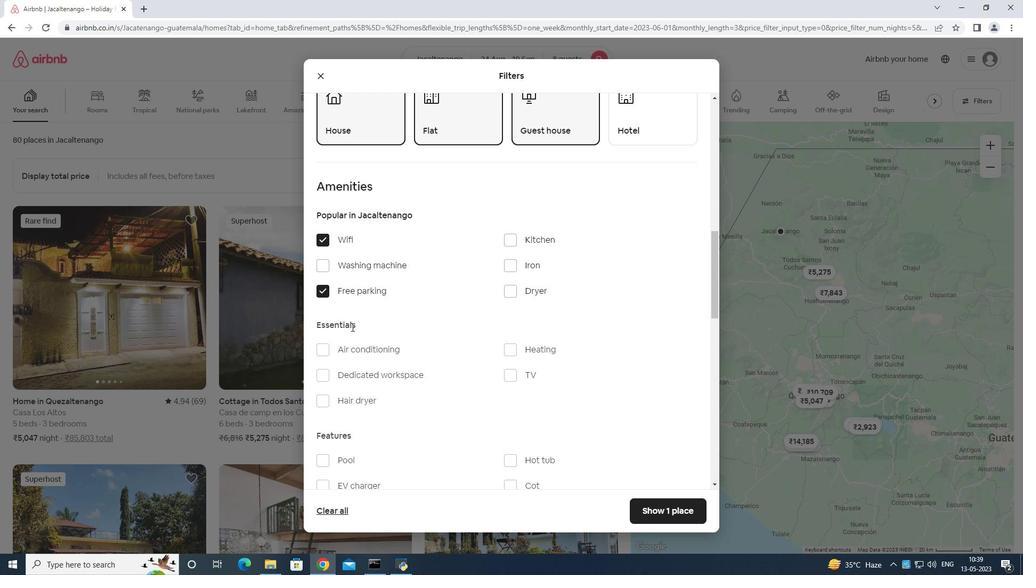 
Action: Mouse moved to (474, 328)
Screenshot: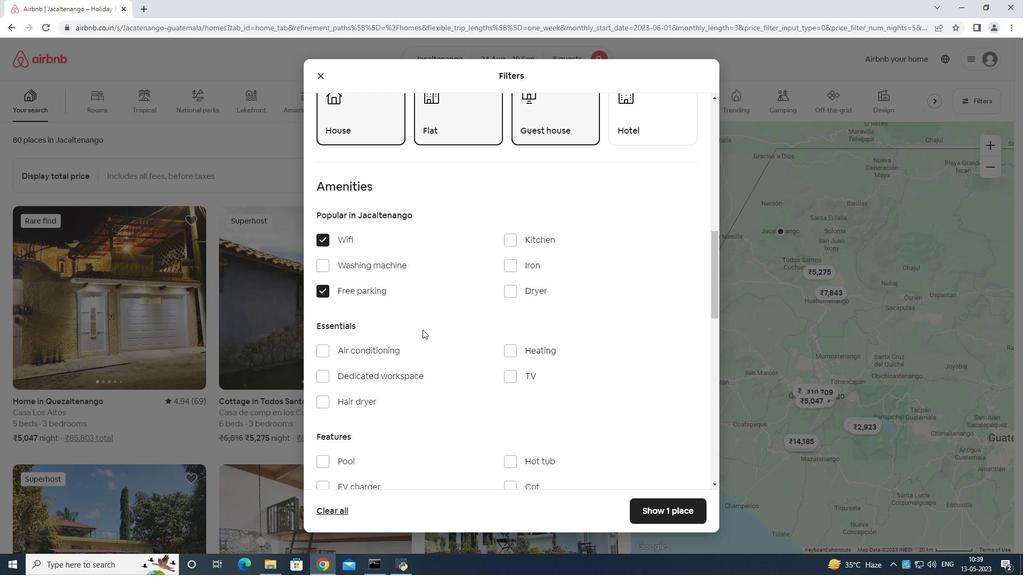 
Action: Mouse scrolled (474, 327) with delta (0, 0)
Screenshot: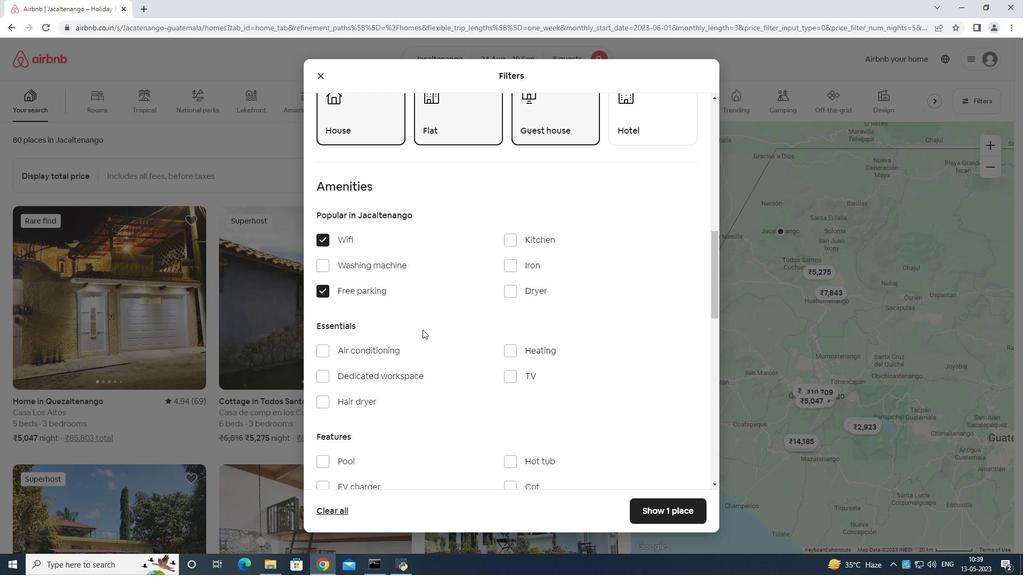 
Action: Mouse moved to (515, 268)
Screenshot: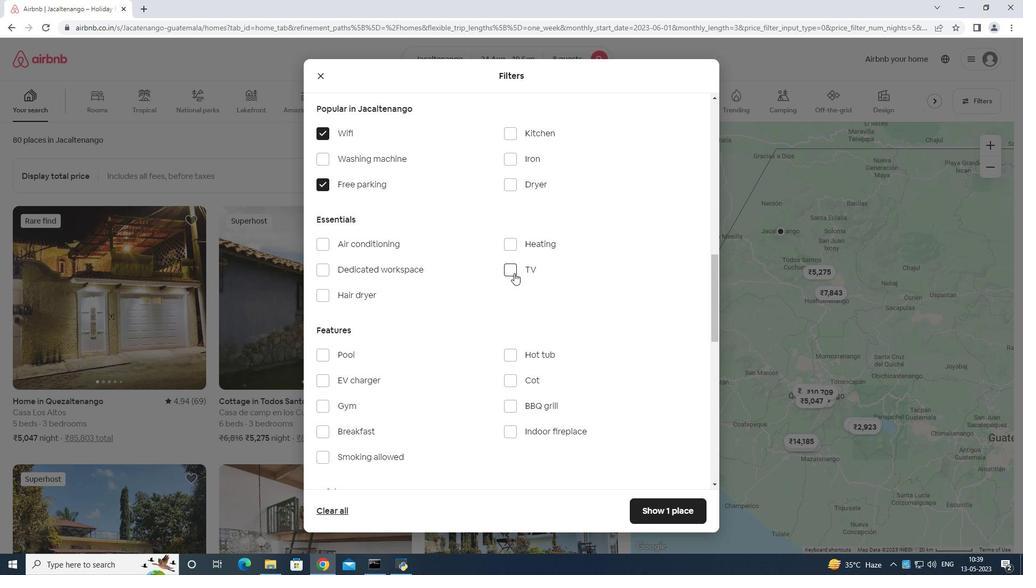 
Action: Mouse pressed left at (515, 268)
Screenshot: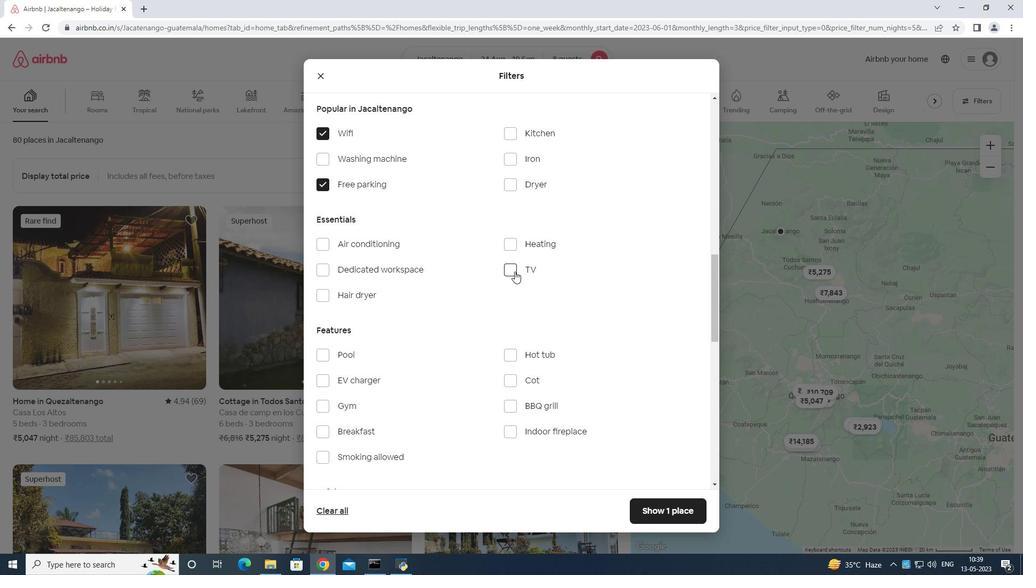 
Action: Mouse moved to (513, 260)
Screenshot: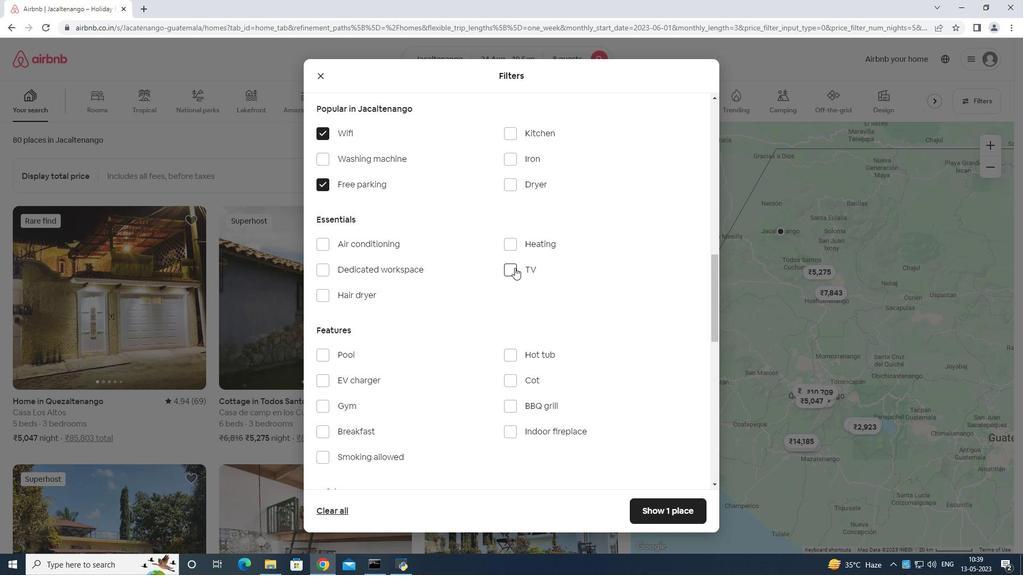 
Action: Mouse scrolled (513, 260) with delta (0, 0)
Screenshot: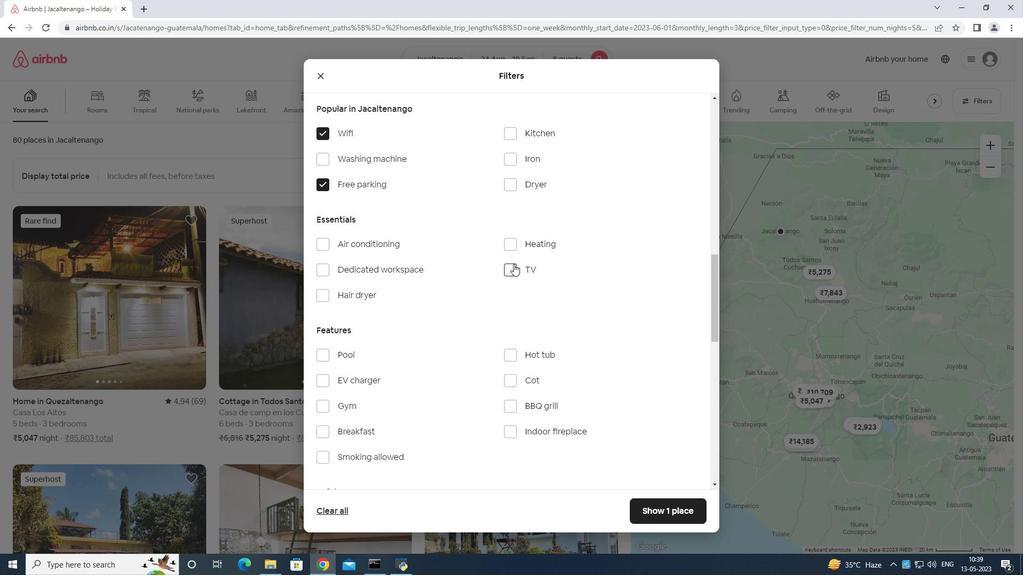 
Action: Mouse scrolled (513, 260) with delta (0, 0)
Screenshot: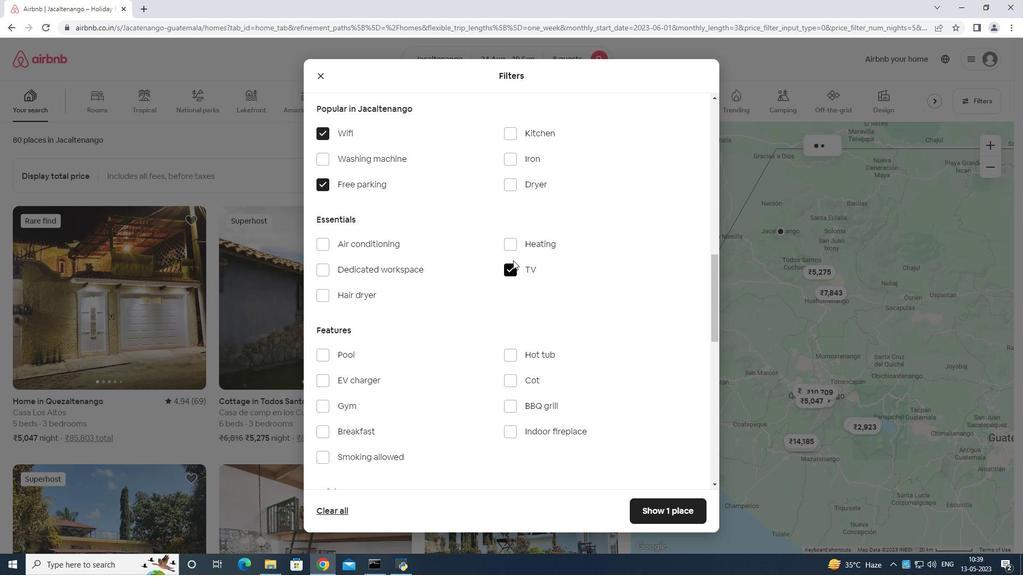 
Action: Mouse scrolled (513, 260) with delta (0, 0)
Screenshot: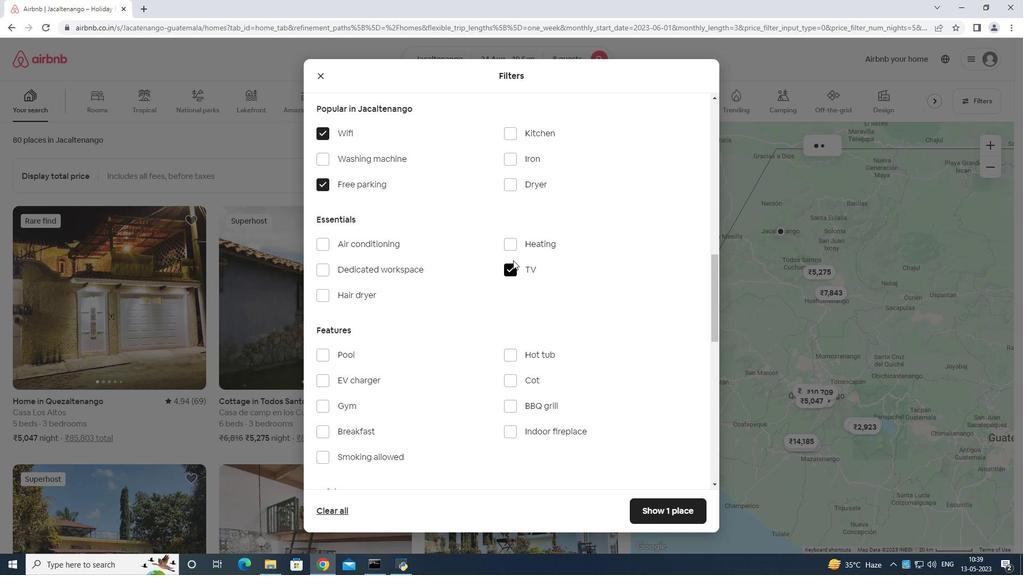 
Action: Mouse moved to (513, 260)
Screenshot: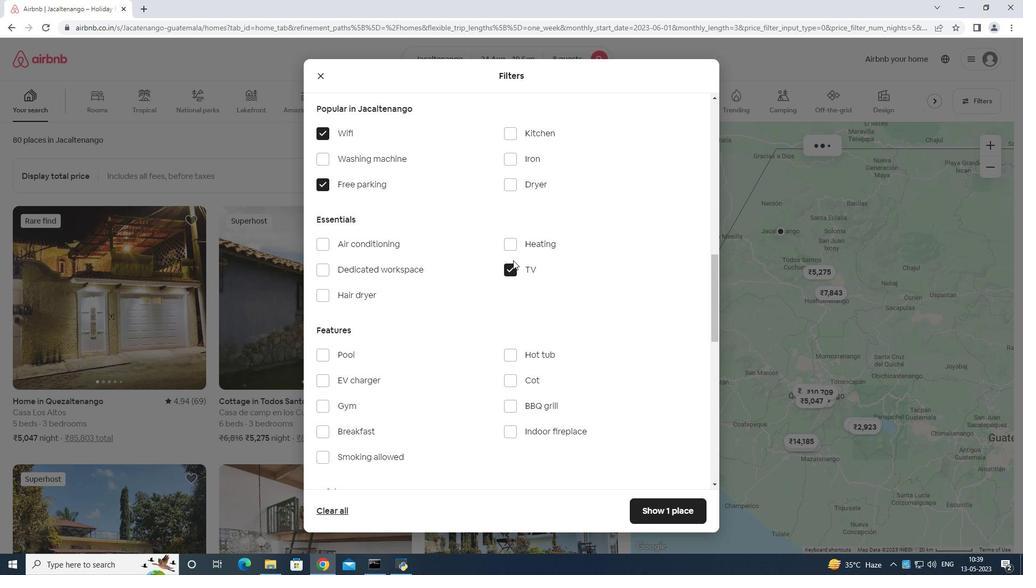 
Action: Mouse scrolled (513, 260) with delta (0, 0)
Screenshot: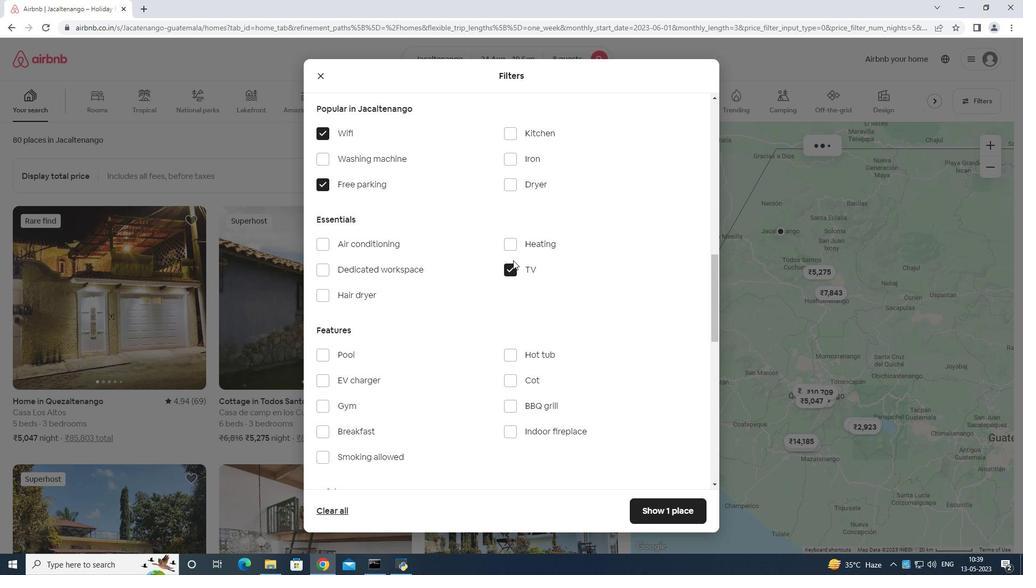 
Action: Mouse moved to (318, 193)
Screenshot: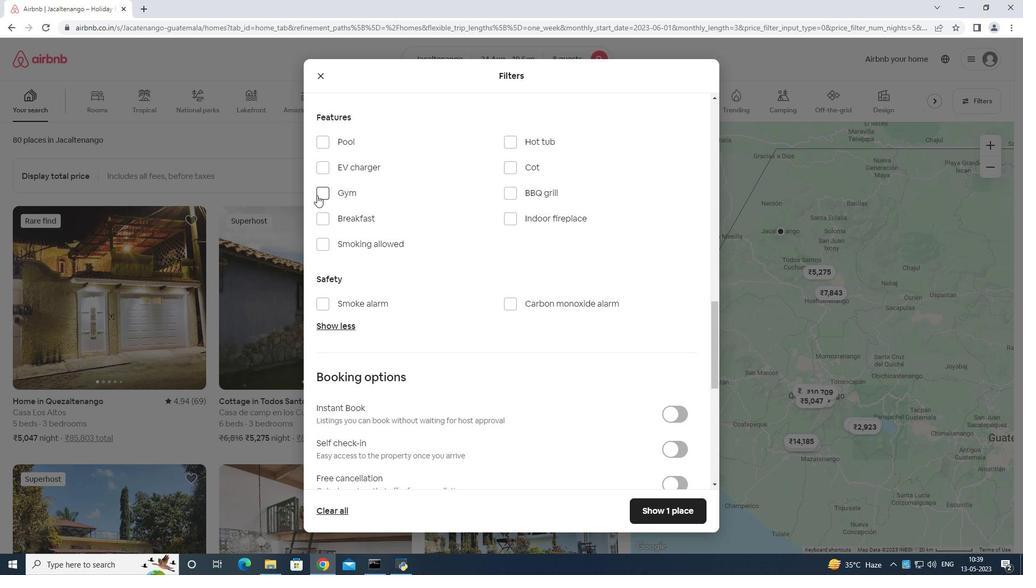 
Action: Mouse pressed left at (318, 193)
Screenshot: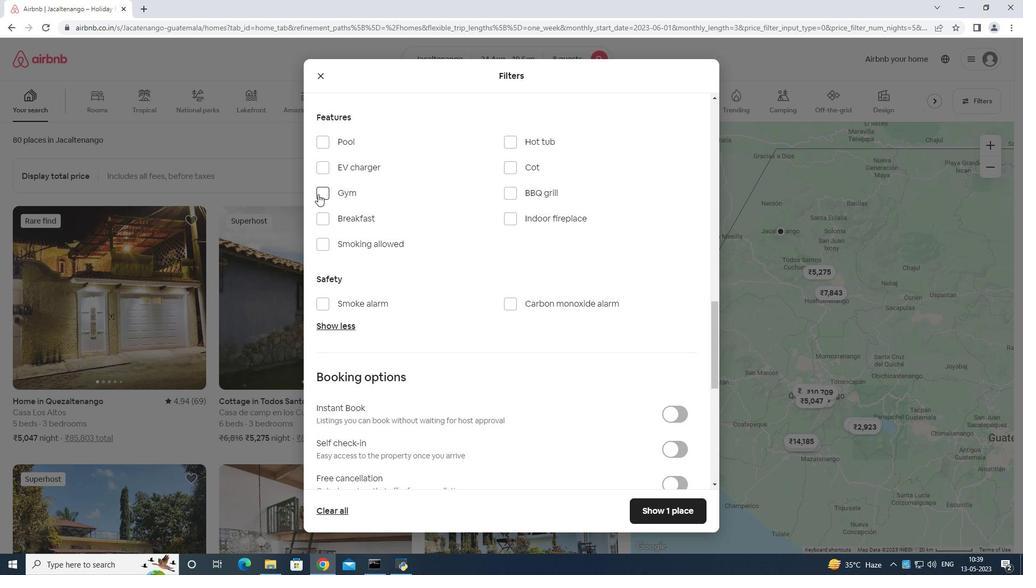 
Action: Mouse moved to (317, 219)
Screenshot: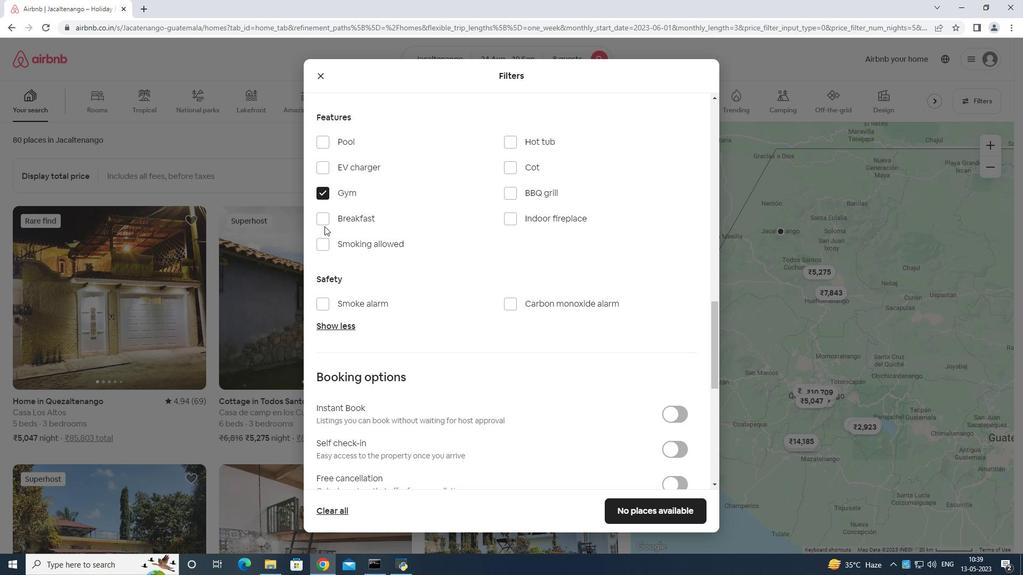 
Action: Mouse pressed left at (317, 219)
Screenshot: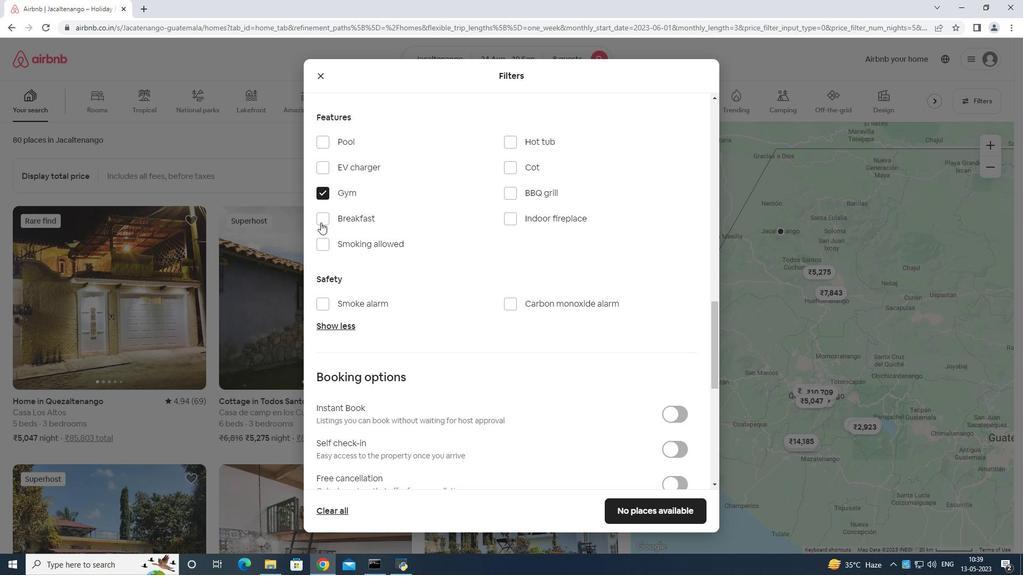 
Action: Mouse moved to (458, 218)
Screenshot: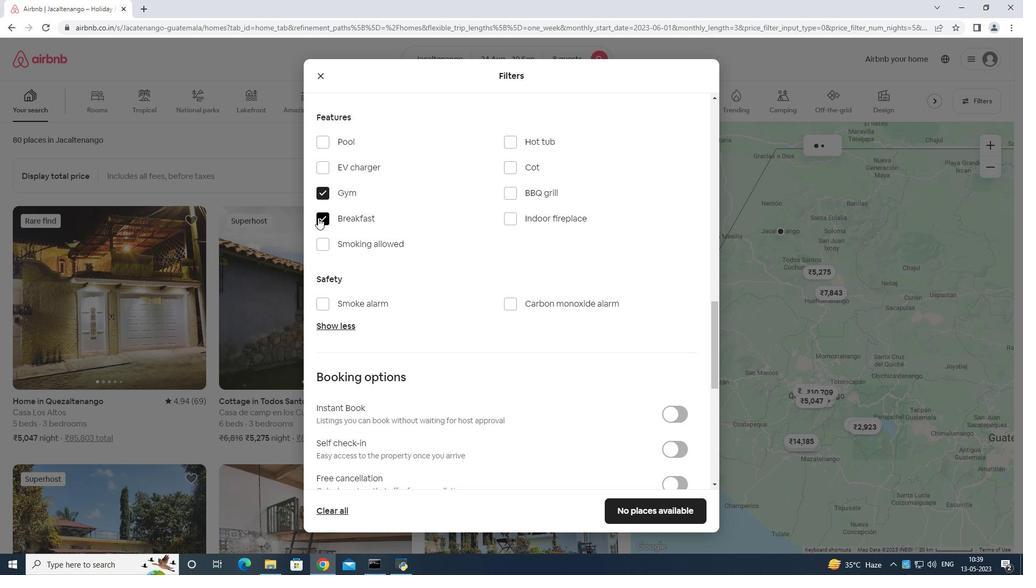 
Action: Mouse scrolled (458, 217) with delta (0, 0)
Screenshot: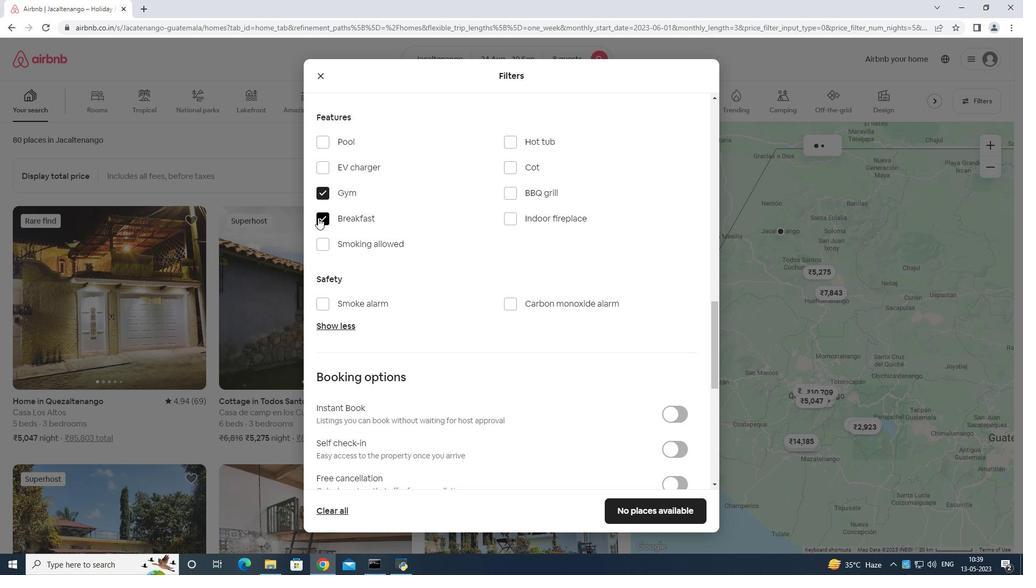 
Action: Mouse moved to (531, 218)
Screenshot: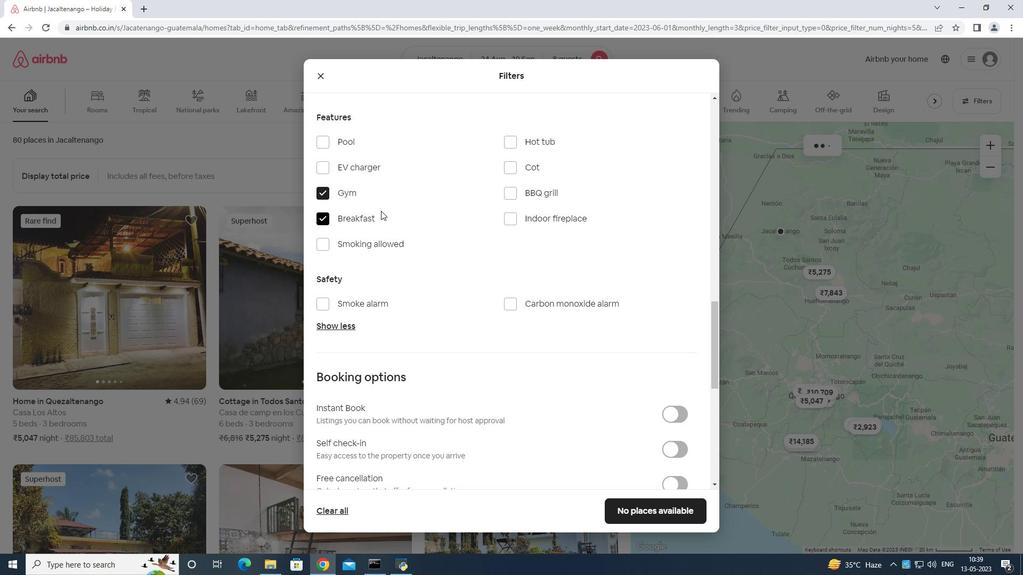 
Action: Mouse scrolled (531, 217) with delta (0, 0)
Screenshot: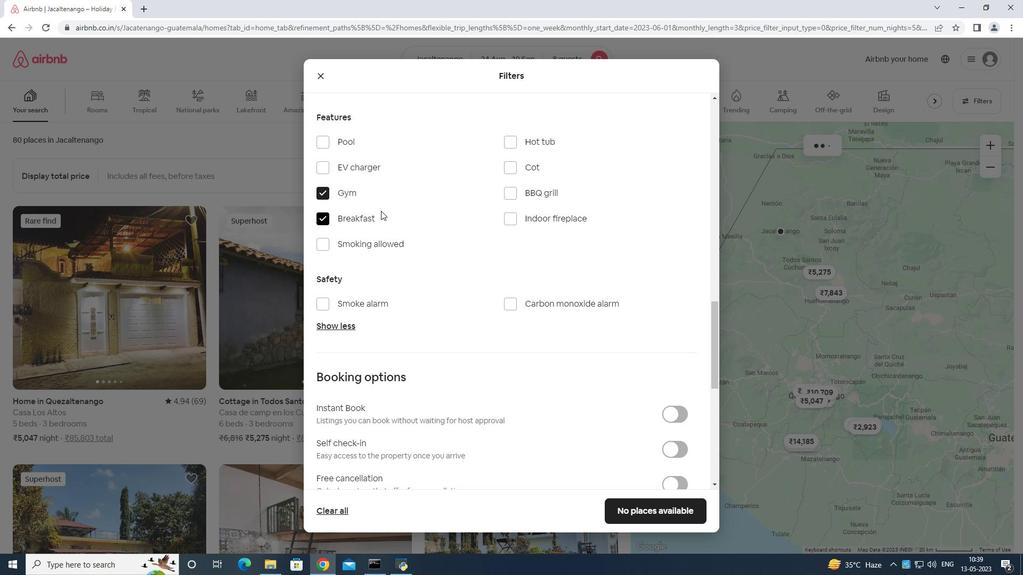 
Action: Mouse moved to (578, 218)
Screenshot: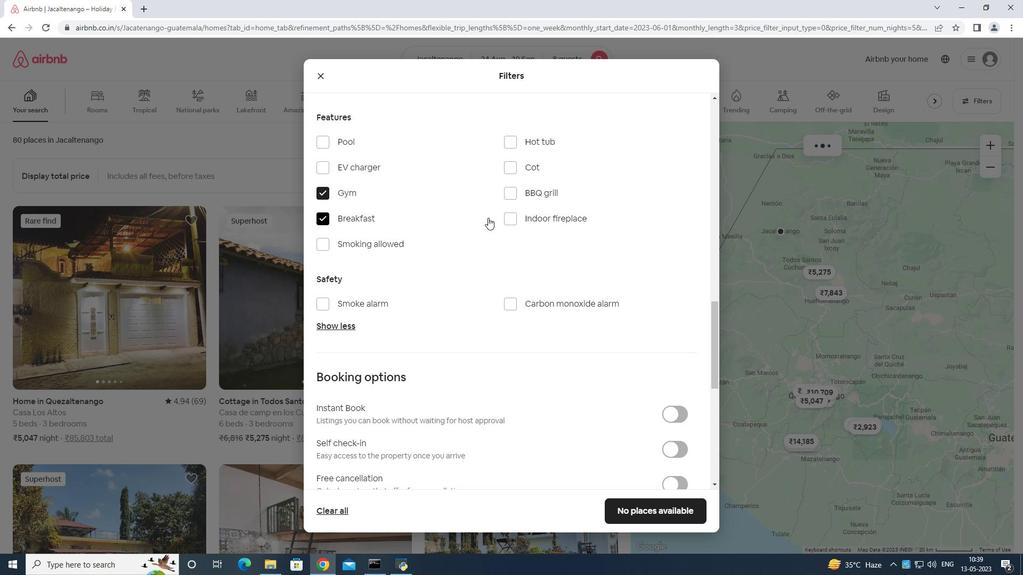 
Action: Mouse scrolled (578, 217) with delta (0, 0)
Screenshot: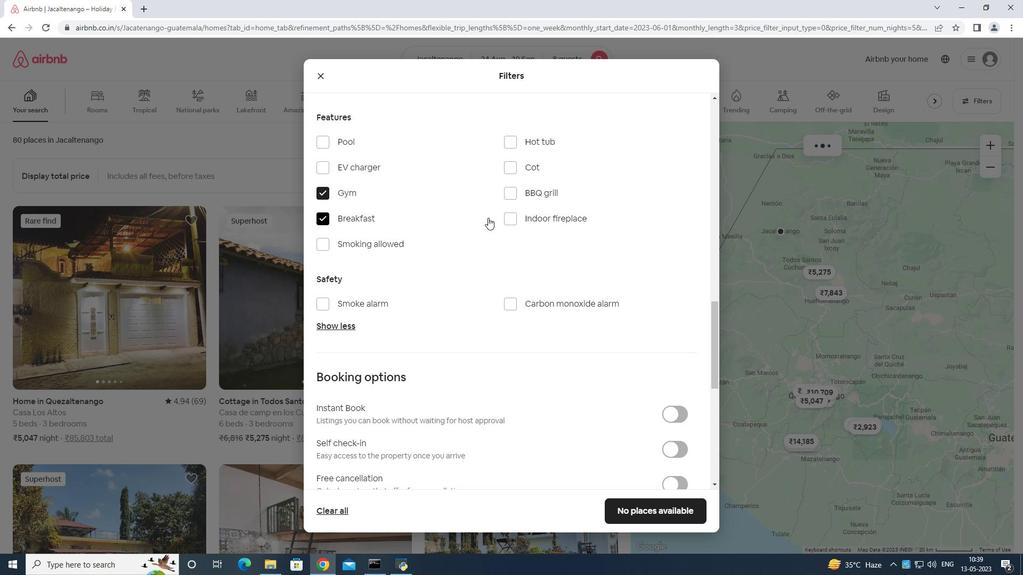 
Action: Mouse moved to (677, 284)
Screenshot: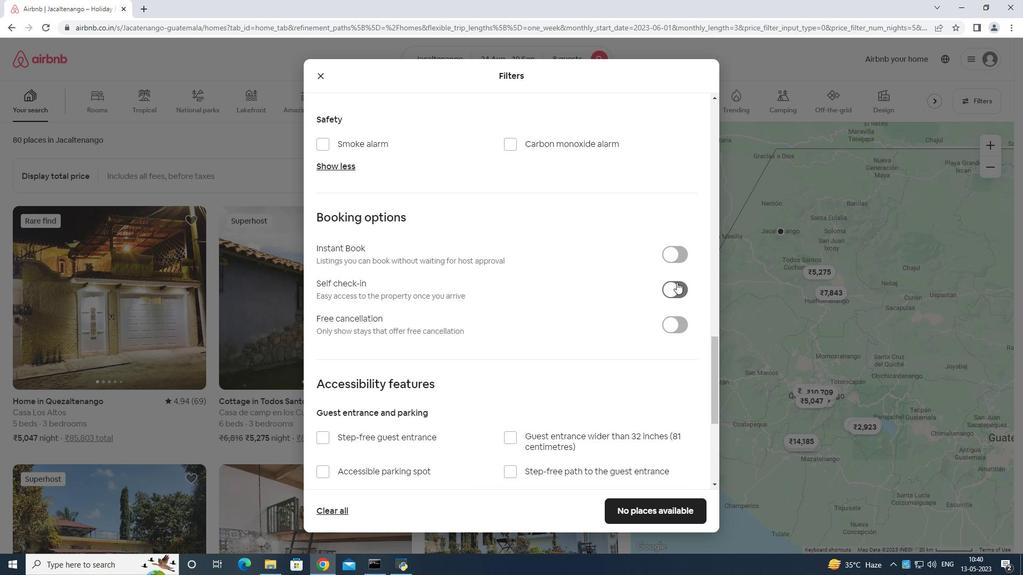 
Action: Mouse pressed left at (677, 284)
Screenshot: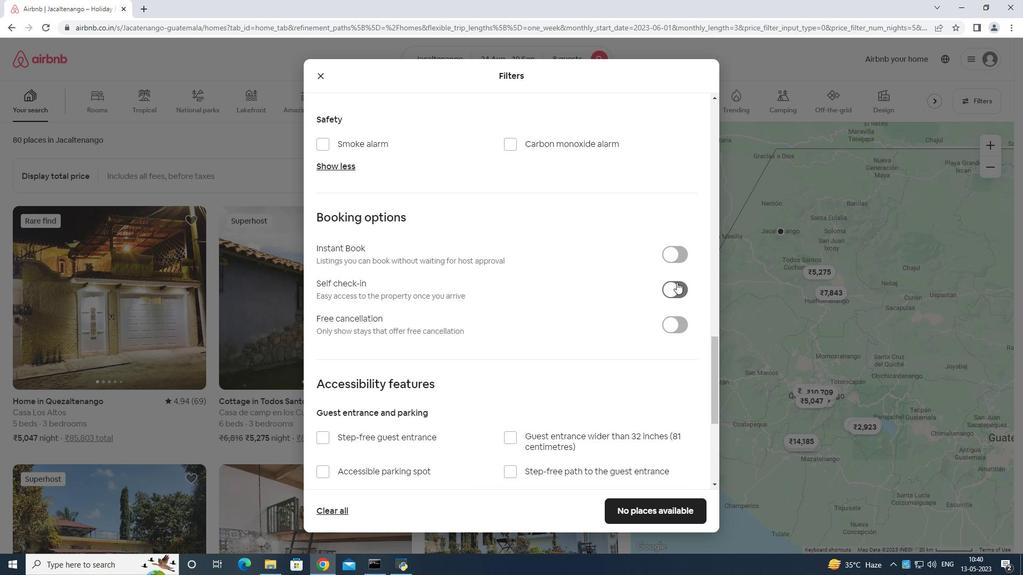
Action: Mouse moved to (674, 266)
Screenshot: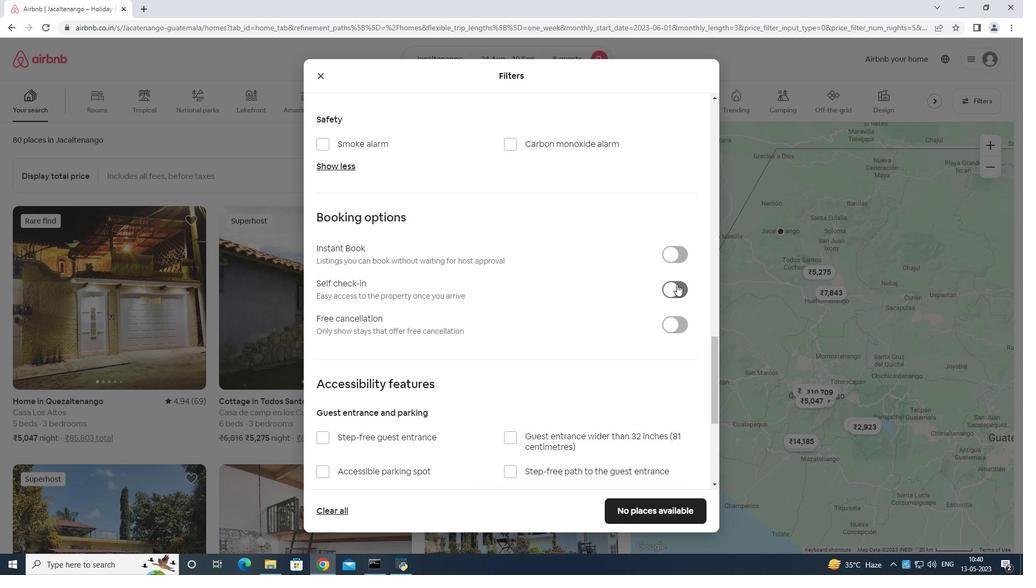 
Action: Mouse scrolled (674, 266) with delta (0, 0)
Screenshot: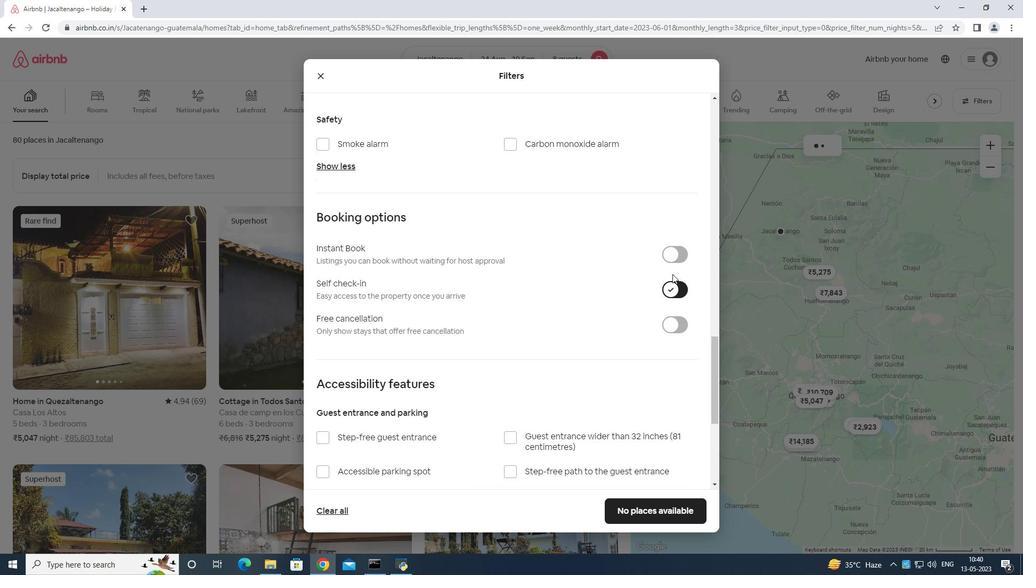
Action: Mouse moved to (675, 266)
Screenshot: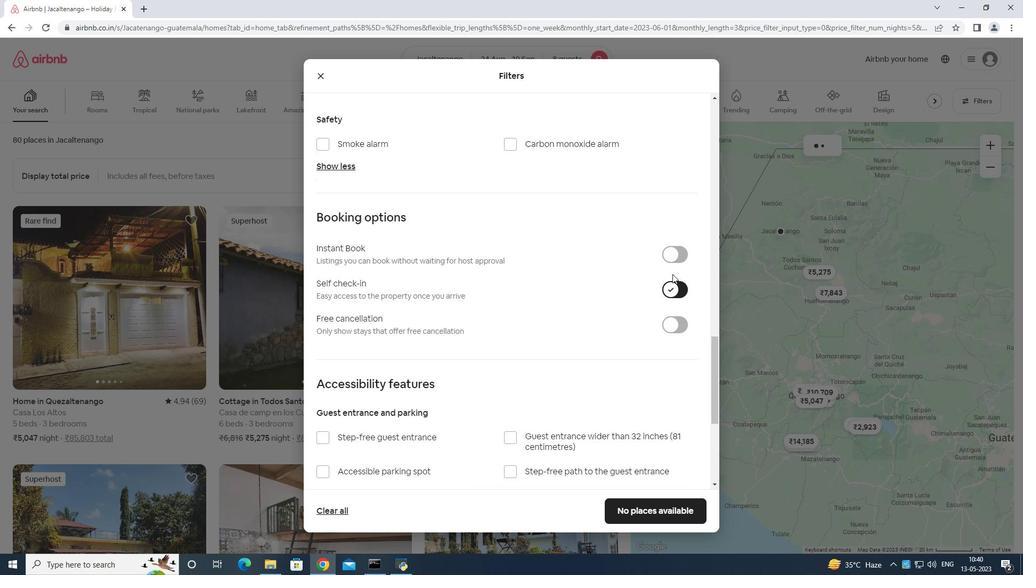 
Action: Mouse scrolled (675, 266) with delta (0, 0)
Screenshot: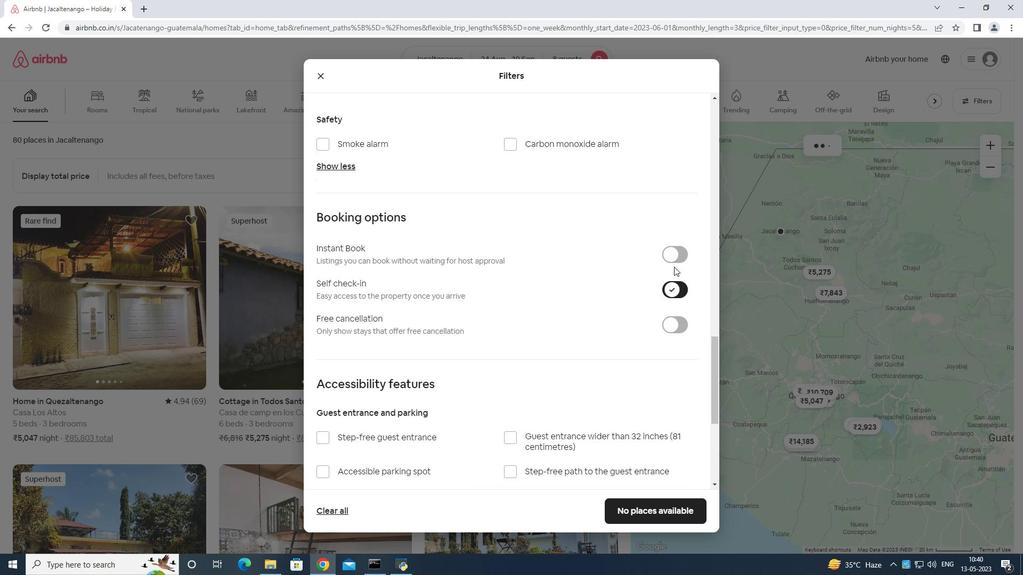 
Action: Mouse scrolled (675, 266) with delta (0, 0)
Screenshot: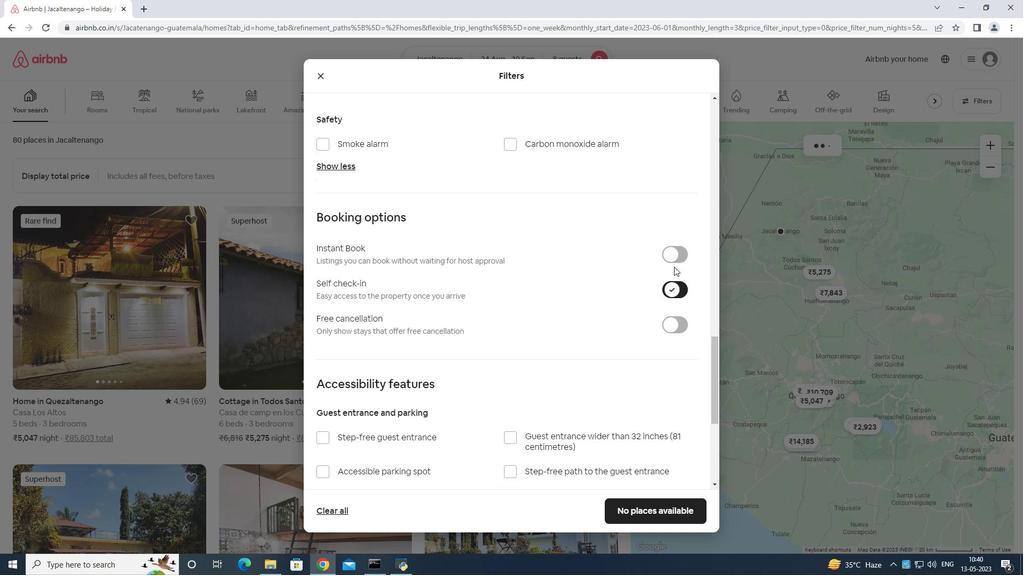 
Action: Mouse scrolled (675, 266) with delta (0, 0)
Screenshot: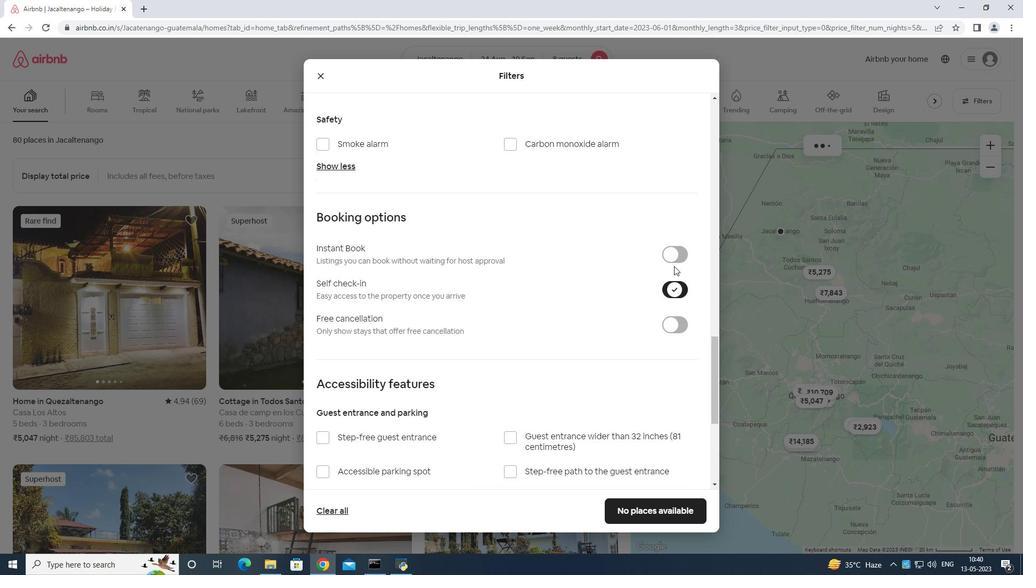 
Action: Mouse moved to (675, 266)
Screenshot: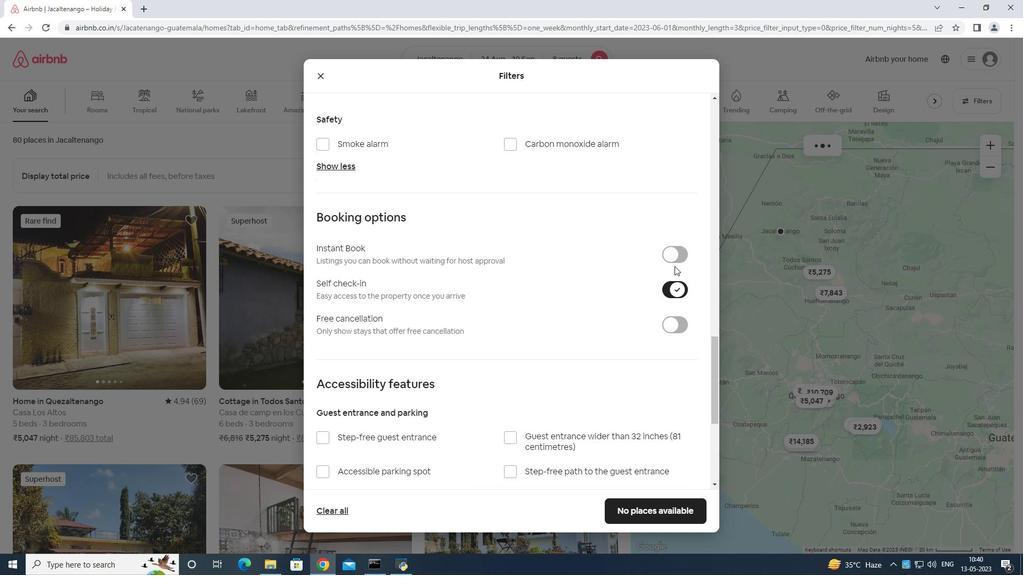 
Action: Mouse scrolled (675, 266) with delta (0, 0)
Screenshot: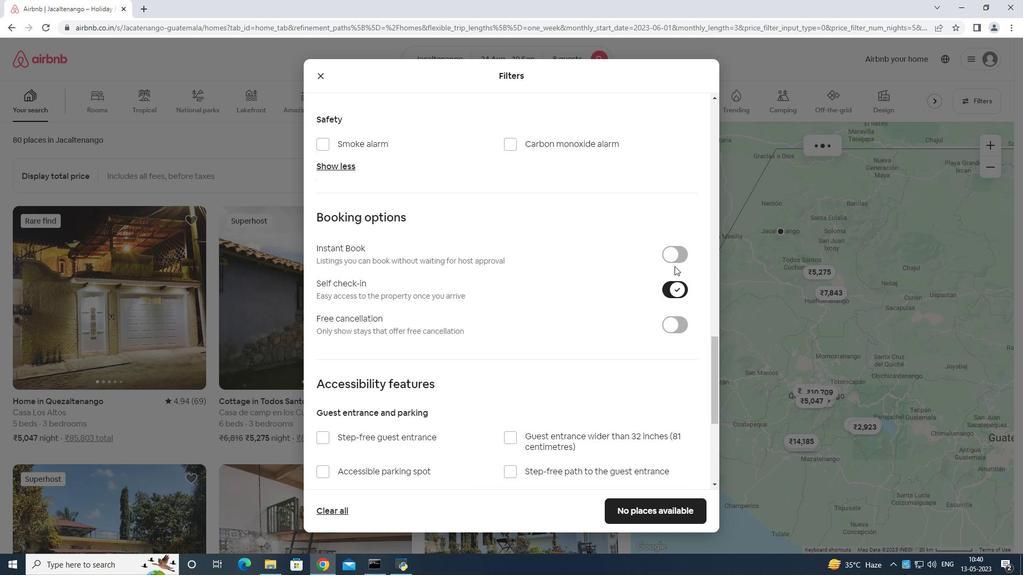 
Action: Mouse scrolled (675, 266) with delta (0, 0)
Screenshot: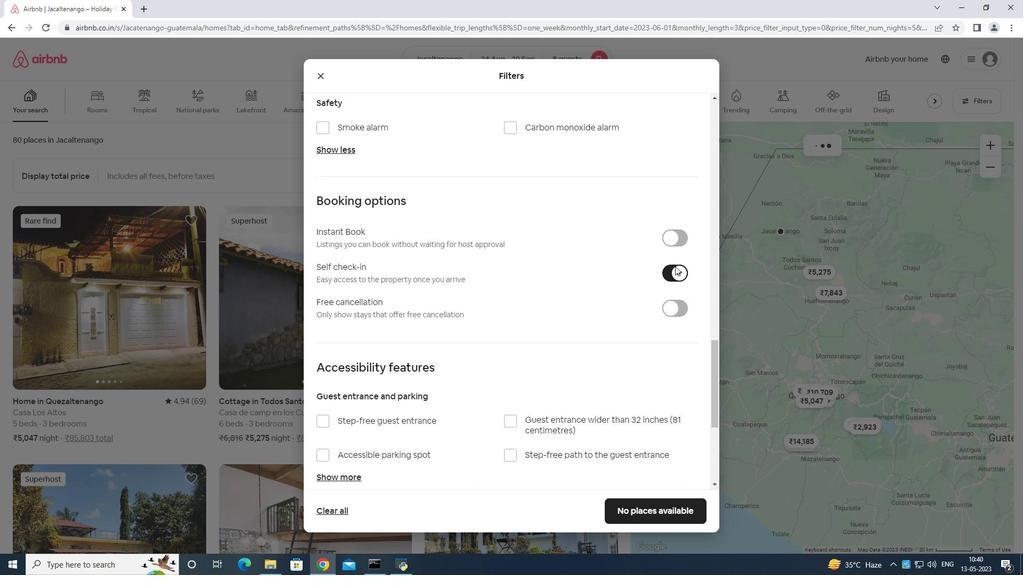 
Action: Mouse moved to (670, 262)
Screenshot: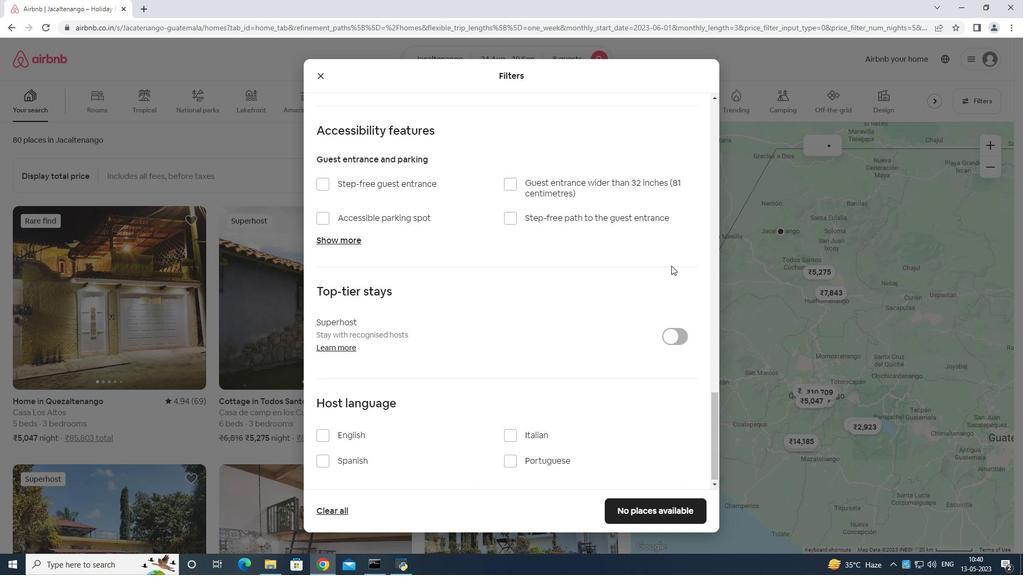 
Action: Mouse scrolled (670, 261) with delta (0, 0)
Screenshot: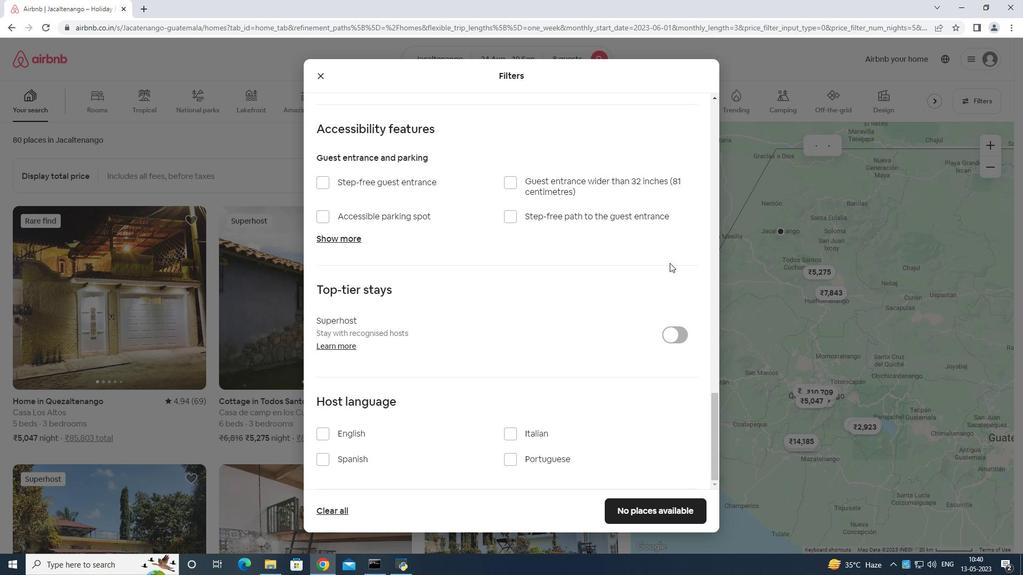 
Action: Mouse scrolled (670, 261) with delta (0, 0)
Screenshot: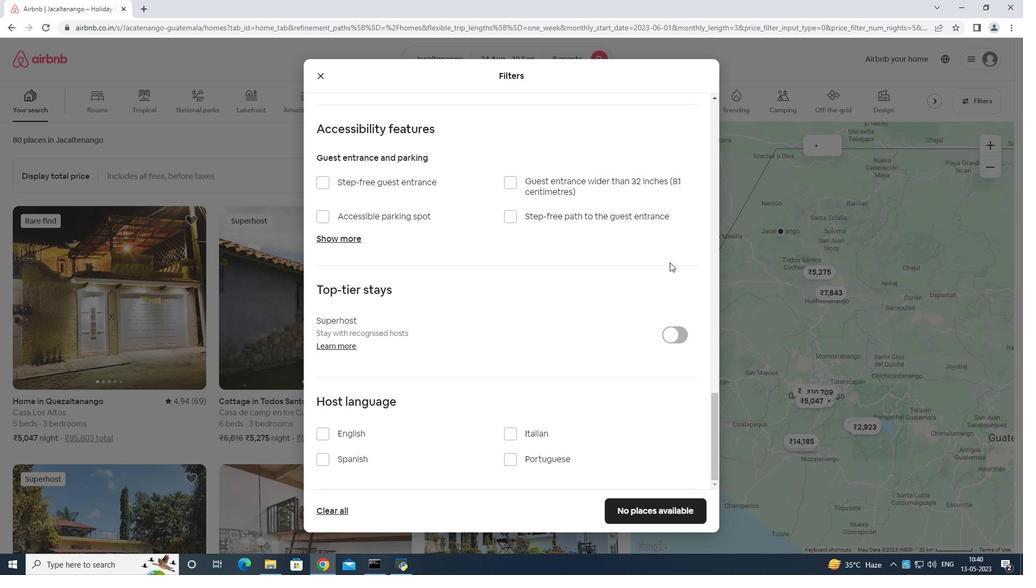 
Action: Mouse scrolled (670, 261) with delta (0, 0)
Screenshot: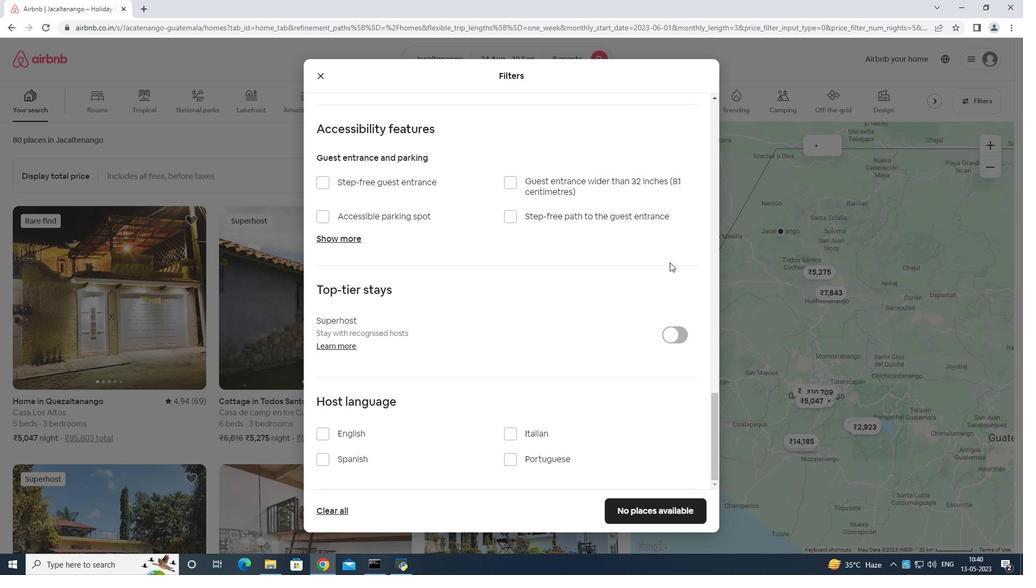 
Action: Mouse scrolled (670, 261) with delta (0, 0)
Screenshot: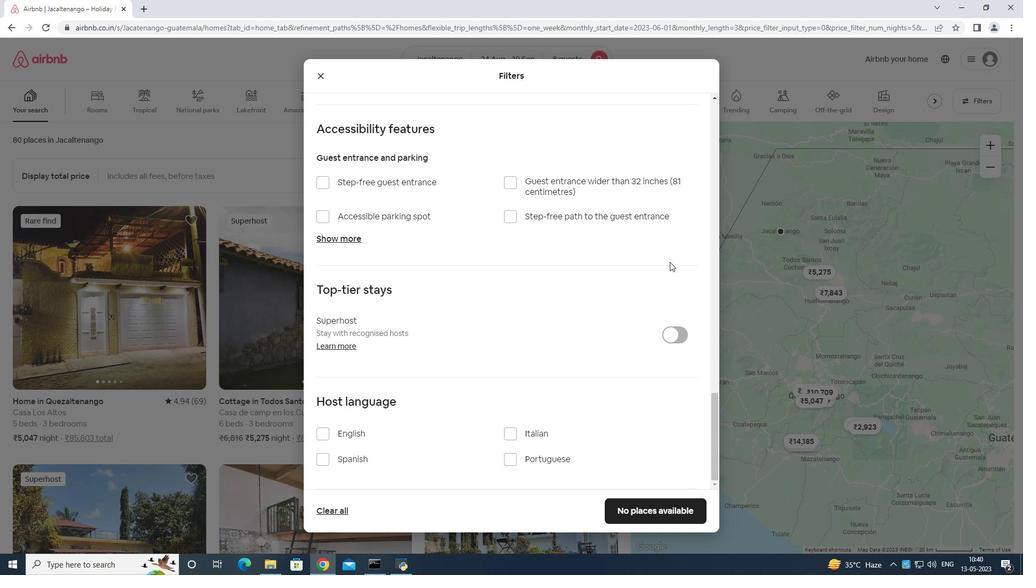 
Action: Mouse moved to (322, 432)
Screenshot: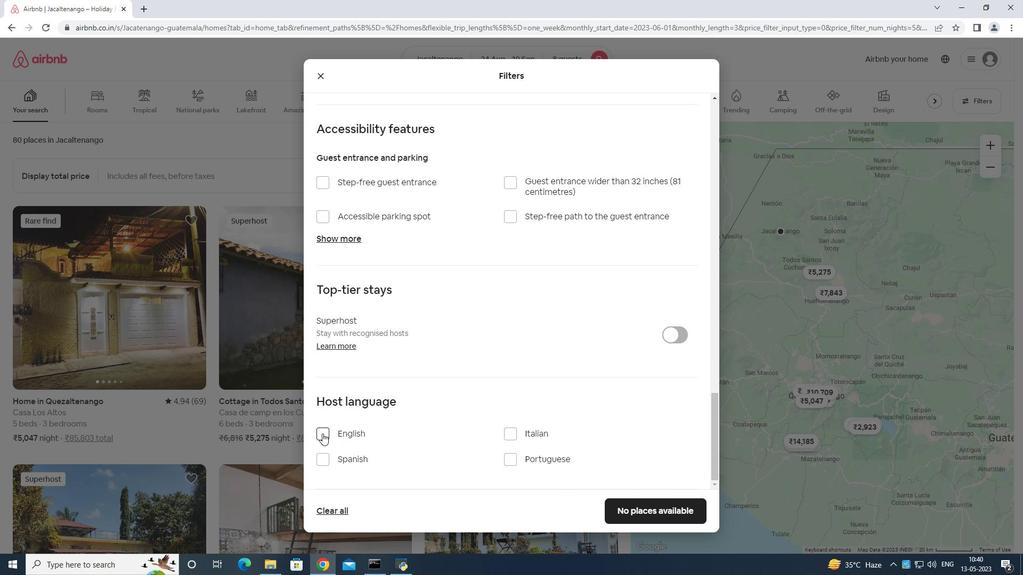 
Action: Mouse pressed left at (322, 432)
Screenshot: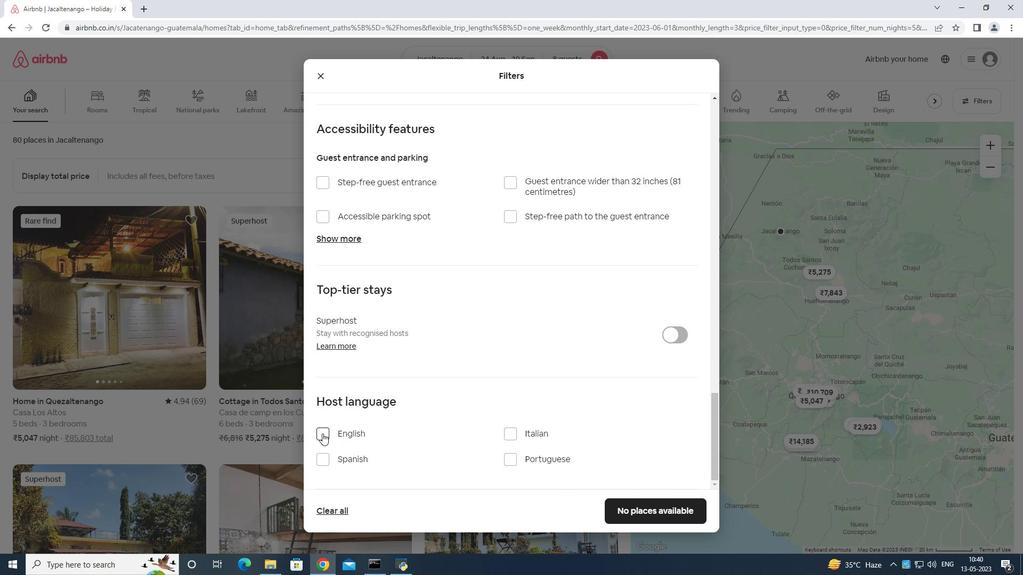 
Action: Mouse moved to (662, 510)
Screenshot: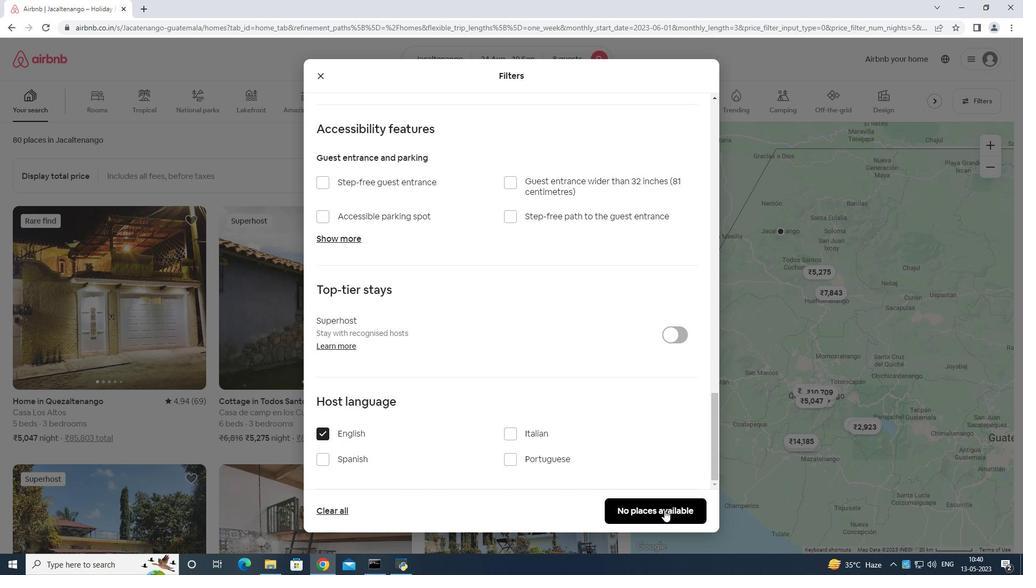 
Action: Mouse pressed left at (662, 510)
Screenshot: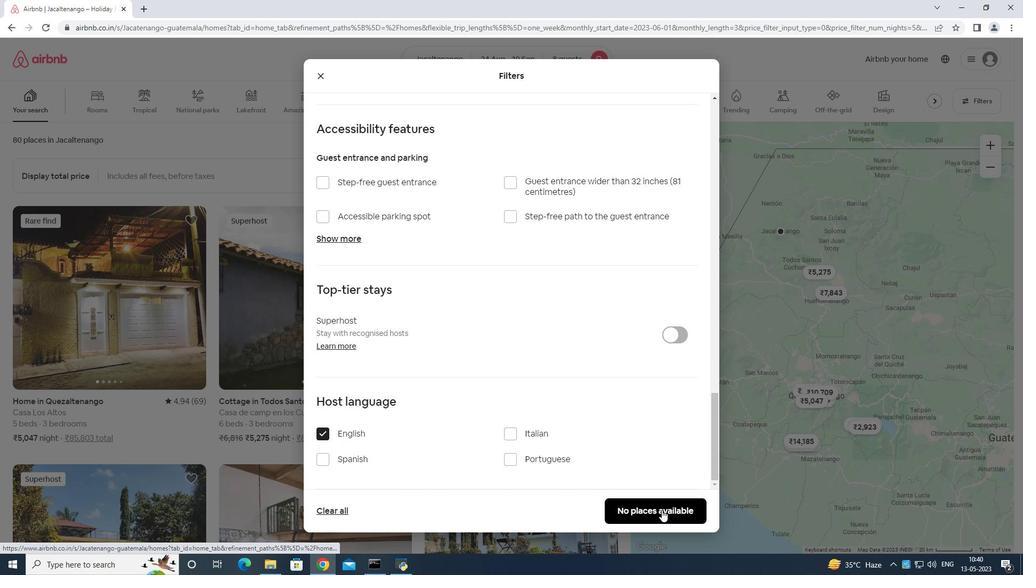 
Action: Mouse moved to (685, 496)
Screenshot: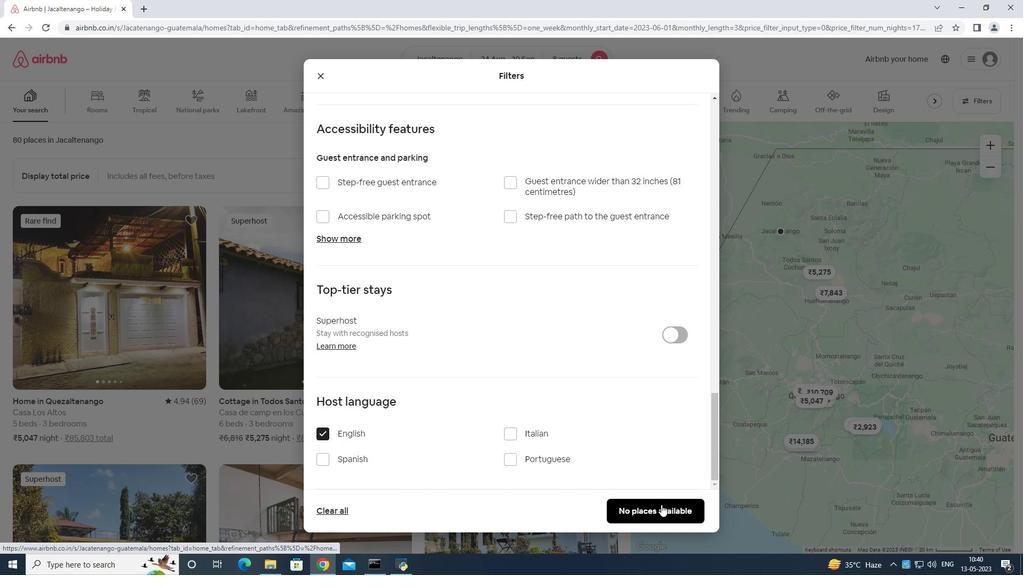 
